 Task: Select and add a floral print sling bag, a striped straight kurta, and embroidered toe-ring flat sandals to your shopping bag on AJIO.
Action: Mouse moved to (383, 141)
Screenshot: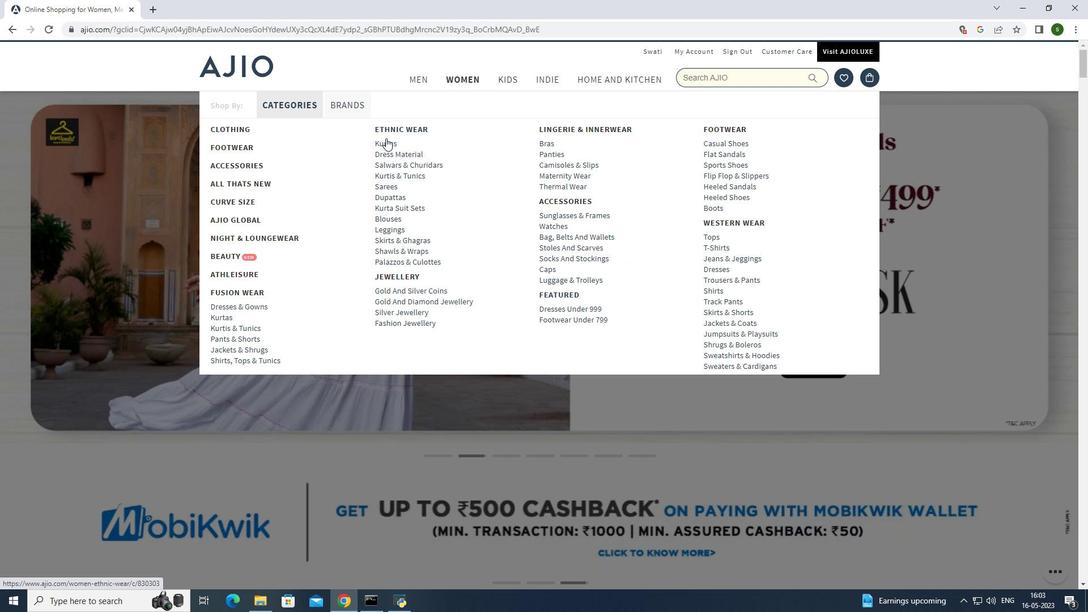 
Action: Mouse pressed left at (383, 141)
Screenshot: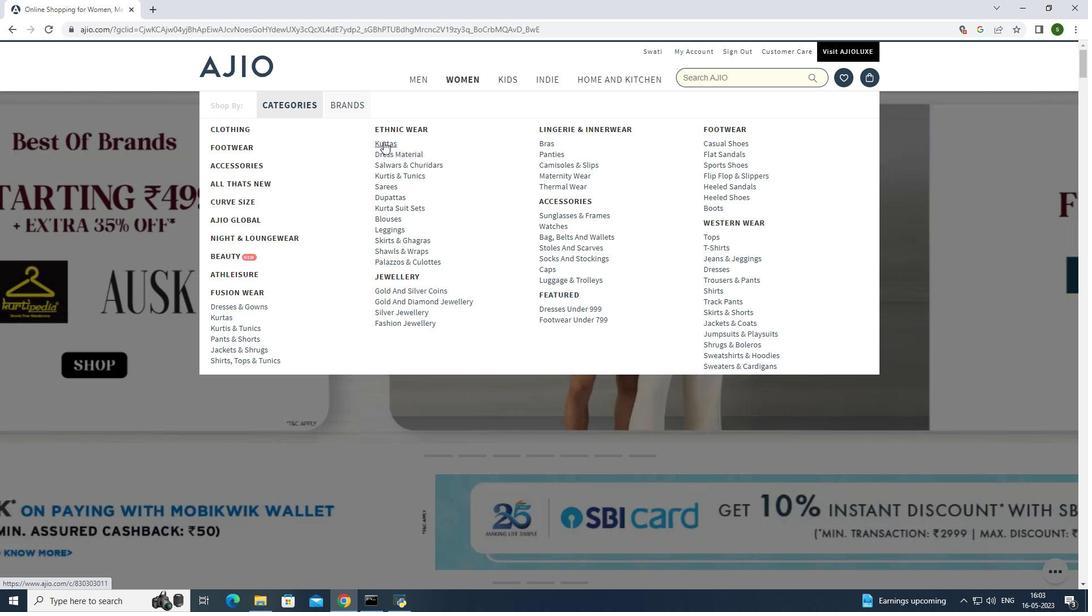 
Action: Mouse moved to (544, 358)
Screenshot: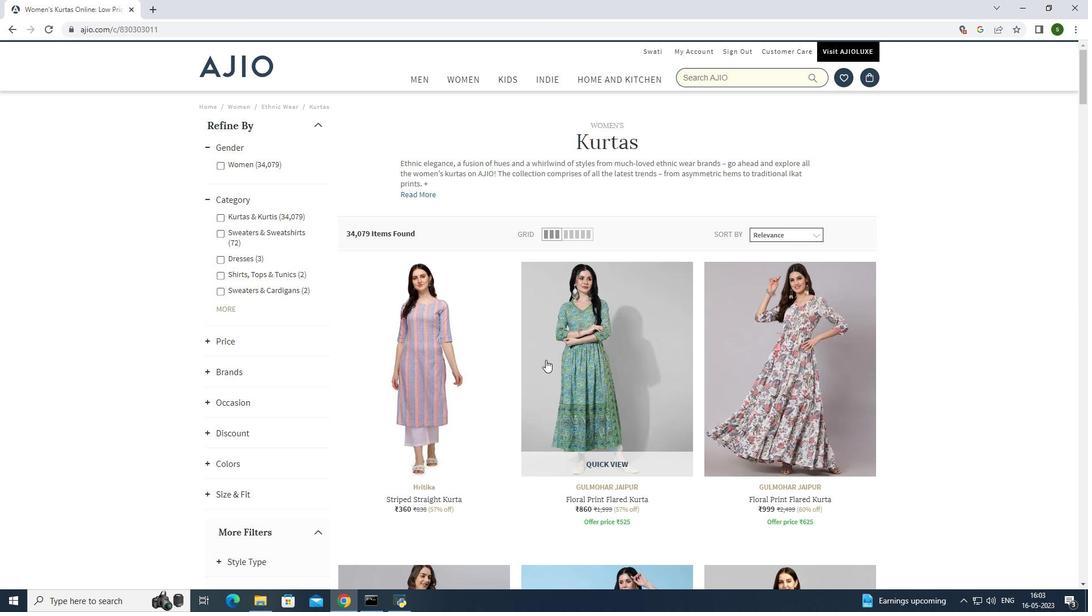
Action: Mouse scrolled (544, 357) with delta (0, 0)
Screenshot: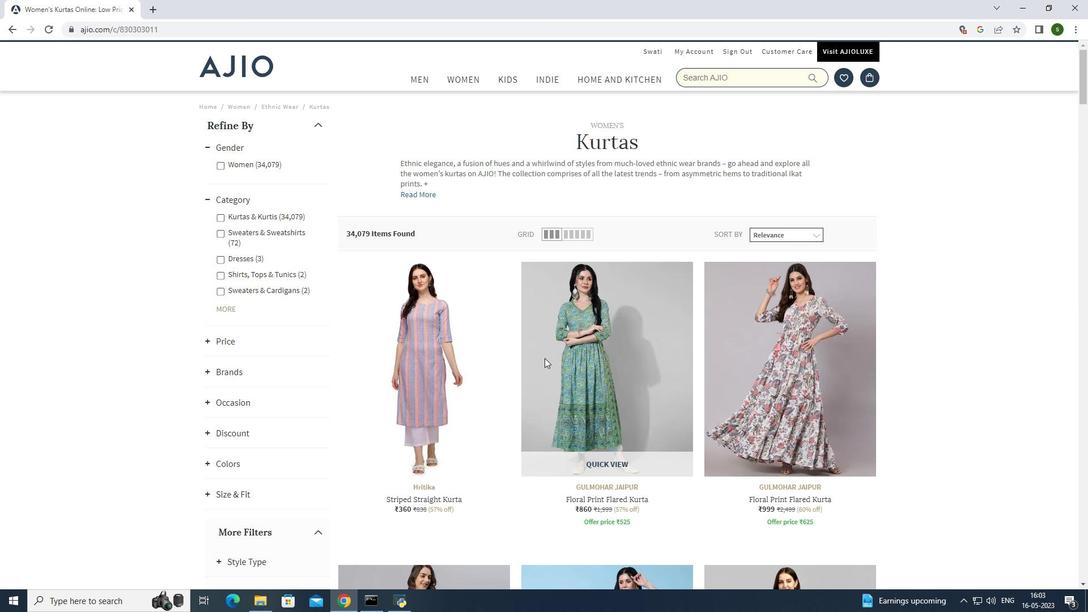 
Action: Mouse scrolled (544, 357) with delta (0, 0)
Screenshot: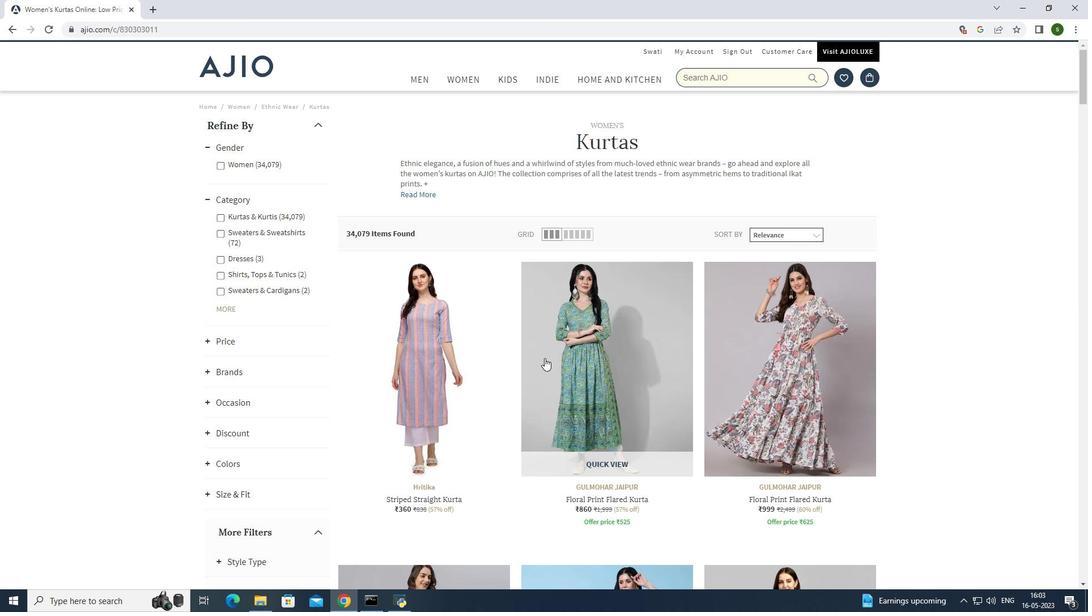 
Action: Mouse scrolled (544, 357) with delta (0, 0)
Screenshot: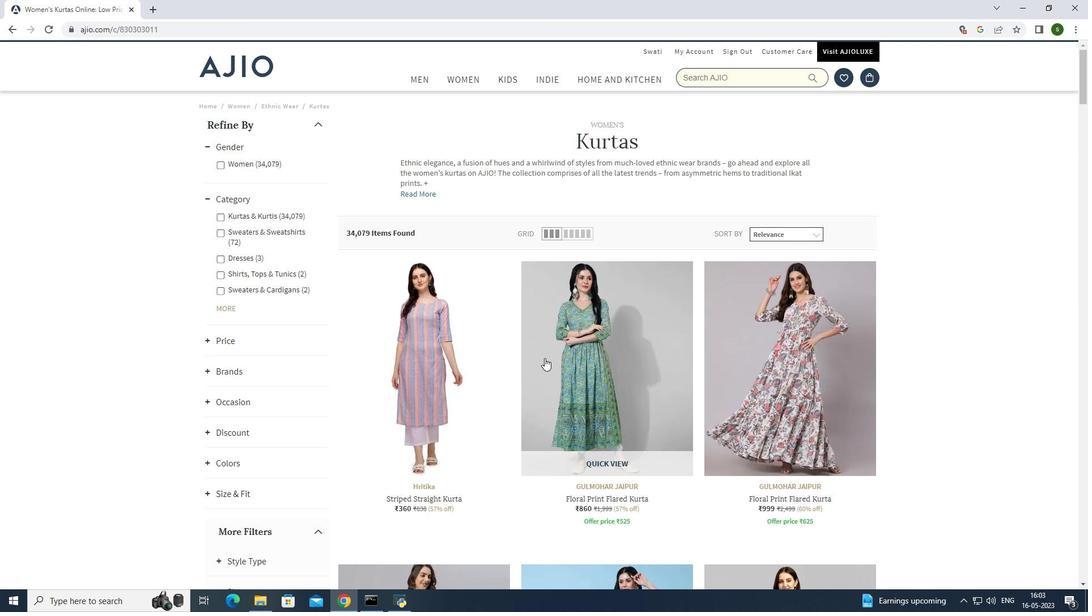 
Action: Mouse scrolled (544, 357) with delta (0, 0)
Screenshot: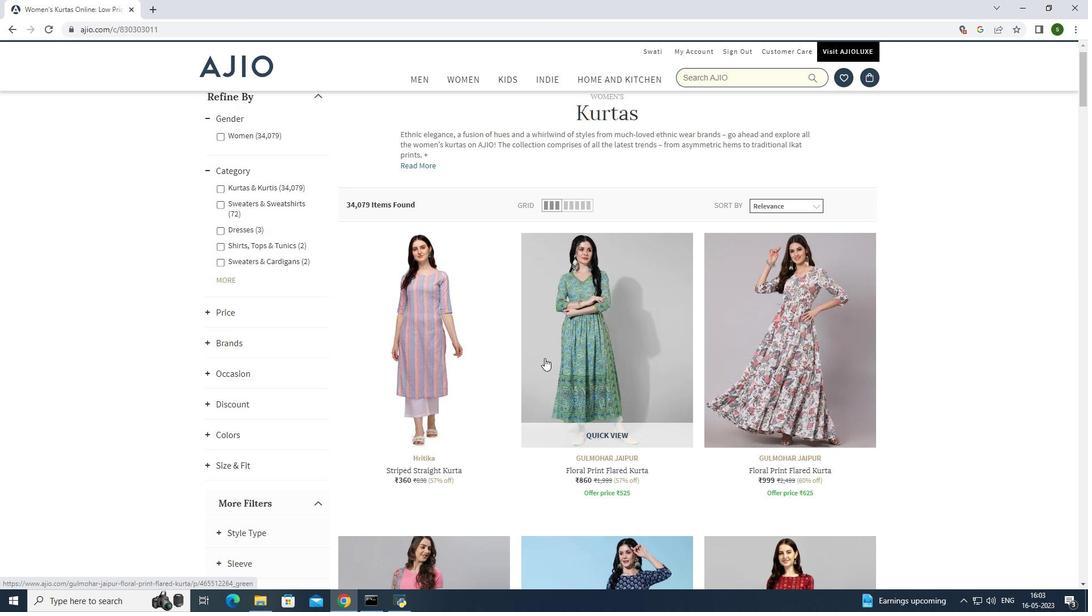 
Action: Mouse scrolled (544, 357) with delta (0, 0)
Screenshot: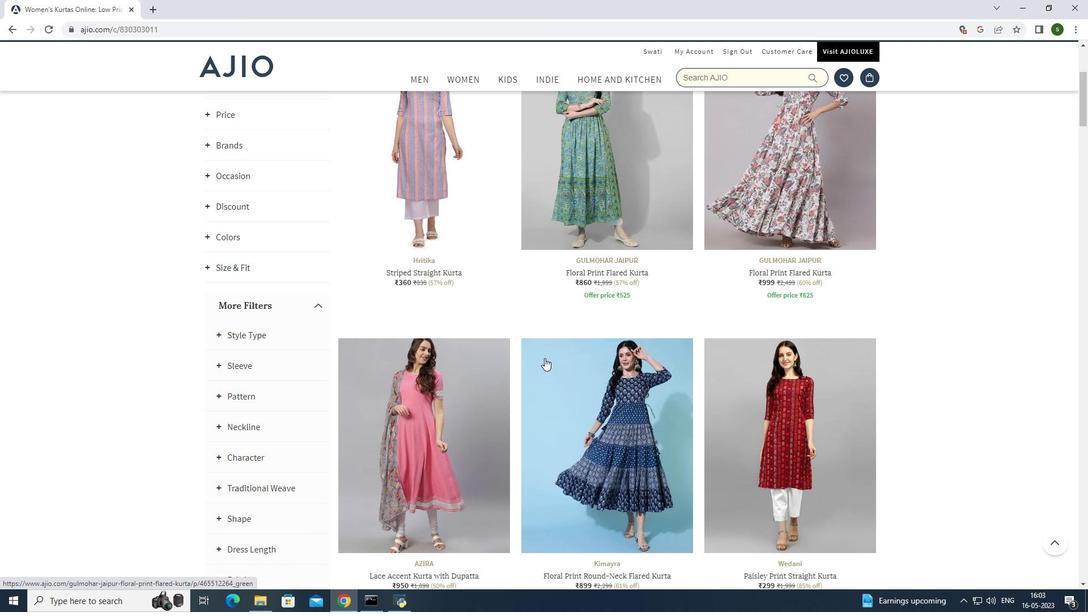 
Action: Mouse moved to (544, 358)
Screenshot: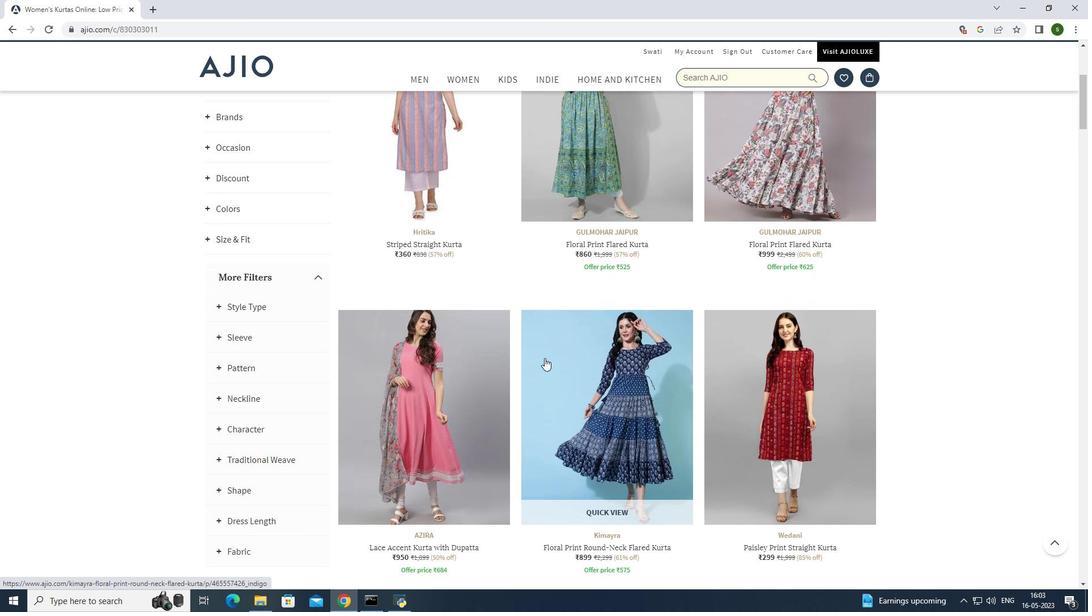 
Action: Mouse scrolled (544, 357) with delta (0, 0)
Screenshot: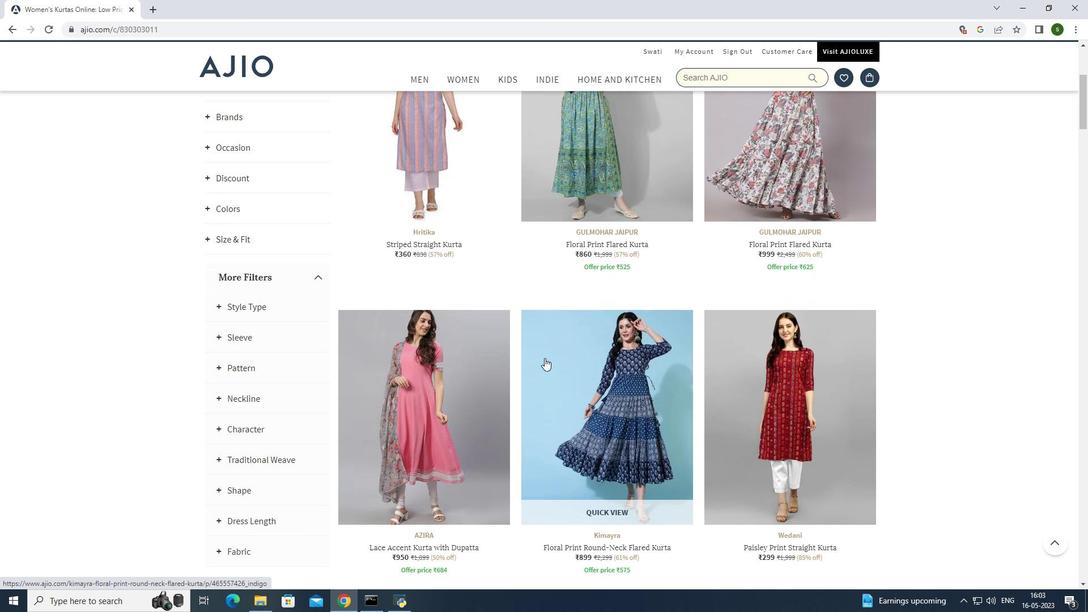 
Action: Mouse scrolled (544, 357) with delta (0, 0)
Screenshot: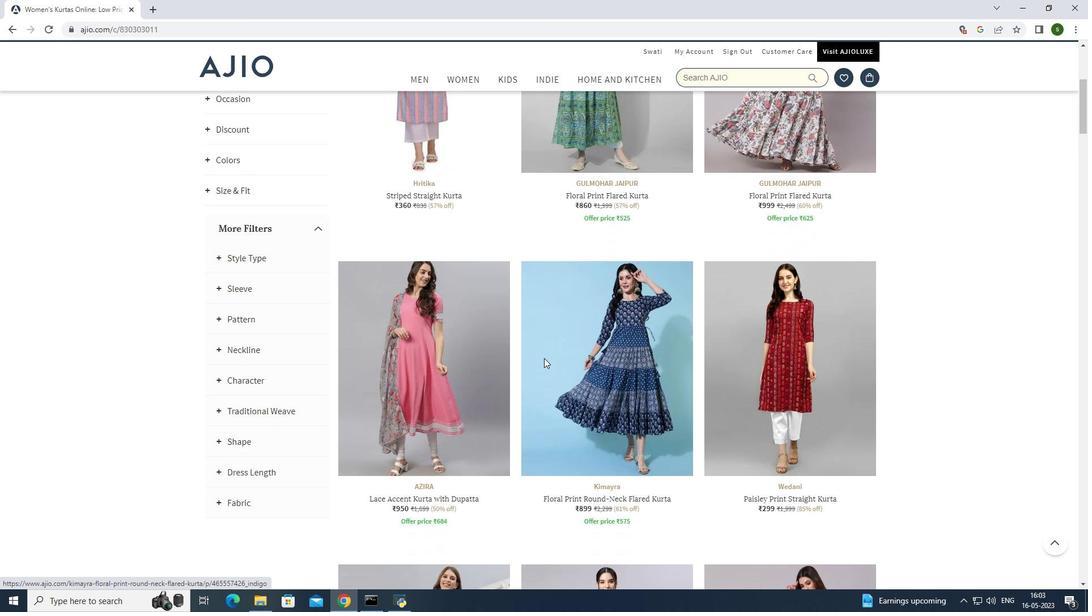 
Action: Mouse moved to (543, 358)
Screenshot: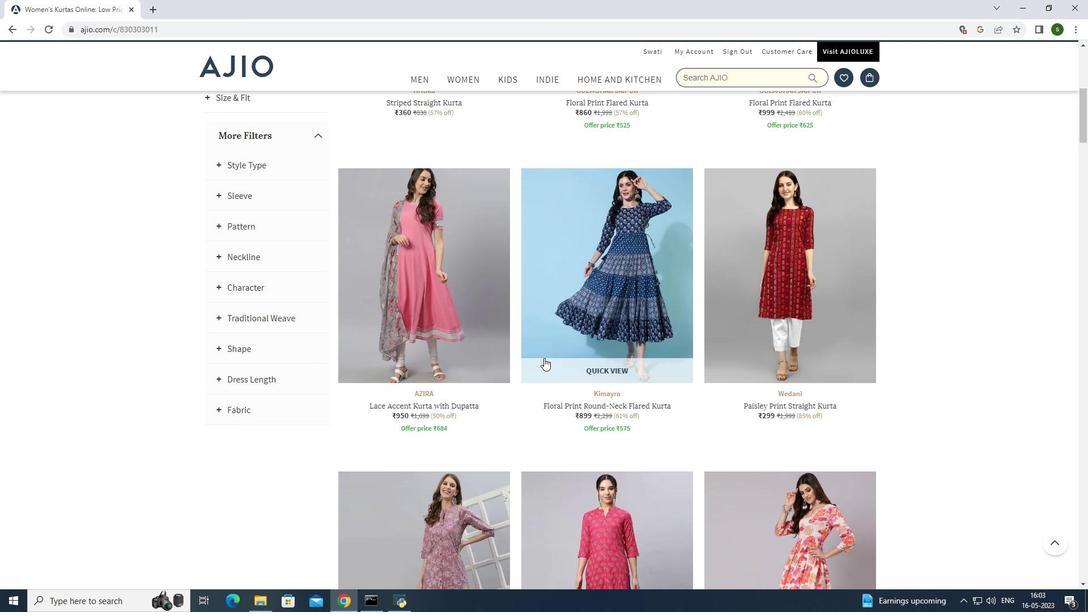 
Action: Mouse scrolled (543, 357) with delta (0, 0)
Screenshot: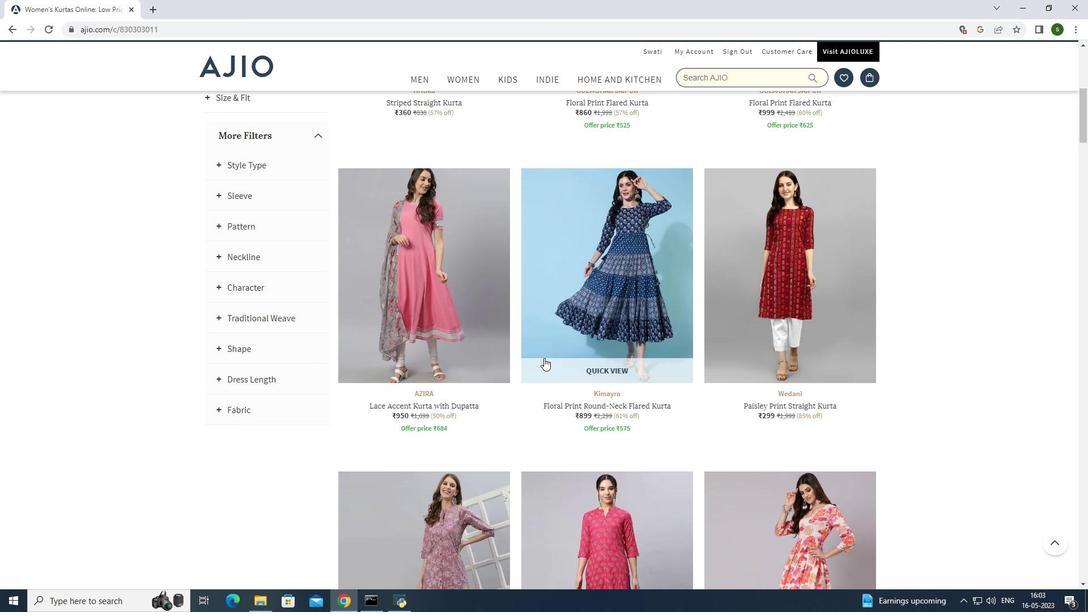 
Action: Mouse scrolled (543, 357) with delta (0, 0)
Screenshot: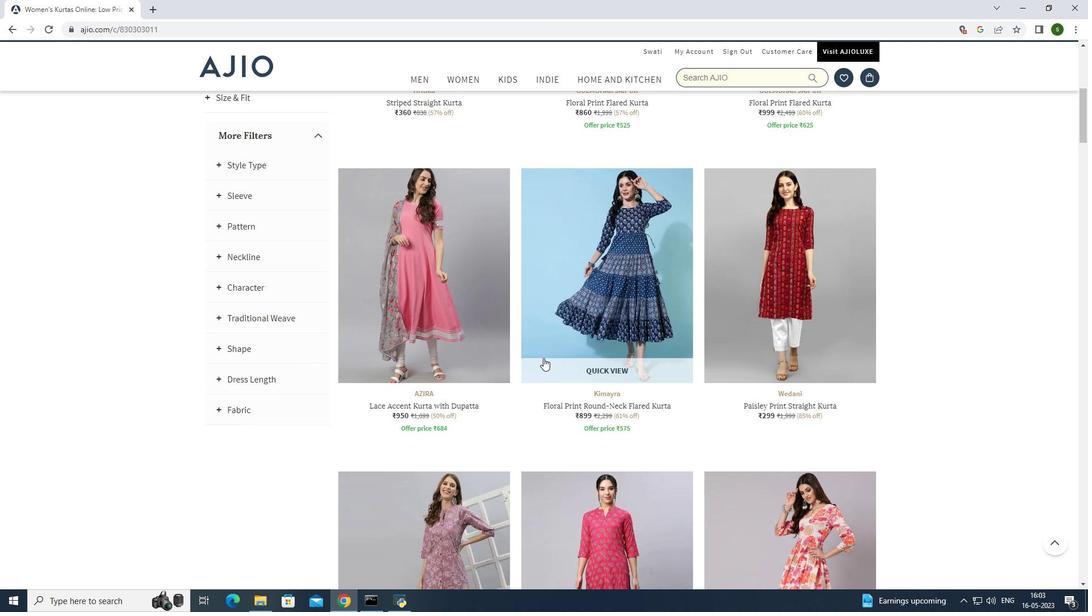 
Action: Mouse scrolled (543, 357) with delta (0, 0)
Screenshot: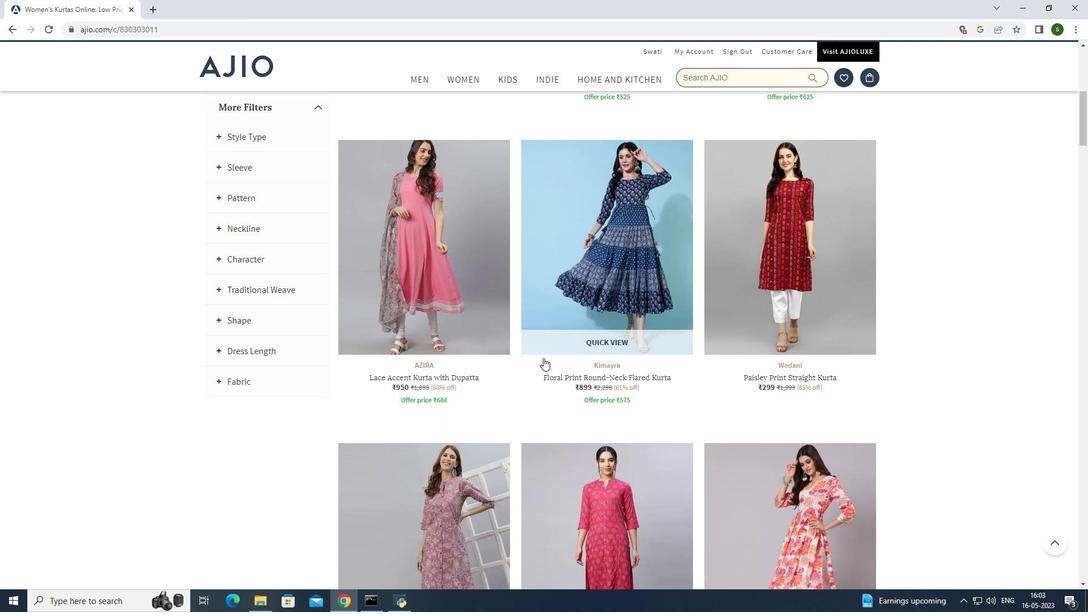 
Action: Mouse scrolled (543, 357) with delta (0, 0)
Screenshot: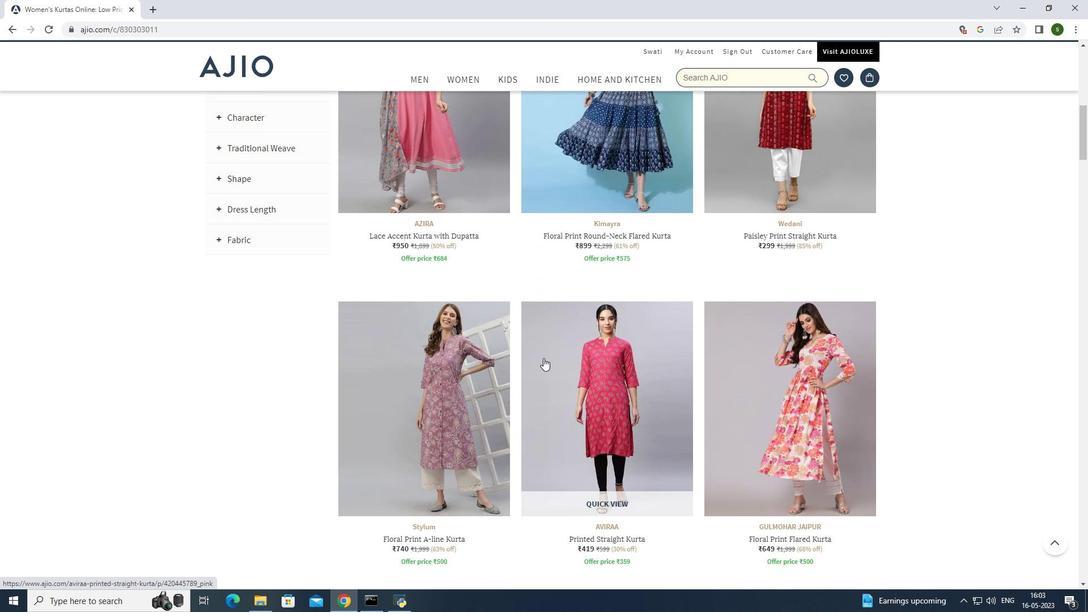
Action: Mouse scrolled (543, 357) with delta (0, 0)
Screenshot: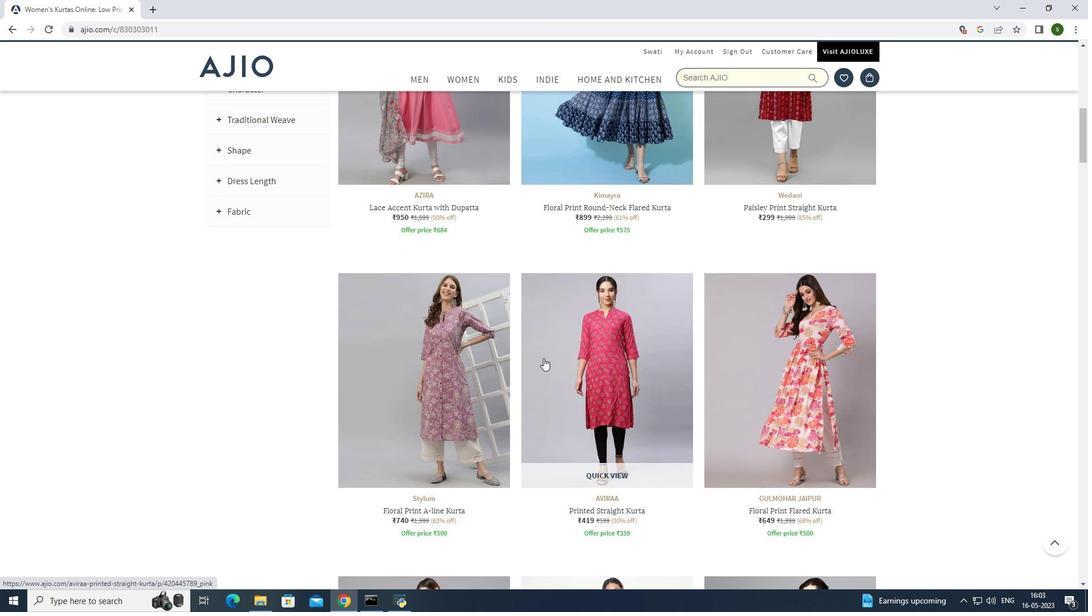 
Action: Mouse scrolled (543, 357) with delta (0, 0)
Screenshot: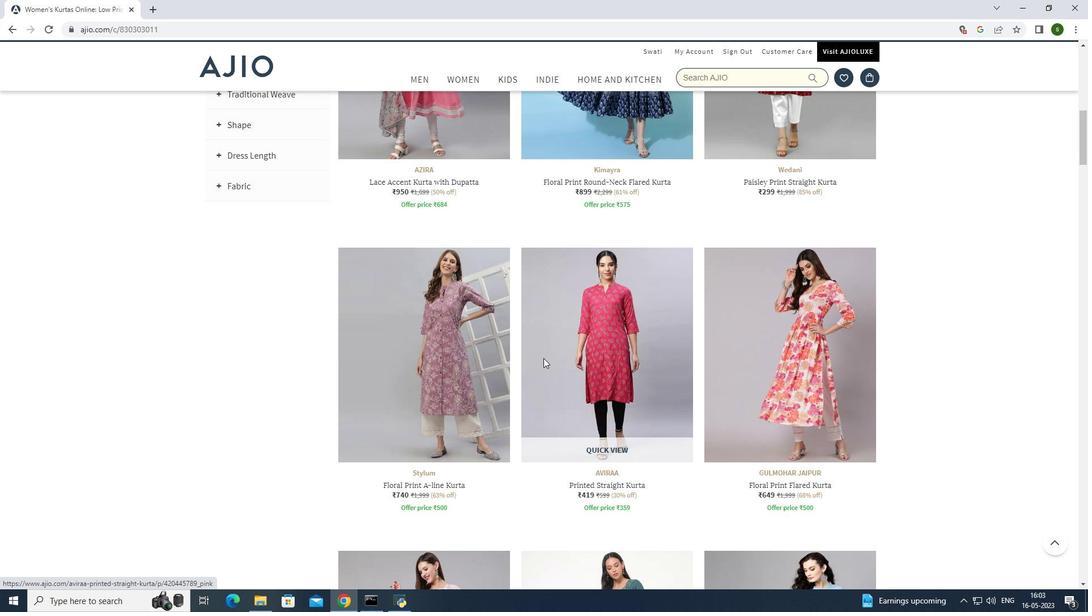 
Action: Mouse scrolled (543, 357) with delta (0, 0)
Screenshot: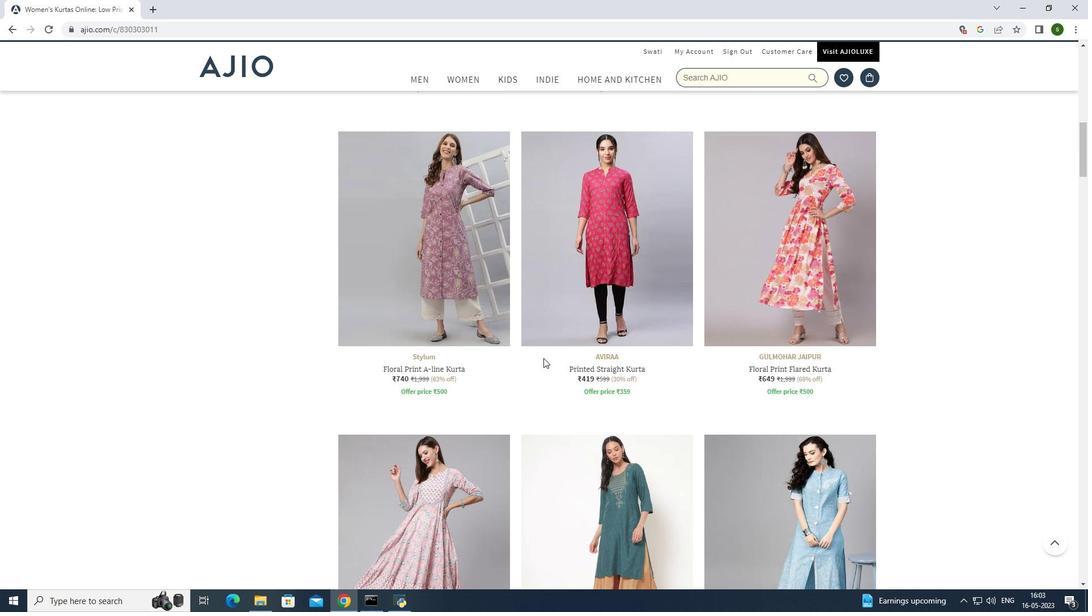 
Action: Mouse scrolled (543, 357) with delta (0, 0)
Screenshot: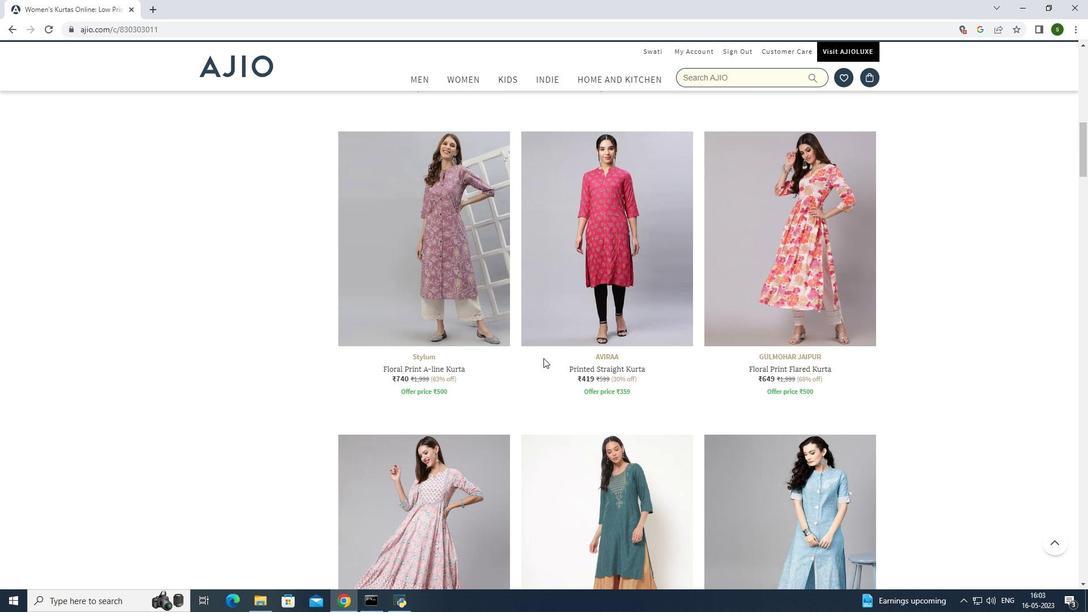 
Action: Mouse scrolled (543, 357) with delta (0, 0)
Screenshot: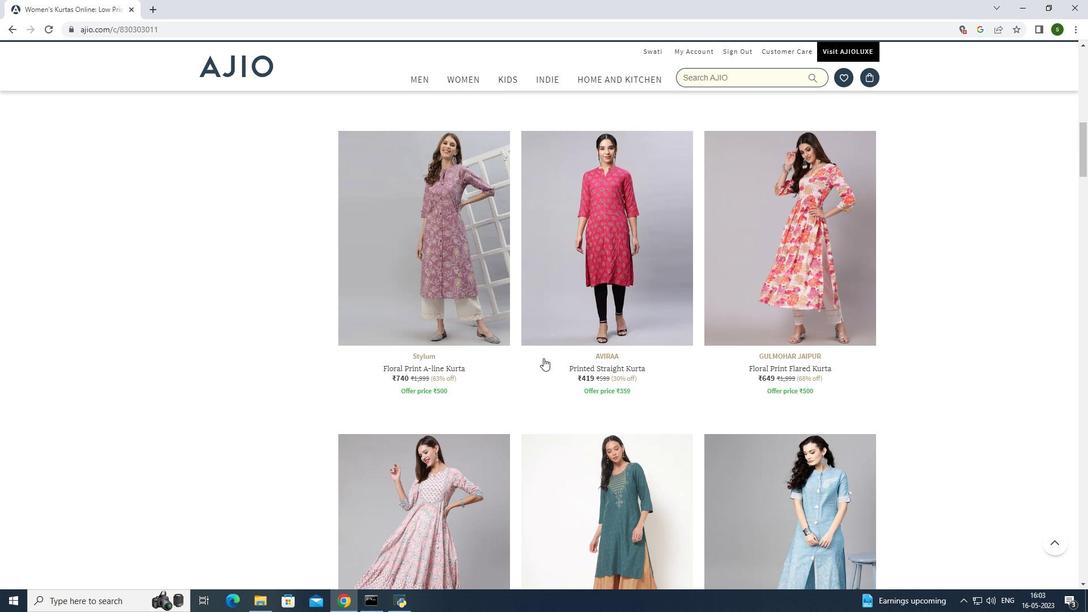 
Action: Mouse scrolled (543, 357) with delta (0, 0)
Screenshot: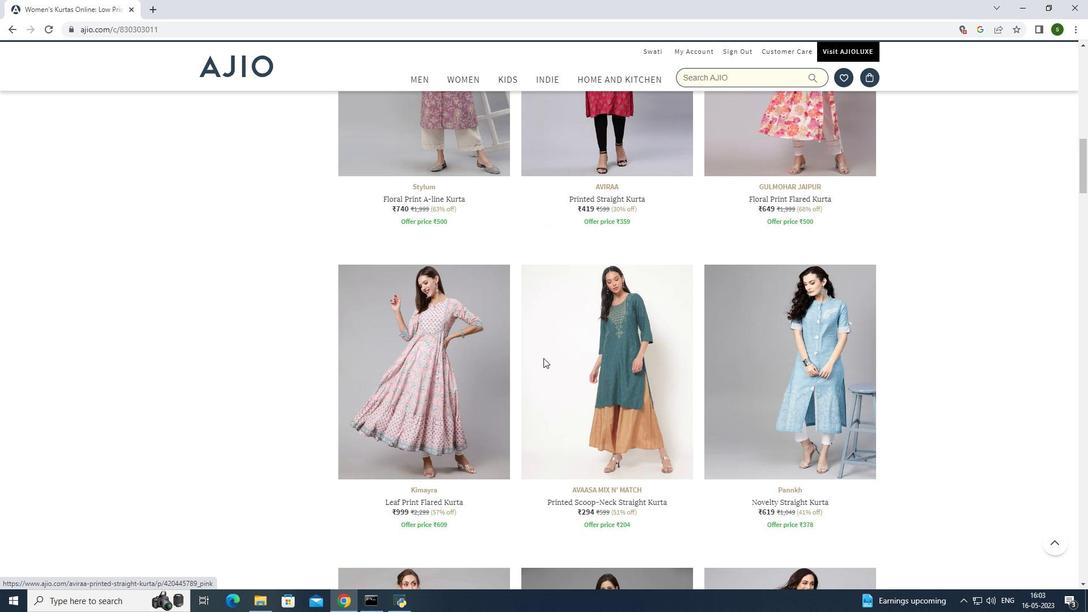 
Action: Mouse scrolled (543, 357) with delta (0, 0)
Screenshot: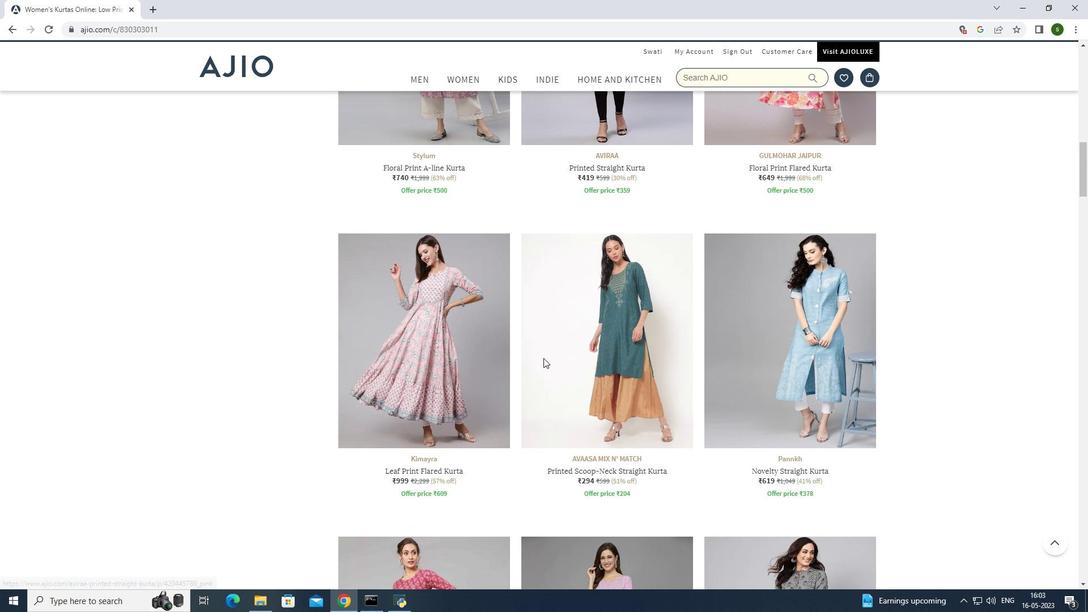 
Action: Mouse scrolled (543, 357) with delta (0, 0)
Screenshot: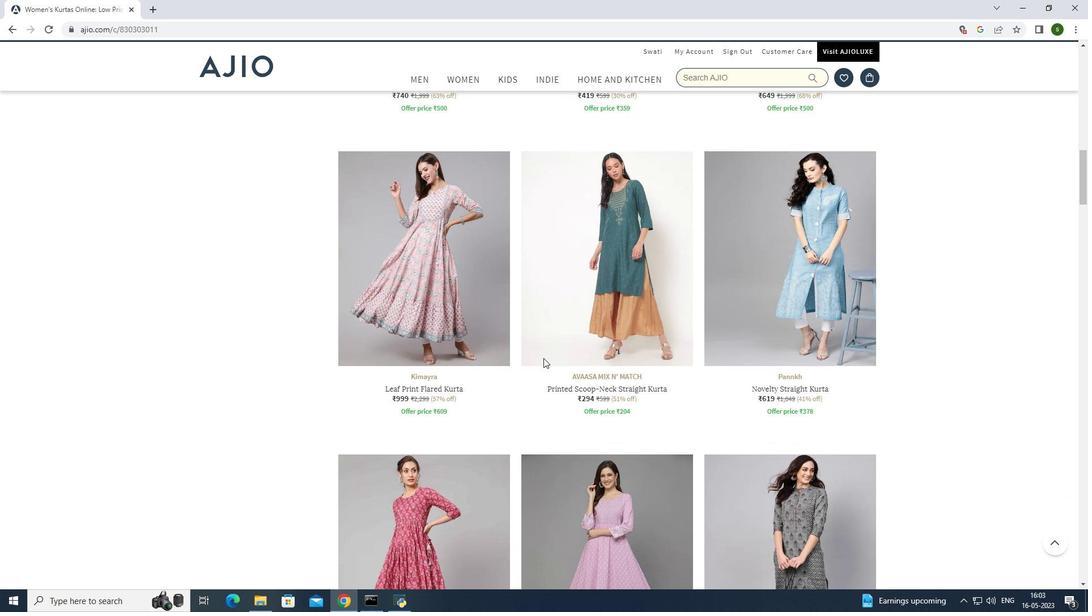 
Action: Mouse scrolled (543, 357) with delta (0, 0)
Screenshot: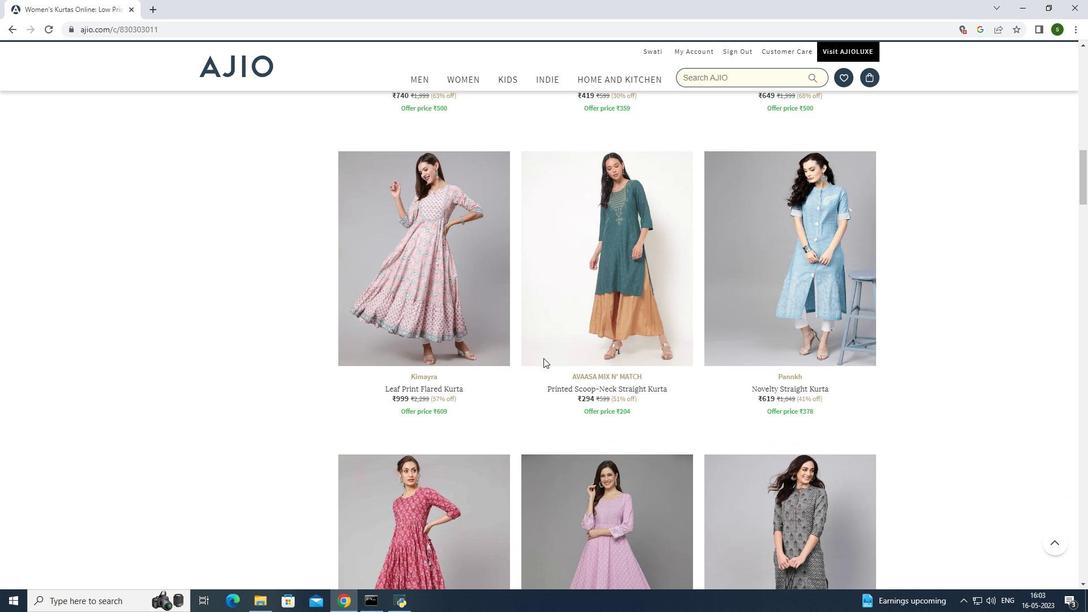 
Action: Mouse scrolled (543, 357) with delta (0, 0)
Screenshot: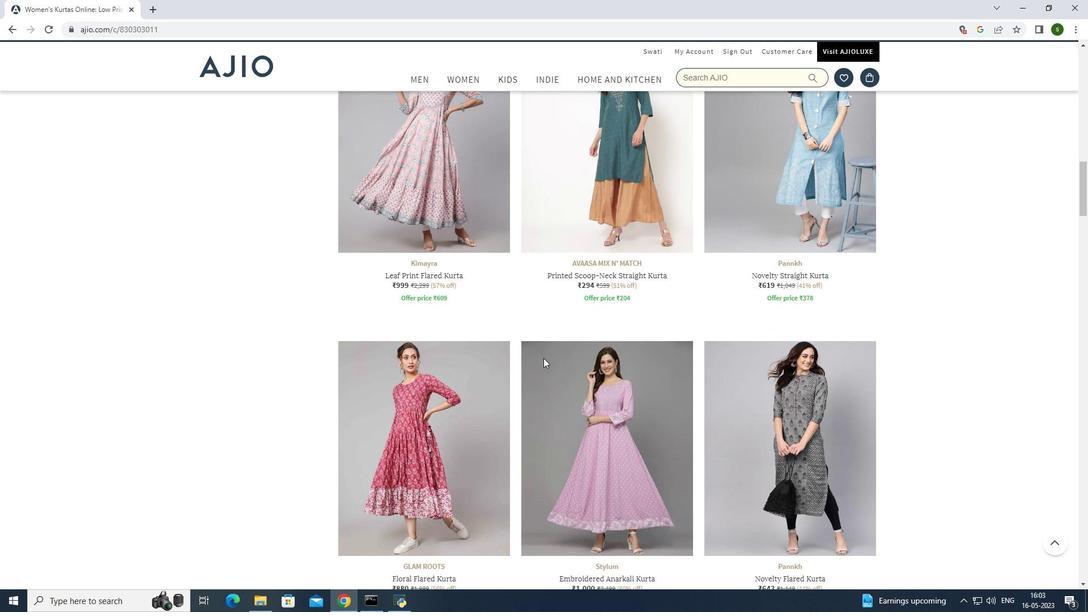 
Action: Mouse scrolled (543, 357) with delta (0, 0)
Screenshot: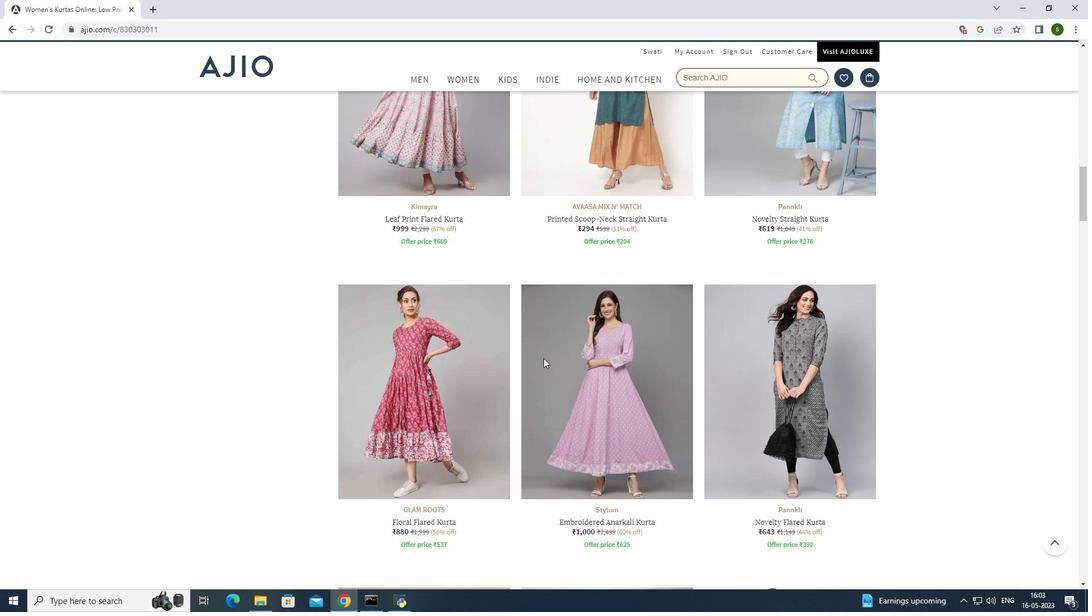 
Action: Mouse moved to (542, 358)
Screenshot: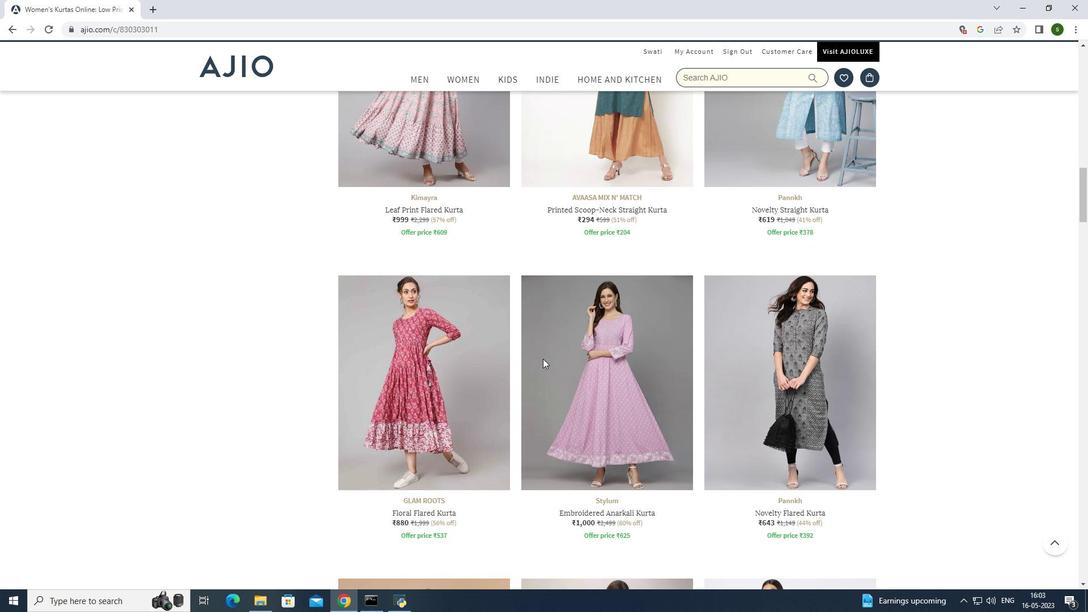 
Action: Mouse scrolled (542, 358) with delta (0, 0)
Screenshot: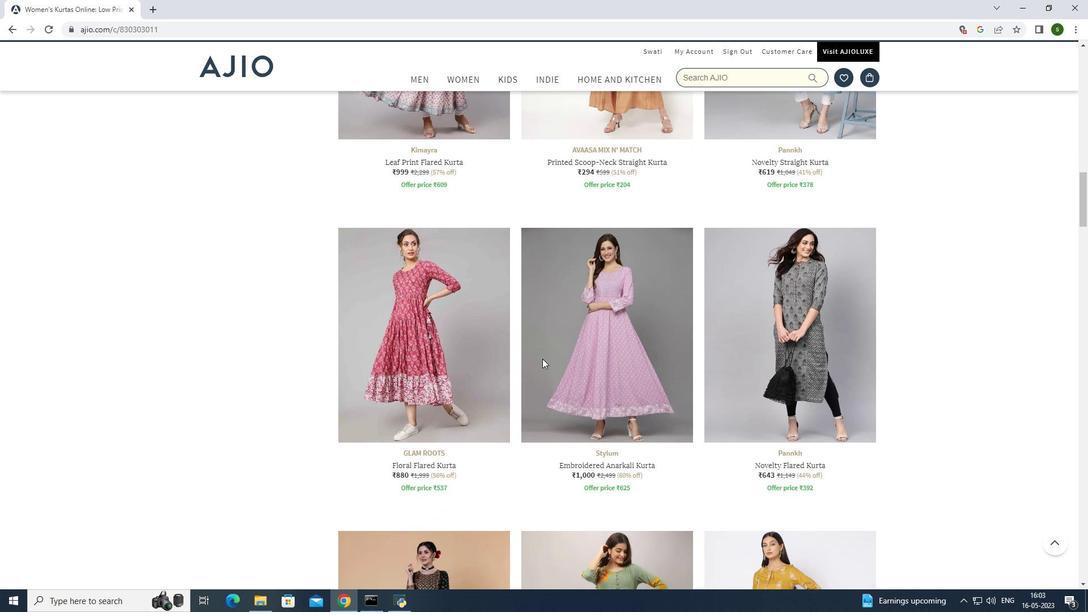 
Action: Mouse scrolled (542, 358) with delta (0, 0)
Screenshot: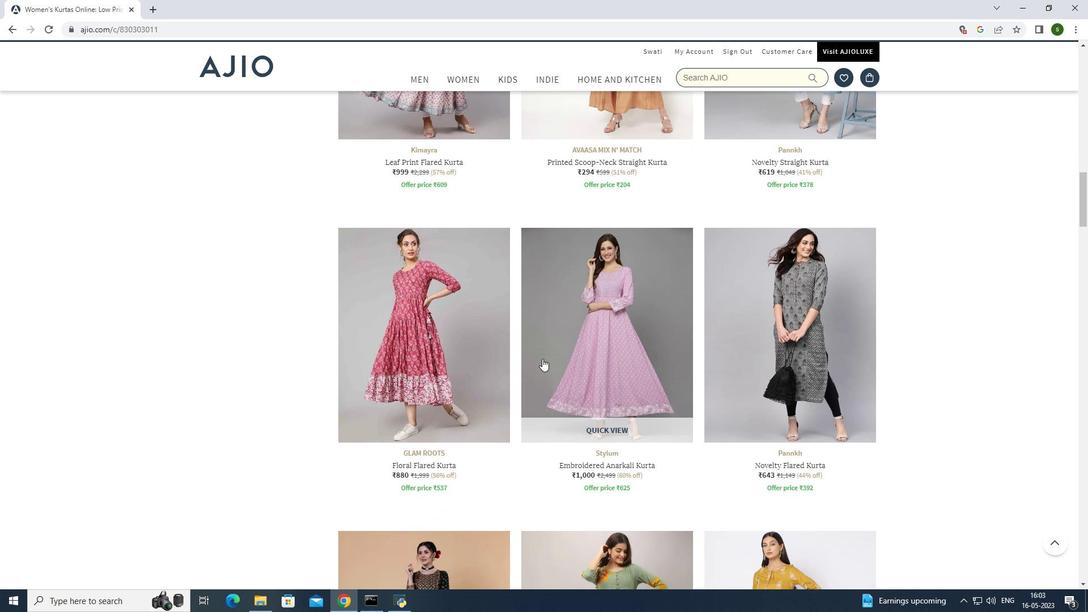 
Action: Mouse scrolled (542, 358) with delta (0, 0)
Screenshot: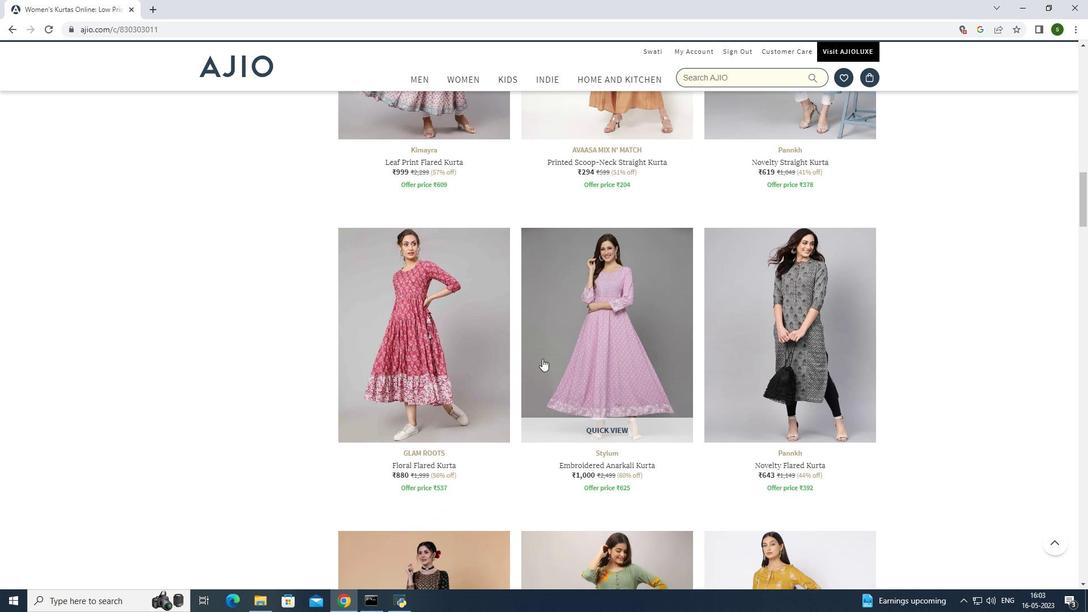 
Action: Mouse moved to (479, 215)
Screenshot: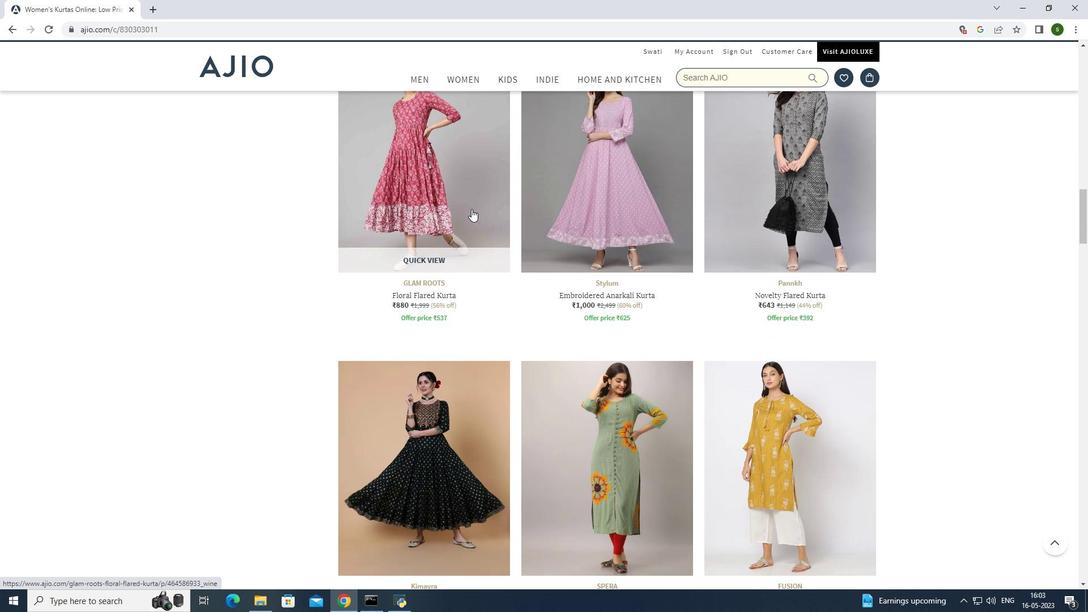 
Action: Mouse scrolled (479, 215) with delta (0, 0)
Screenshot: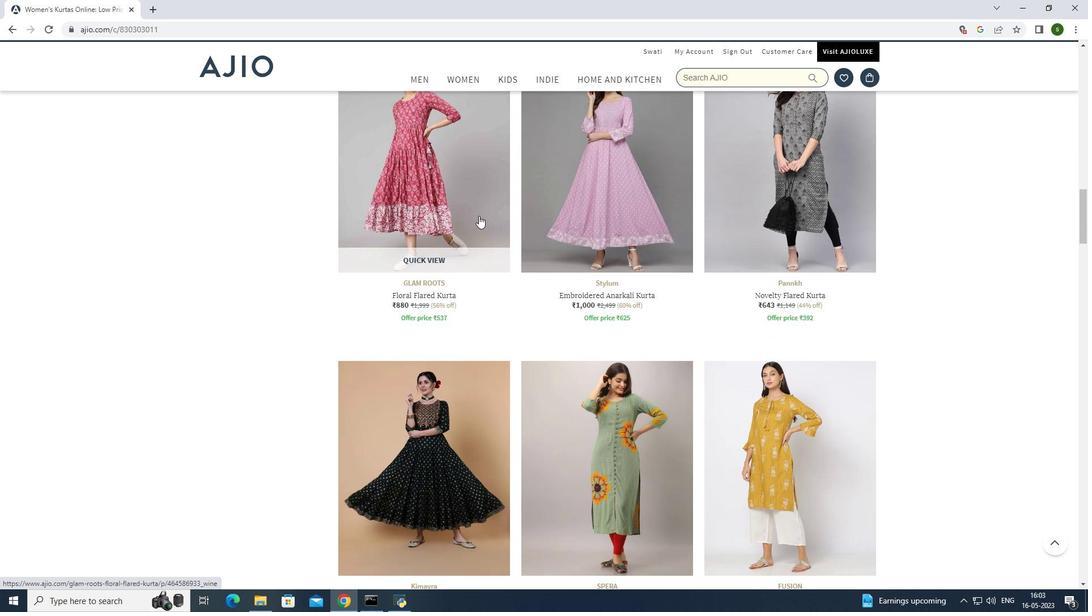 
Action: Mouse scrolled (479, 215) with delta (0, 0)
Screenshot: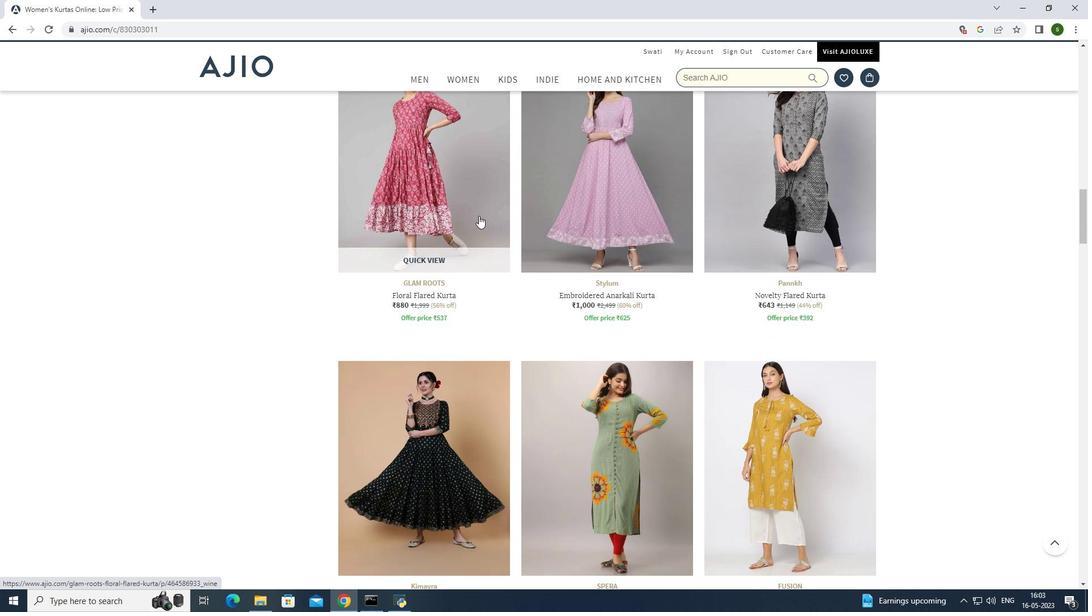 
Action: Mouse scrolled (479, 215) with delta (0, 0)
Screenshot: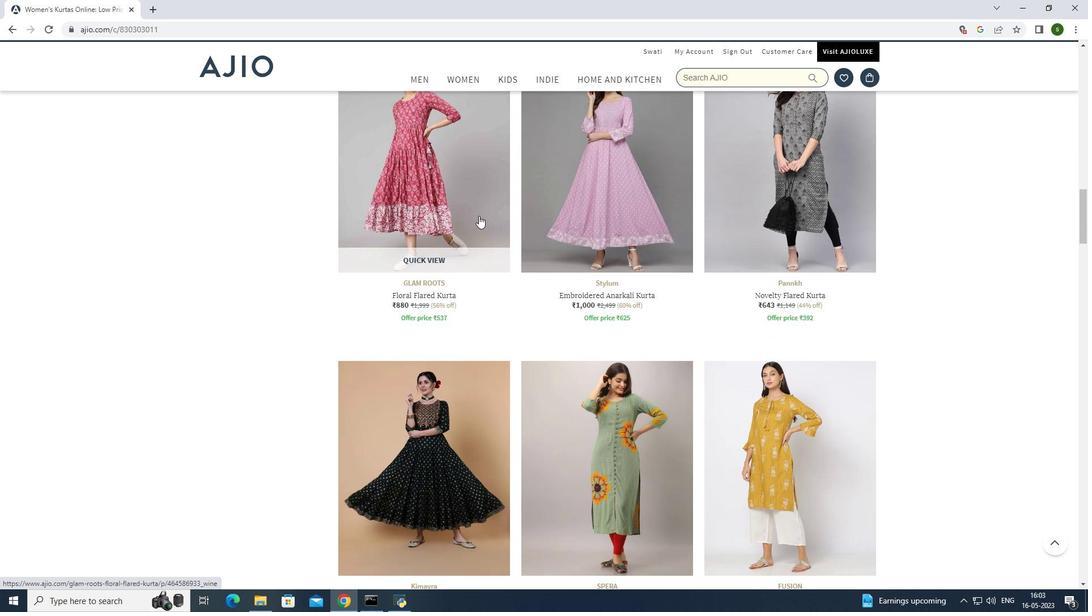 
Action: Mouse scrolled (479, 215) with delta (0, 0)
Screenshot: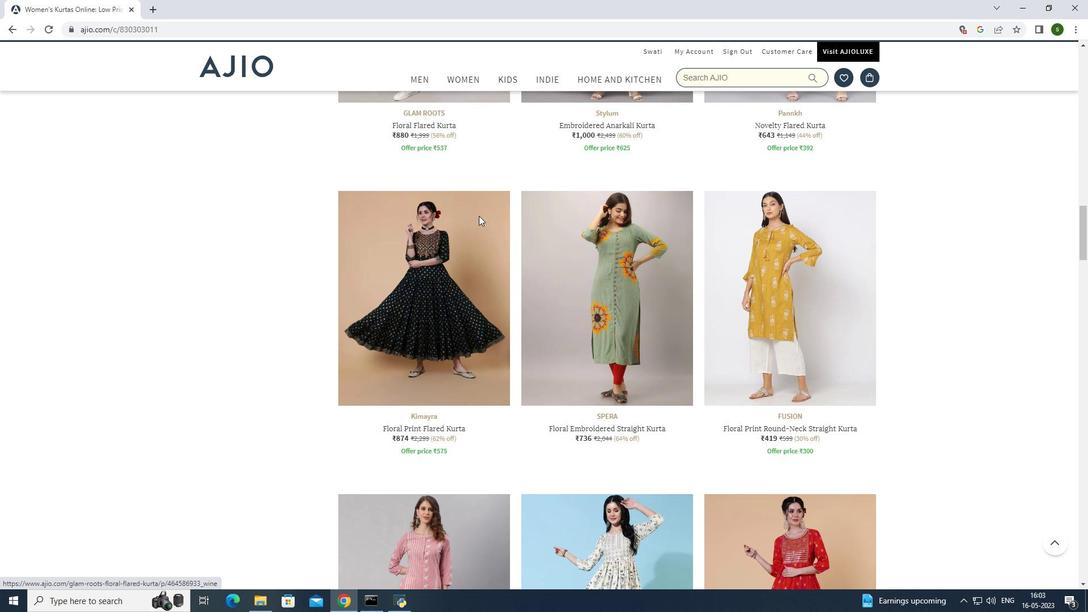 
Action: Mouse scrolled (479, 215) with delta (0, 0)
Screenshot: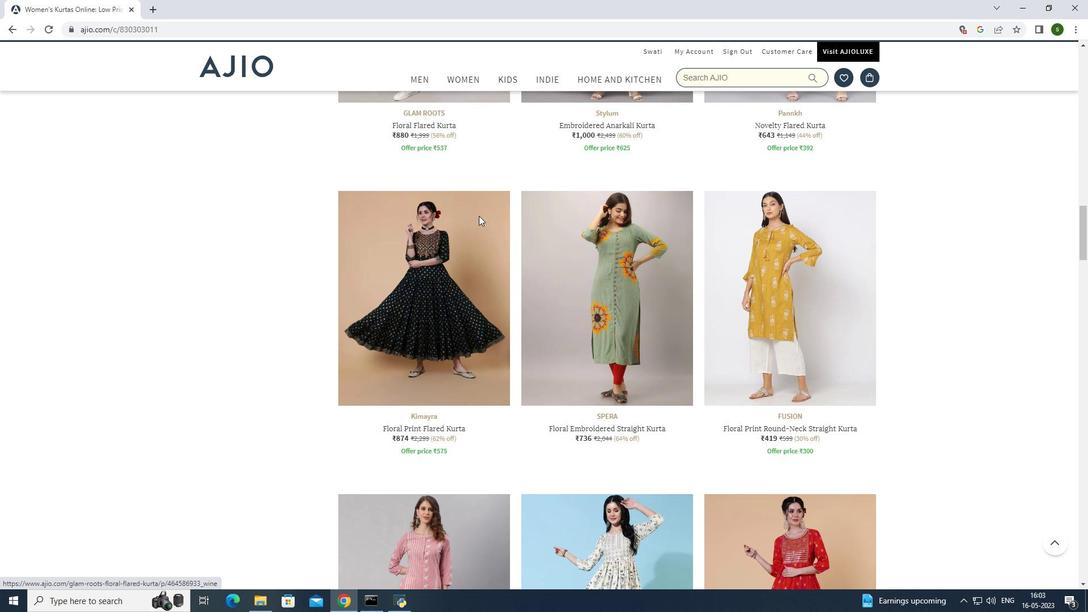 
Action: Mouse scrolled (479, 215) with delta (0, 0)
Screenshot: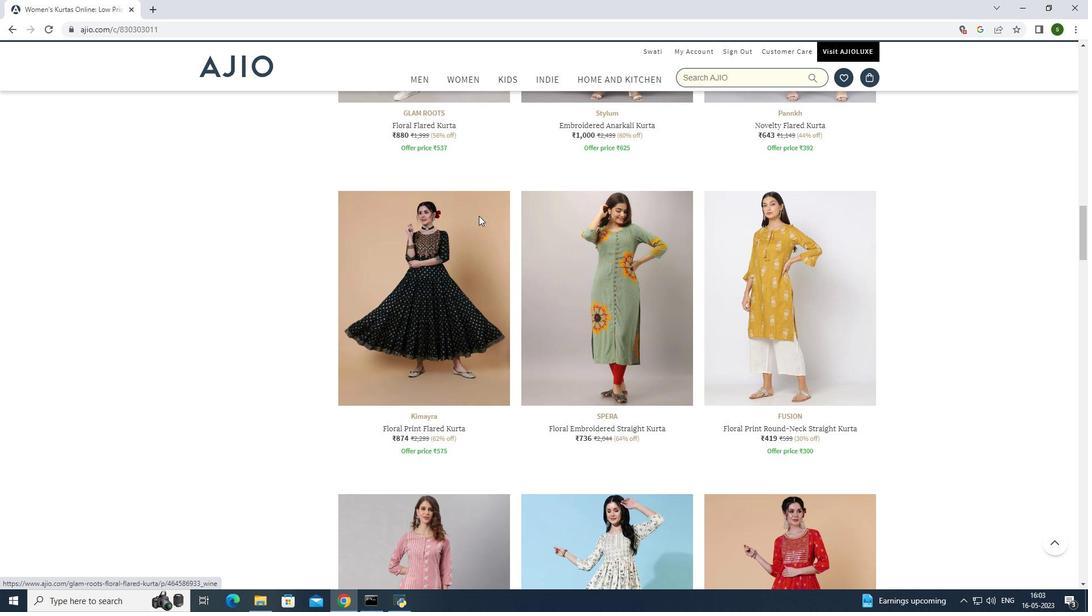 
Action: Mouse scrolled (479, 215) with delta (0, 0)
Screenshot: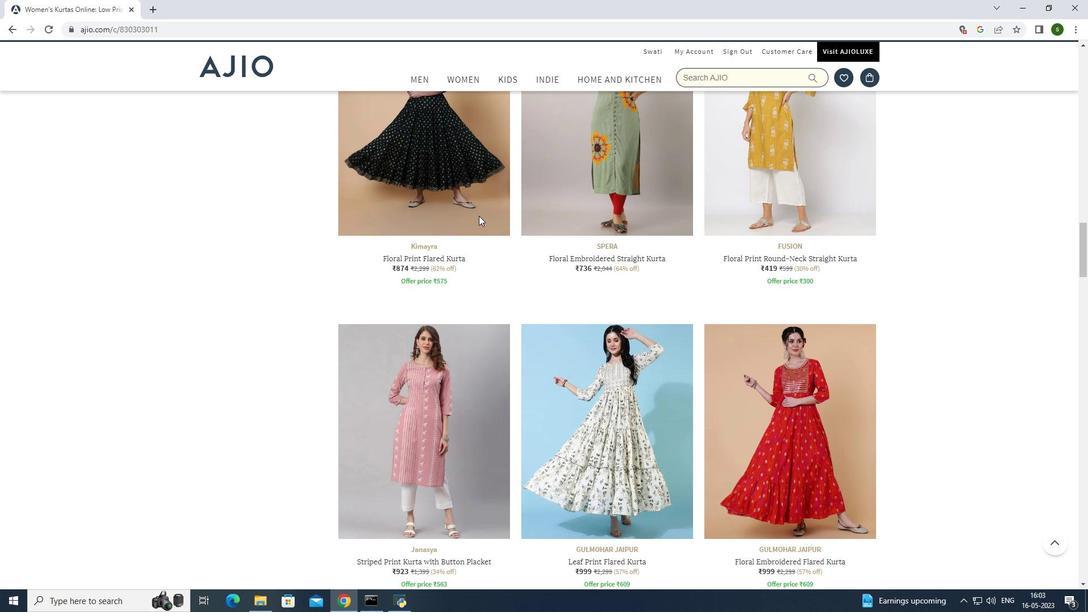 
Action: Mouse scrolled (479, 215) with delta (0, 0)
Screenshot: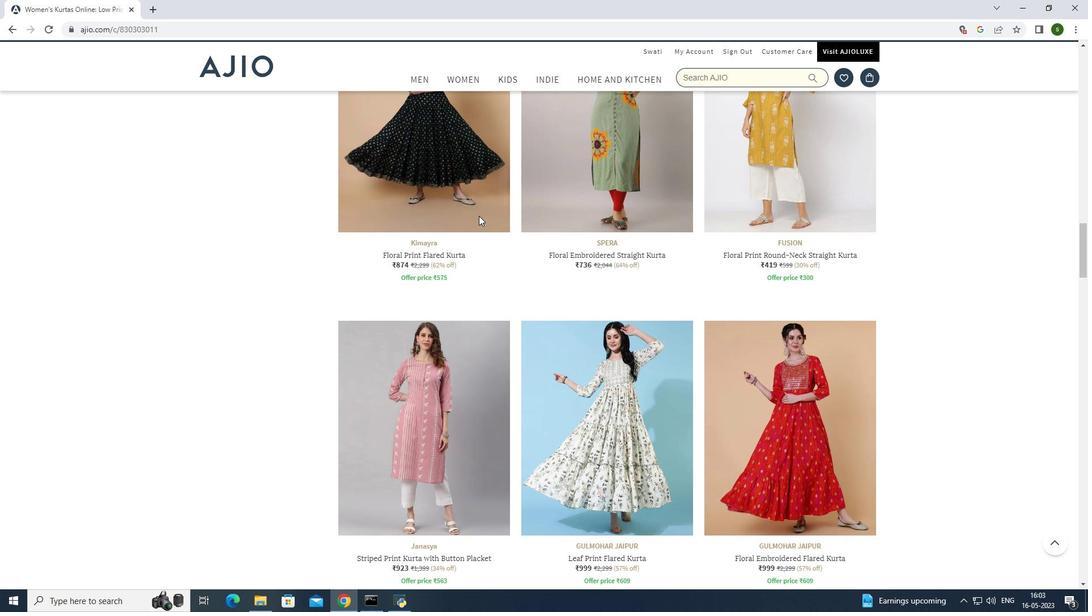 
Action: Mouse scrolled (479, 215) with delta (0, 0)
Screenshot: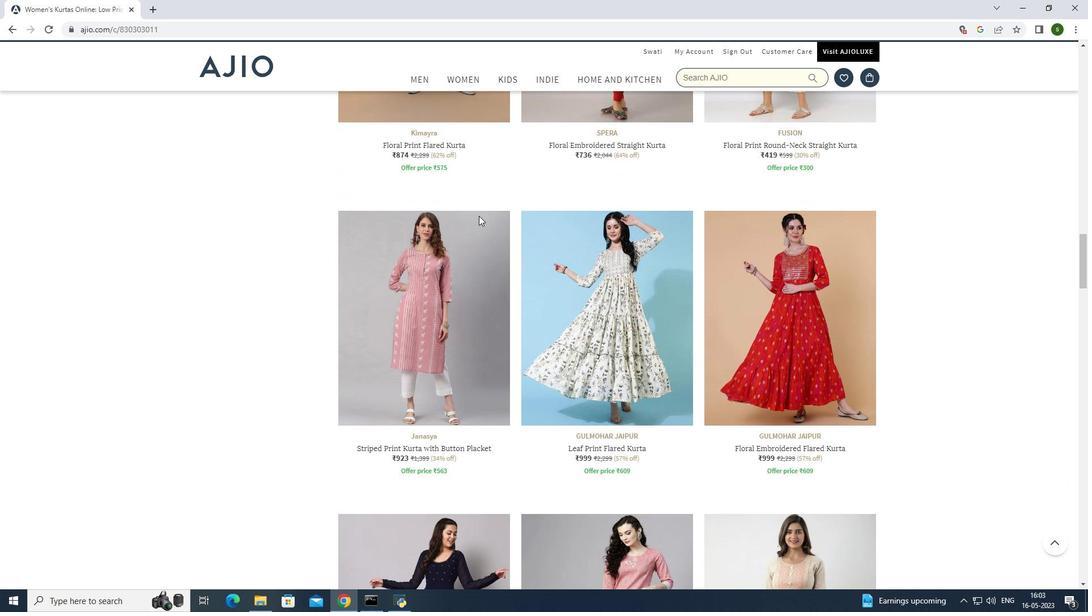 
Action: Mouse scrolled (479, 215) with delta (0, 0)
Screenshot: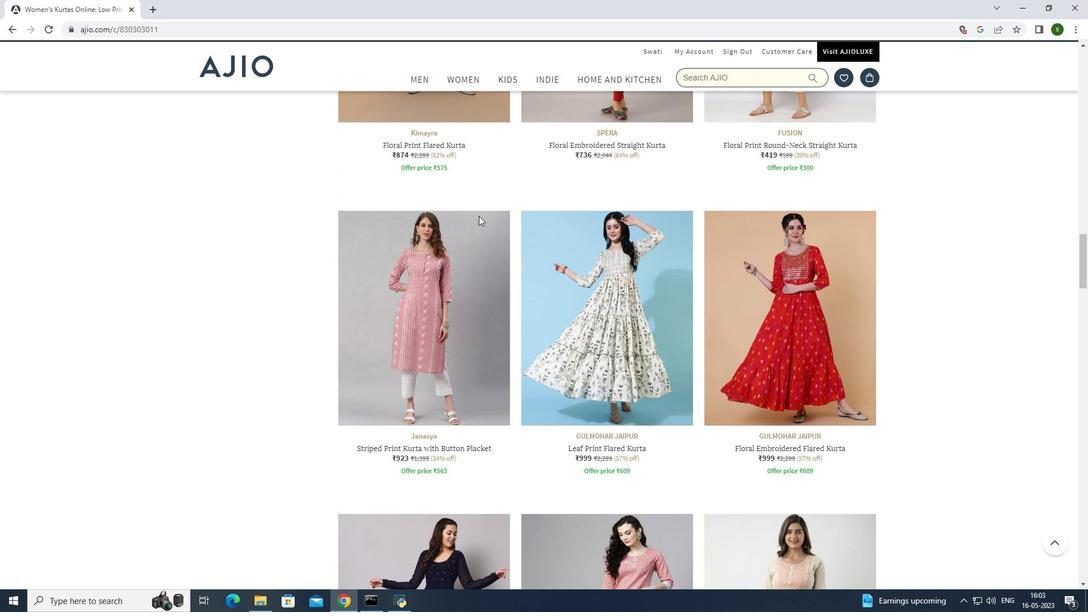 
Action: Mouse scrolled (479, 215) with delta (0, 0)
Screenshot: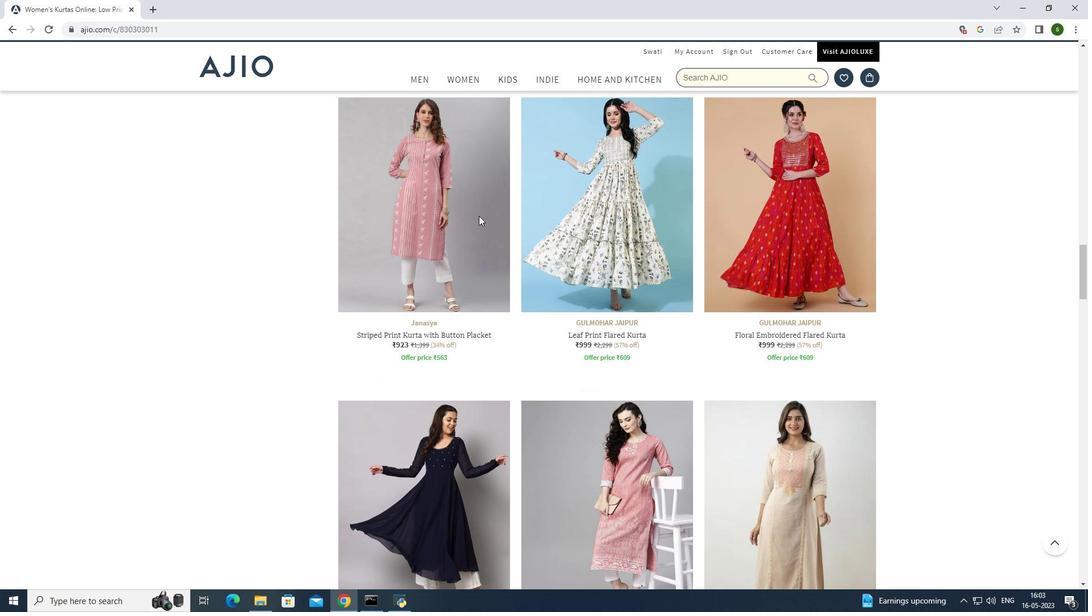 
Action: Mouse scrolled (479, 215) with delta (0, 0)
Screenshot: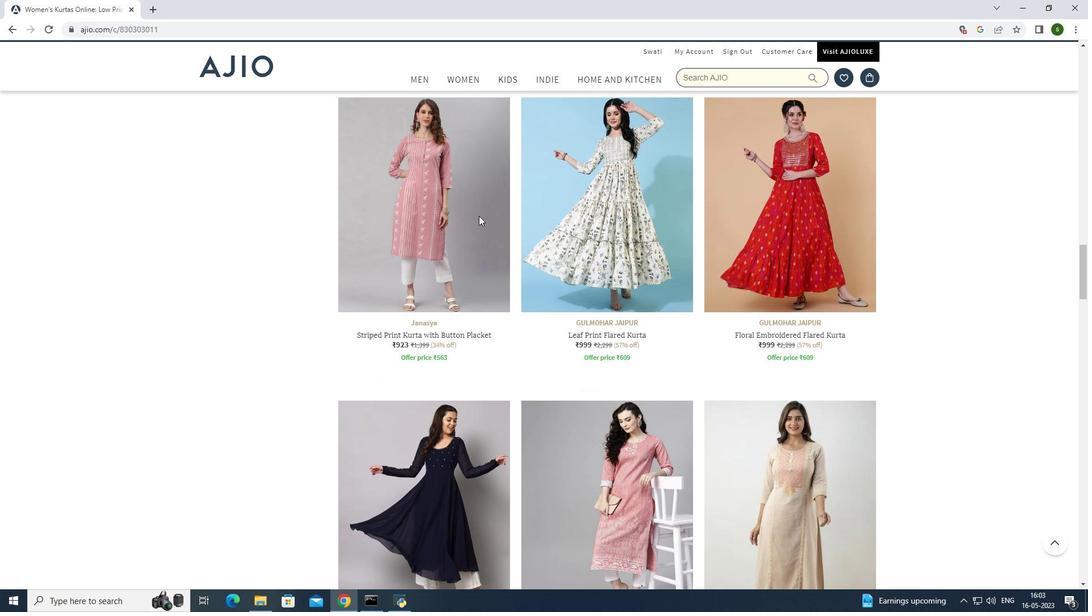 
Action: Mouse scrolled (479, 215) with delta (0, 0)
Screenshot: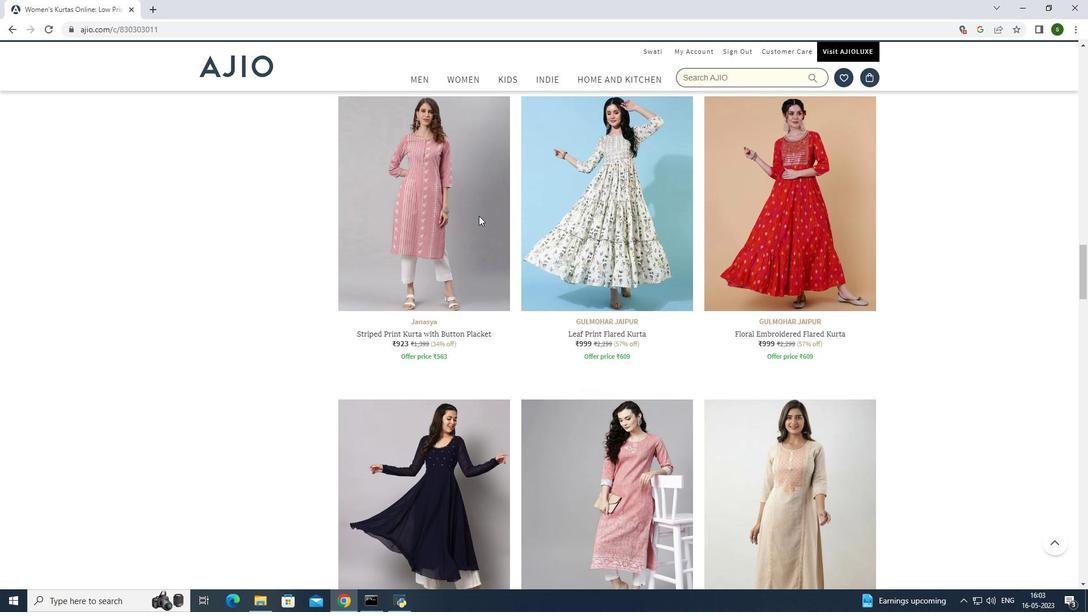 
Action: Mouse scrolled (479, 215) with delta (0, 0)
Screenshot: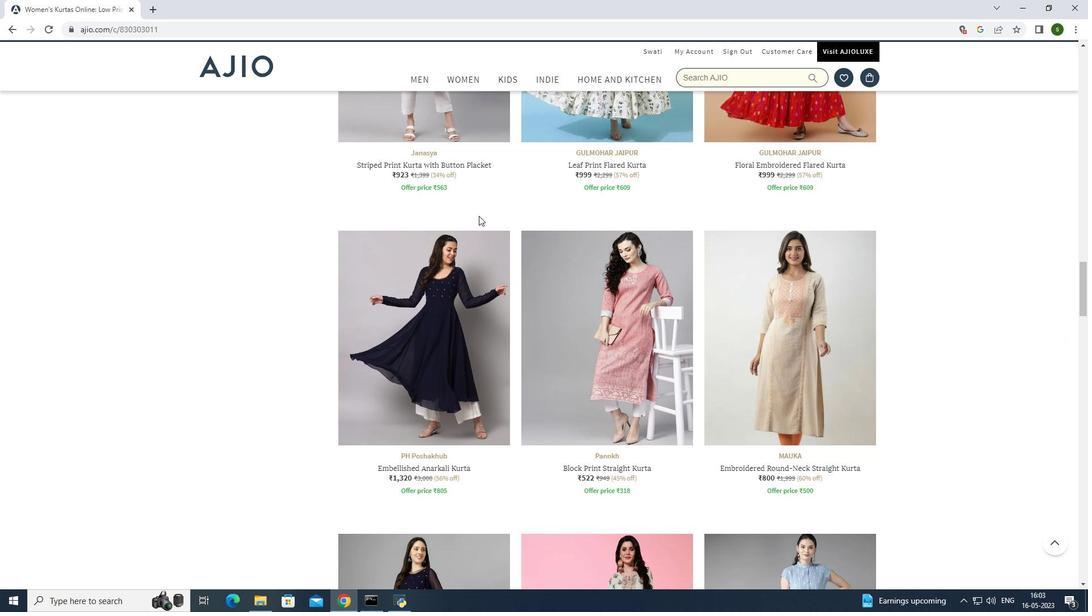 
Action: Mouse scrolled (479, 215) with delta (0, 0)
Screenshot: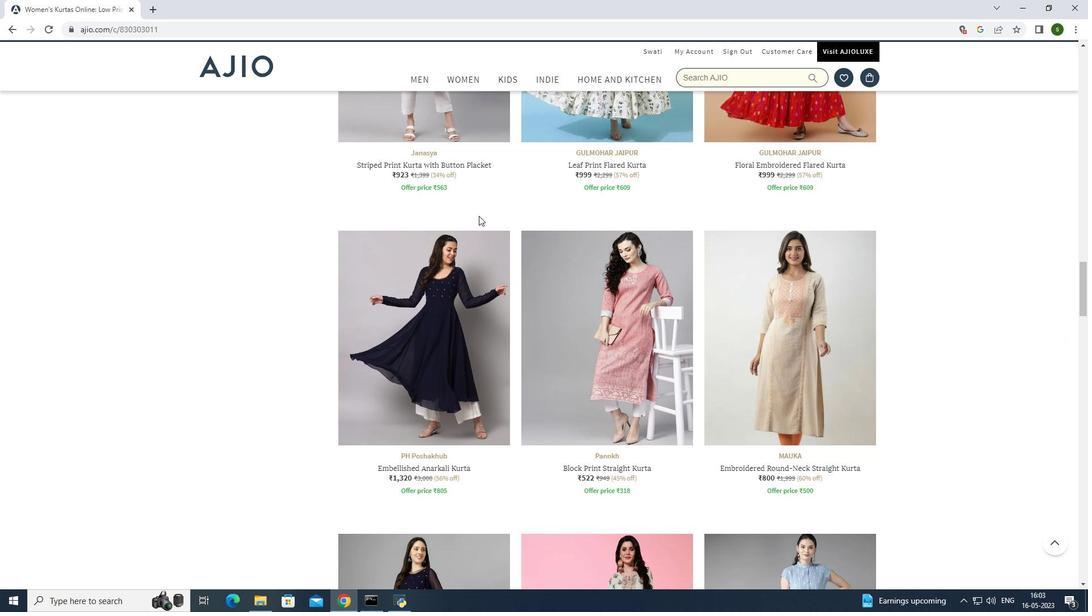 
Action: Mouse scrolled (479, 215) with delta (0, 0)
Screenshot: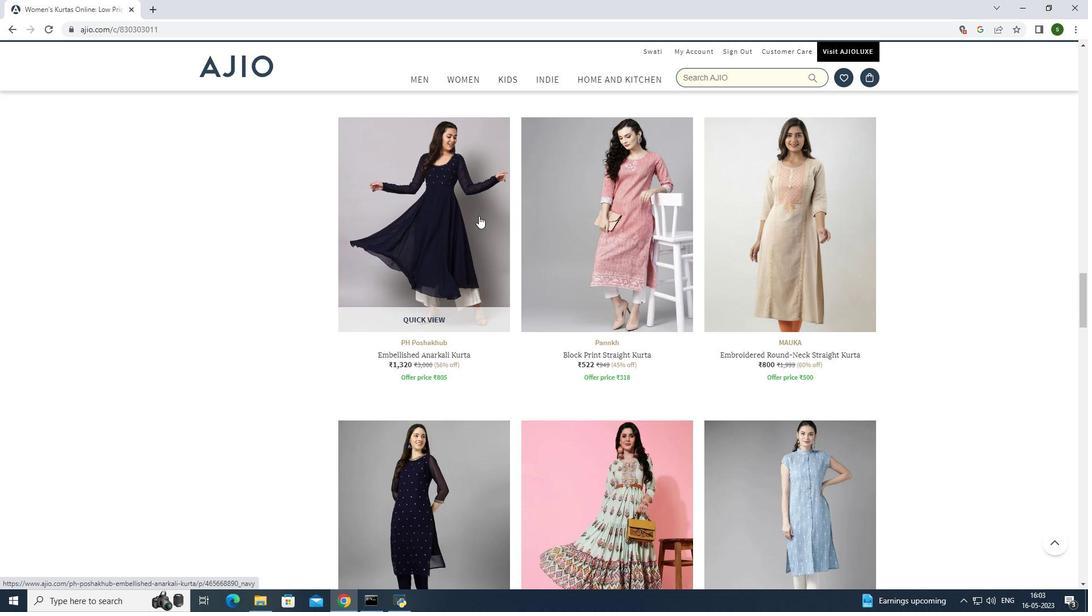 
Action: Mouse scrolled (479, 215) with delta (0, 0)
Screenshot: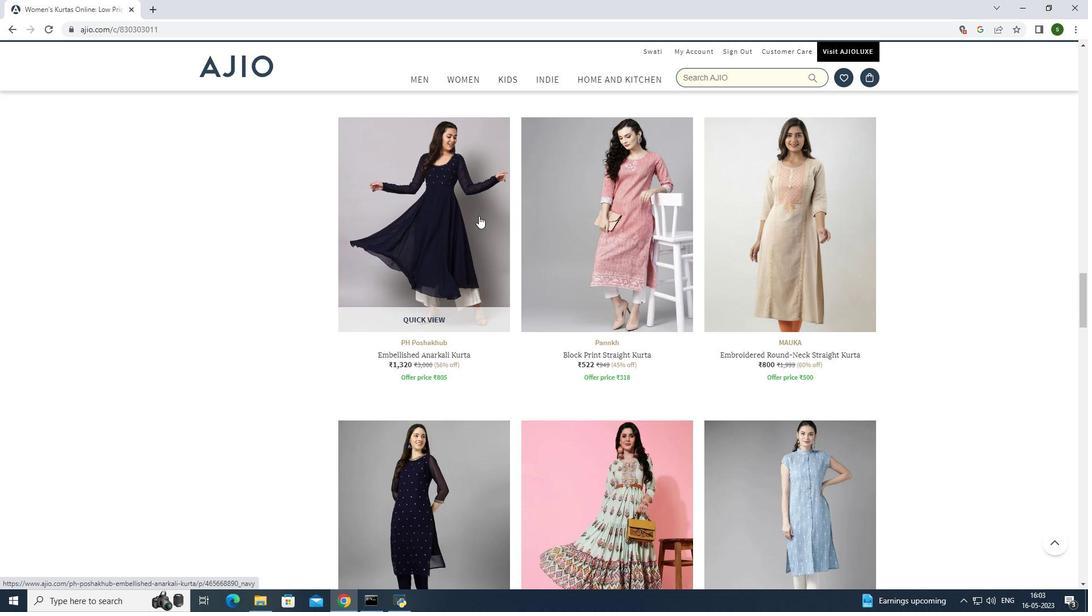 
Action: Mouse scrolled (479, 215) with delta (0, 0)
Screenshot: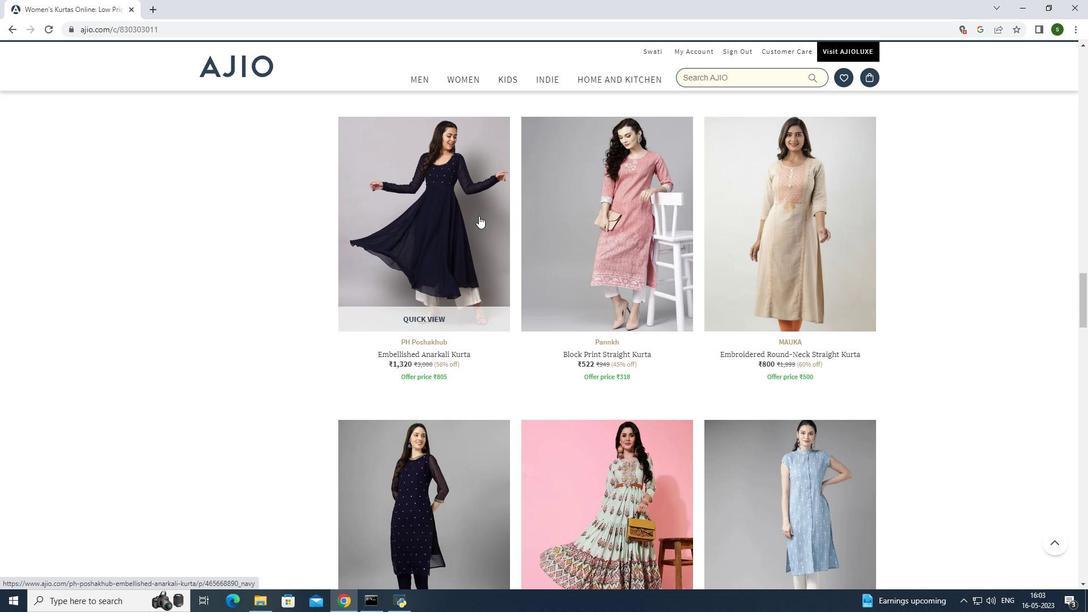 
Action: Mouse scrolled (479, 215) with delta (0, 0)
Screenshot: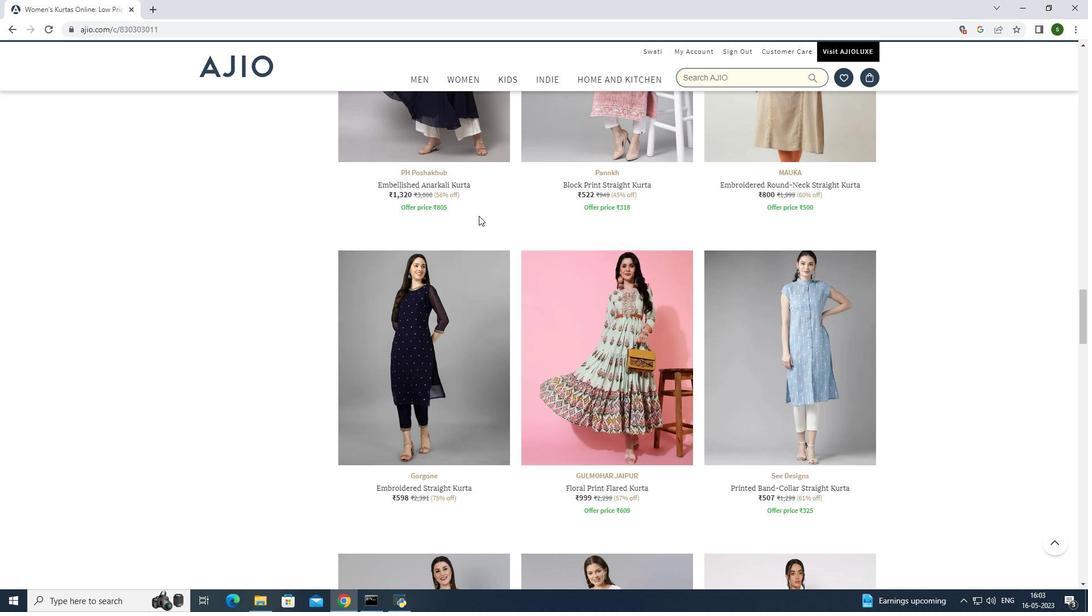 
Action: Mouse scrolled (479, 215) with delta (0, 0)
Screenshot: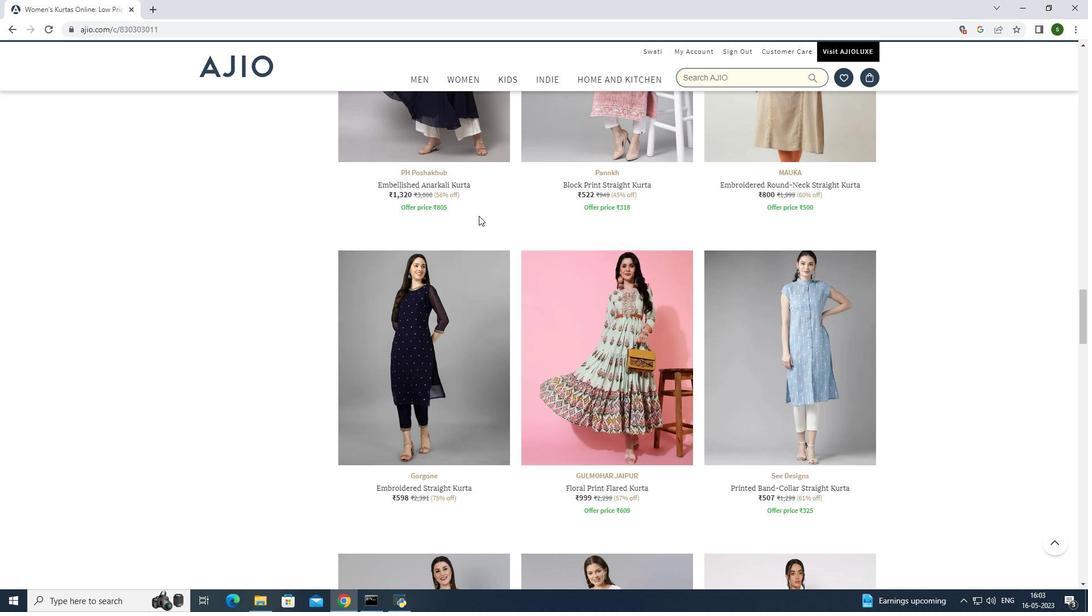 
Action: Mouse scrolled (479, 215) with delta (0, 0)
Screenshot: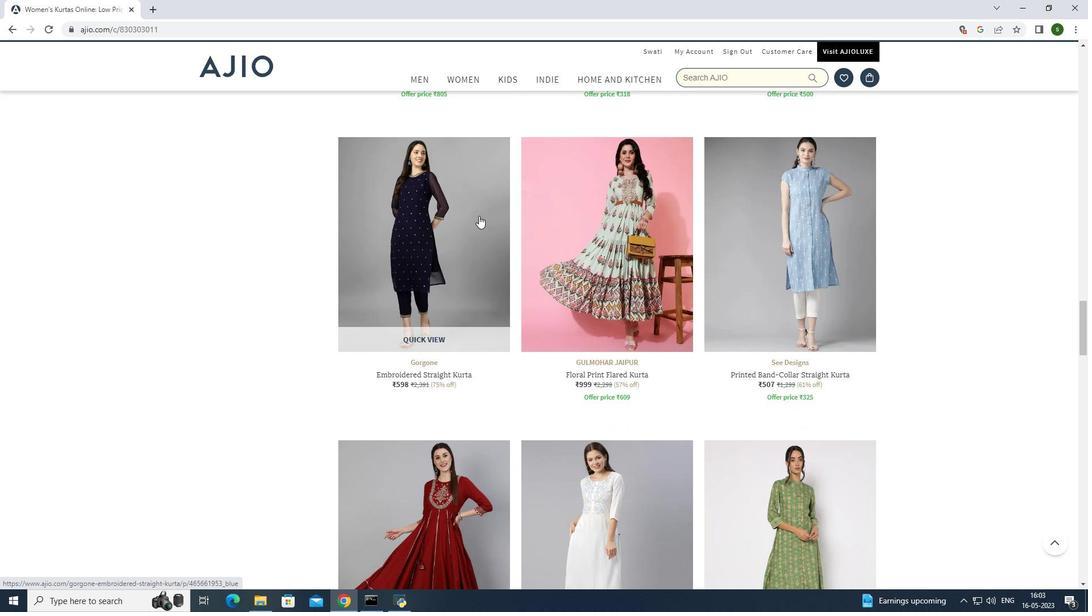 
Action: Mouse scrolled (479, 215) with delta (0, 0)
Screenshot: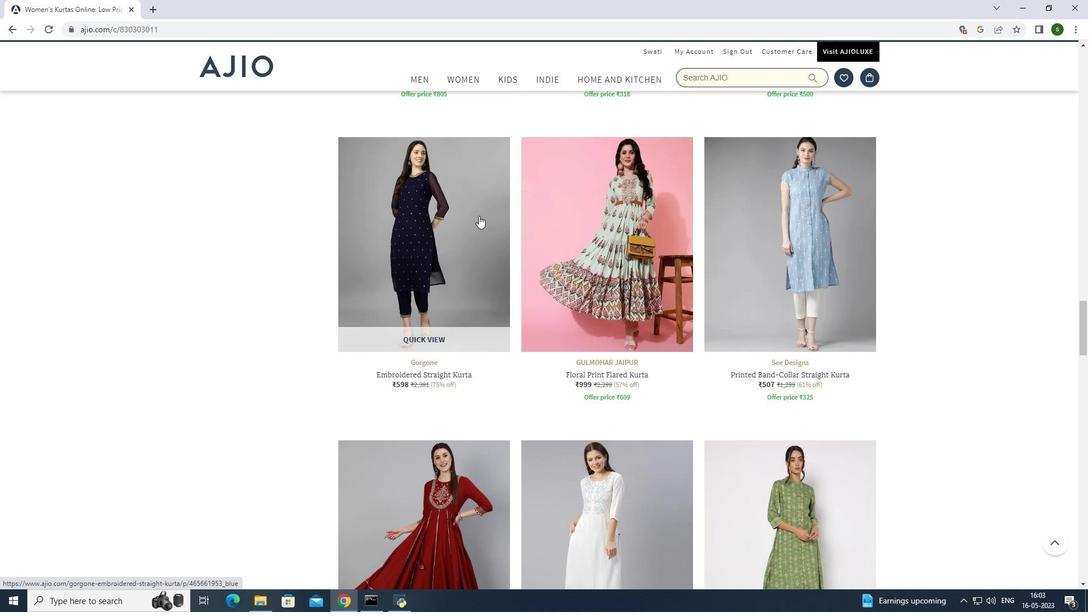 
Action: Mouse scrolled (479, 215) with delta (0, 0)
Screenshot: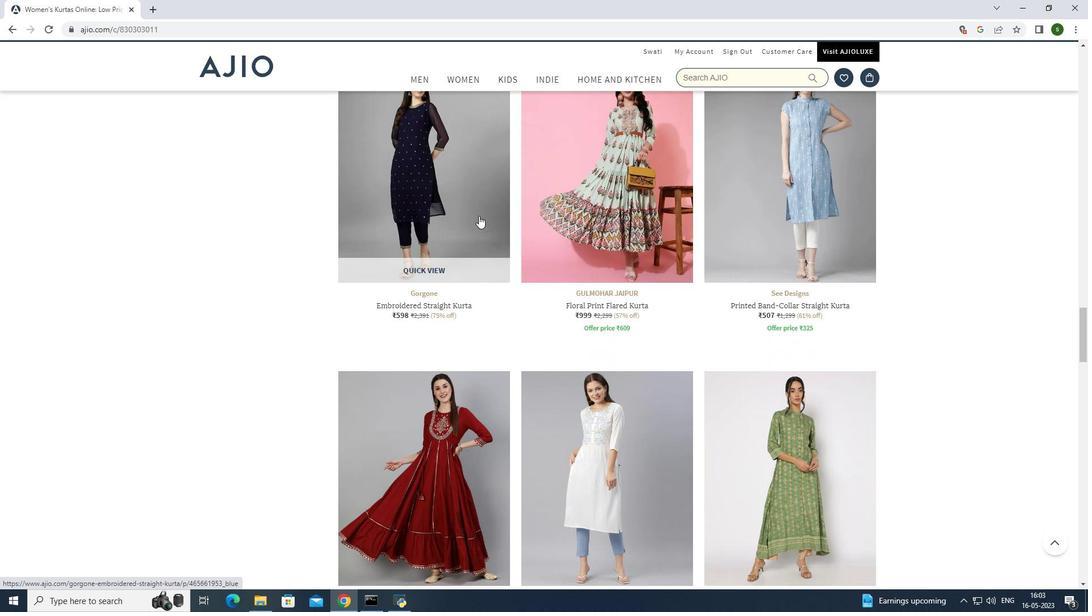 
Action: Mouse moved to (598, 318)
Screenshot: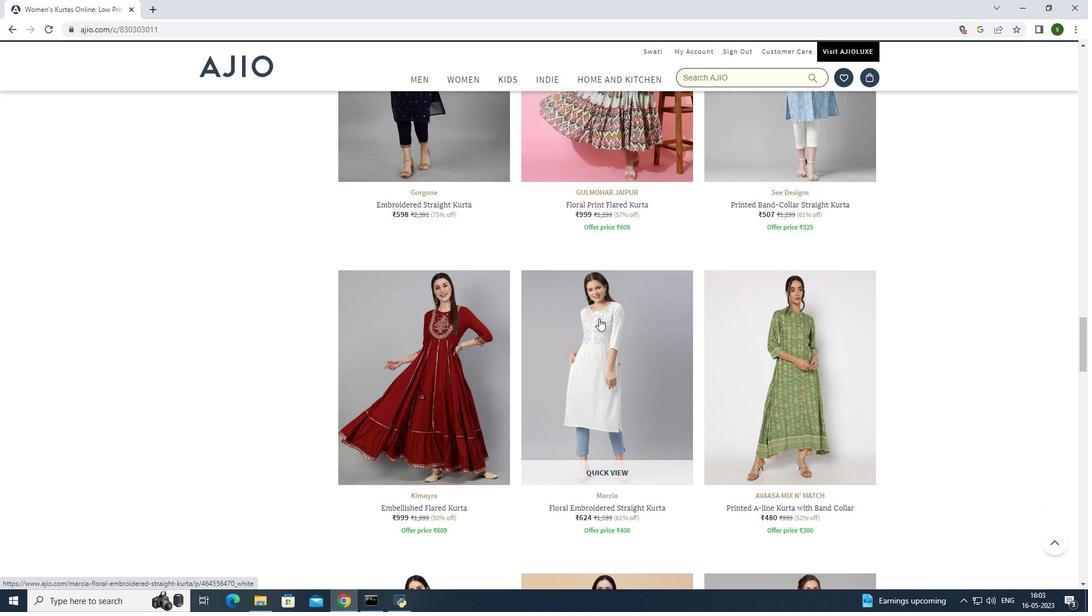 
Action: Mouse scrolled (598, 317) with delta (0, 0)
Screenshot: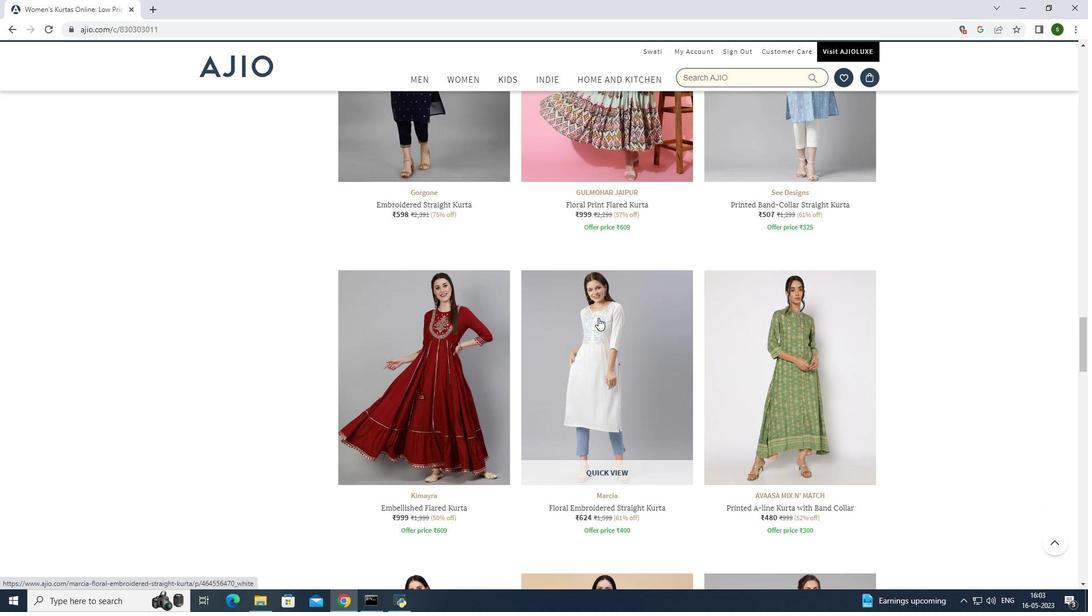 
Action: Mouse scrolled (598, 317) with delta (0, 0)
Screenshot: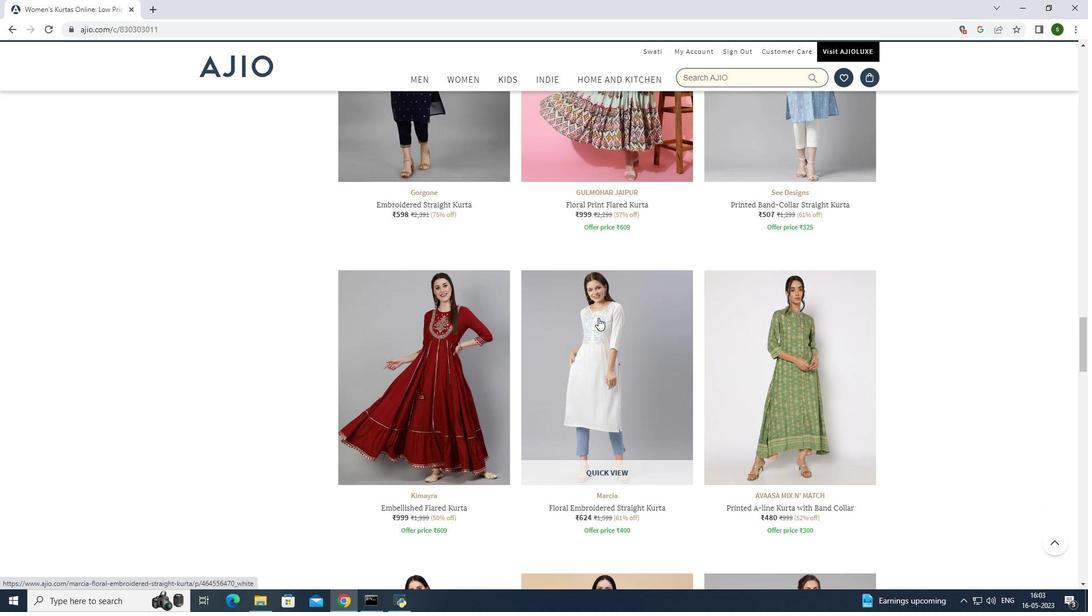 
Action: Mouse scrolled (598, 317) with delta (0, 0)
Screenshot: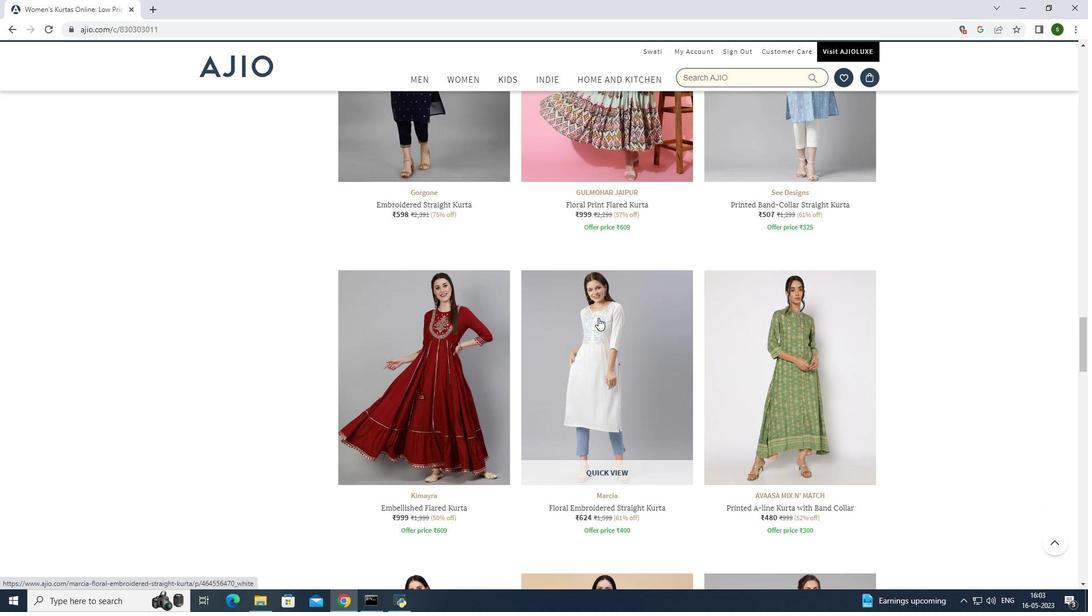 
Action: Mouse scrolled (598, 317) with delta (0, 0)
Screenshot: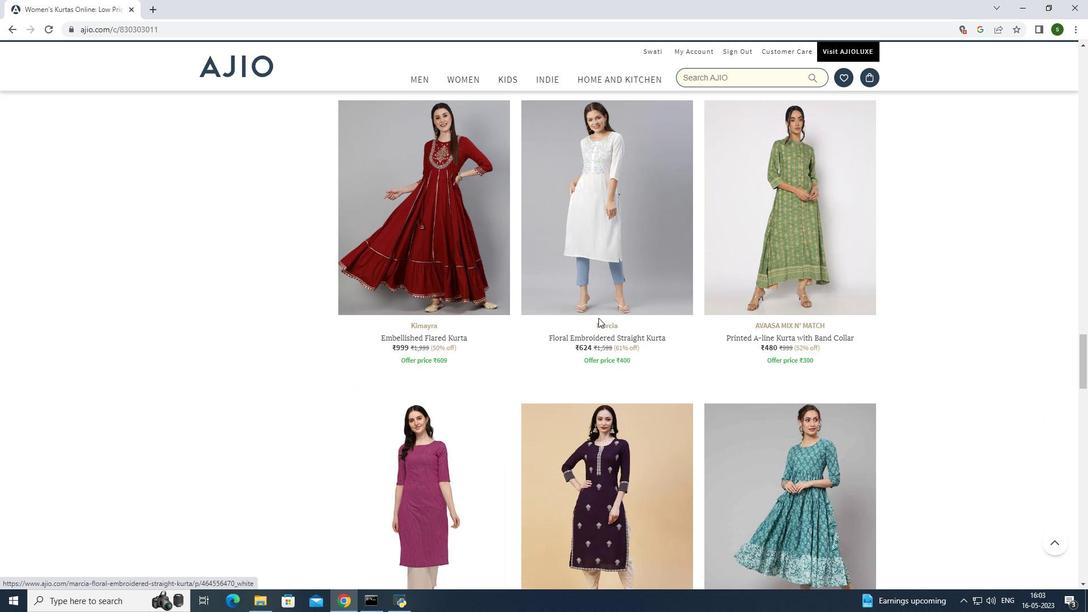 
Action: Mouse scrolled (598, 317) with delta (0, 0)
Screenshot: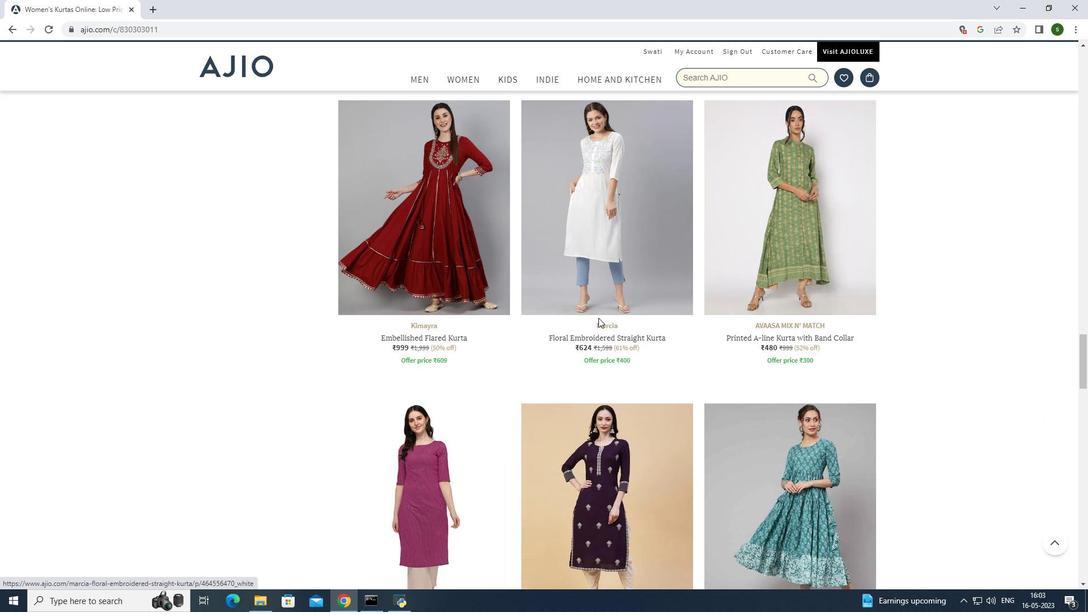
Action: Mouse scrolled (598, 317) with delta (0, 0)
Screenshot: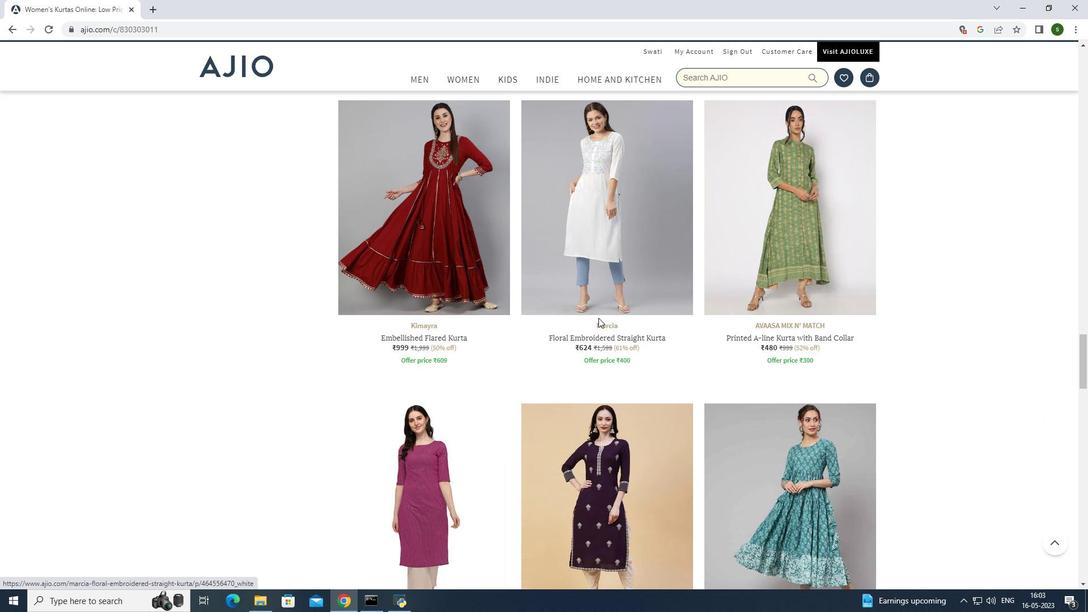 
Action: Mouse moved to (447, 307)
Screenshot: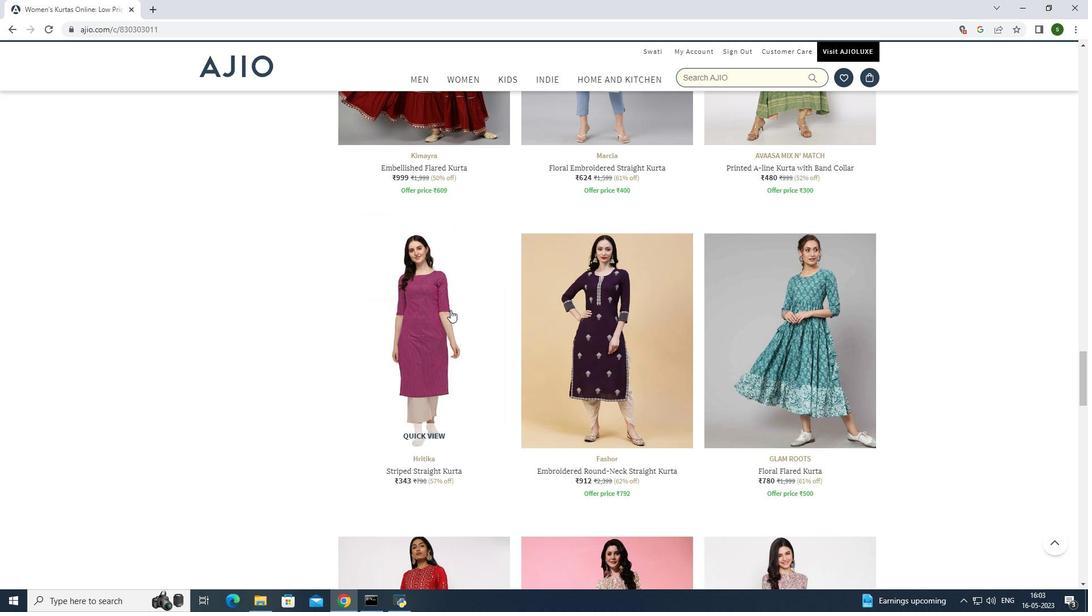 
Action: Mouse pressed left at (447, 307)
Screenshot: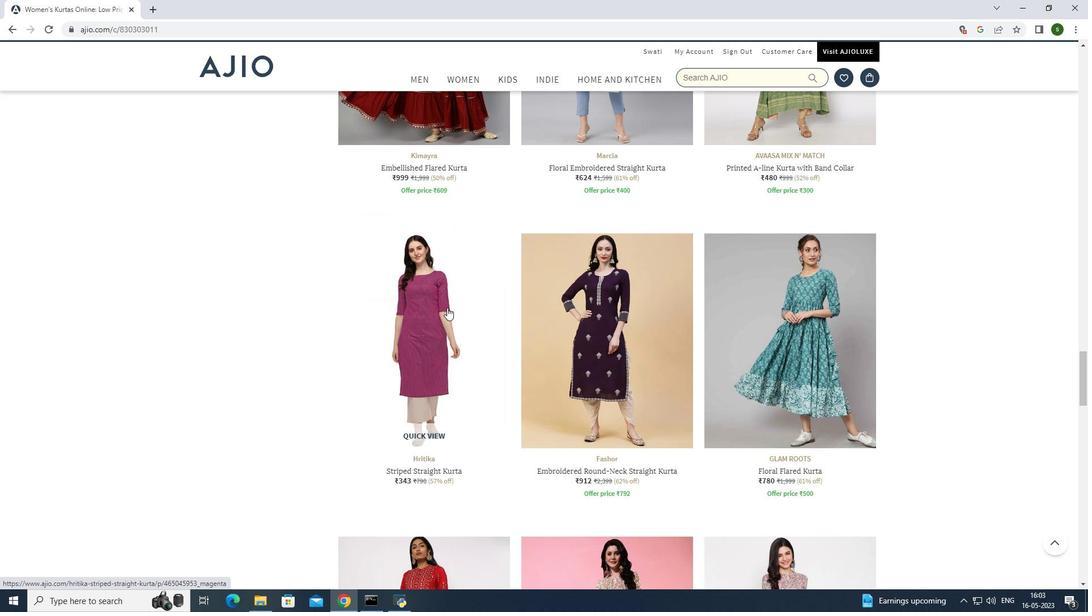 
Action: Mouse moved to (718, 353)
Screenshot: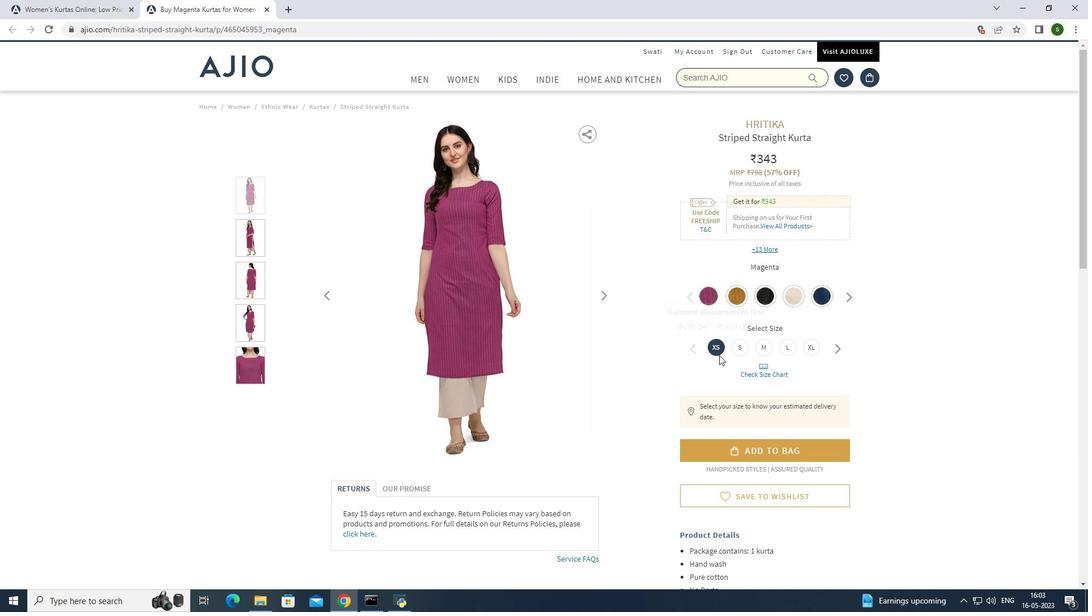 
Action: Mouse pressed left at (718, 353)
Screenshot: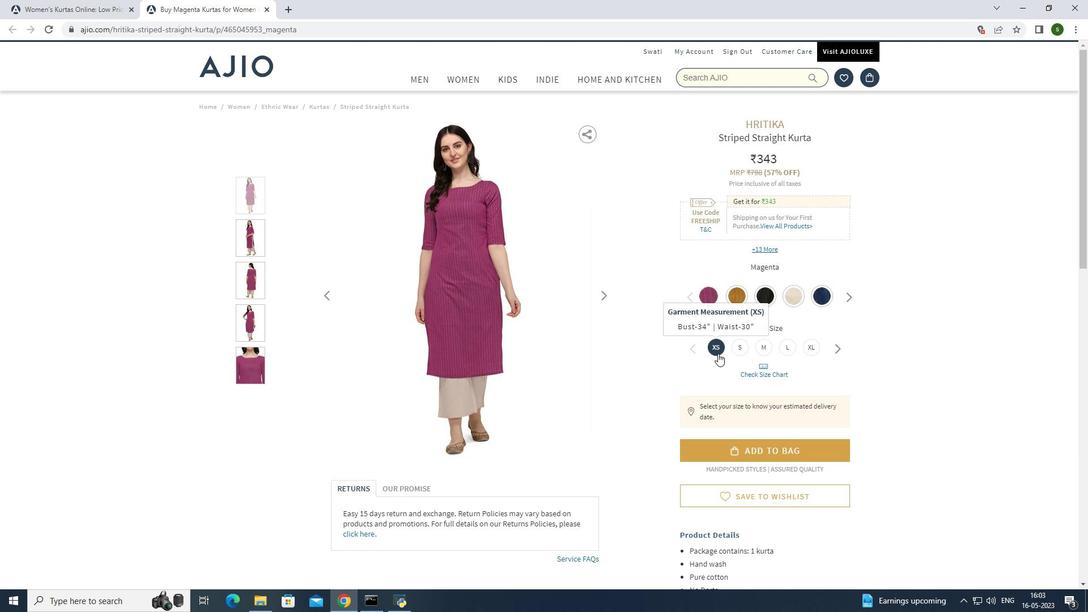
Action: Mouse moved to (740, 351)
Screenshot: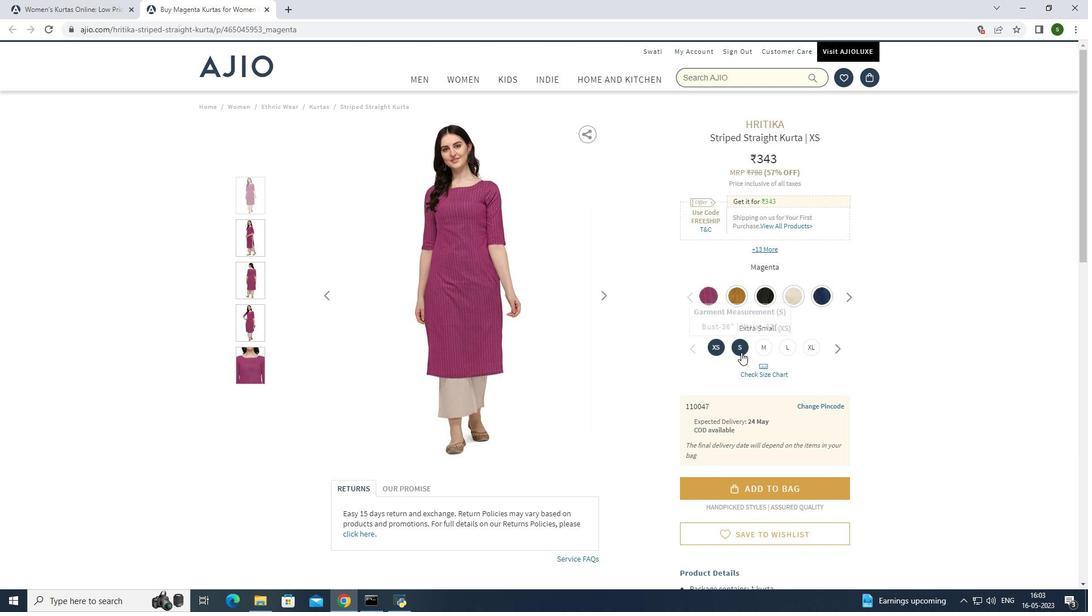 
Action: Mouse pressed left at (740, 351)
Screenshot: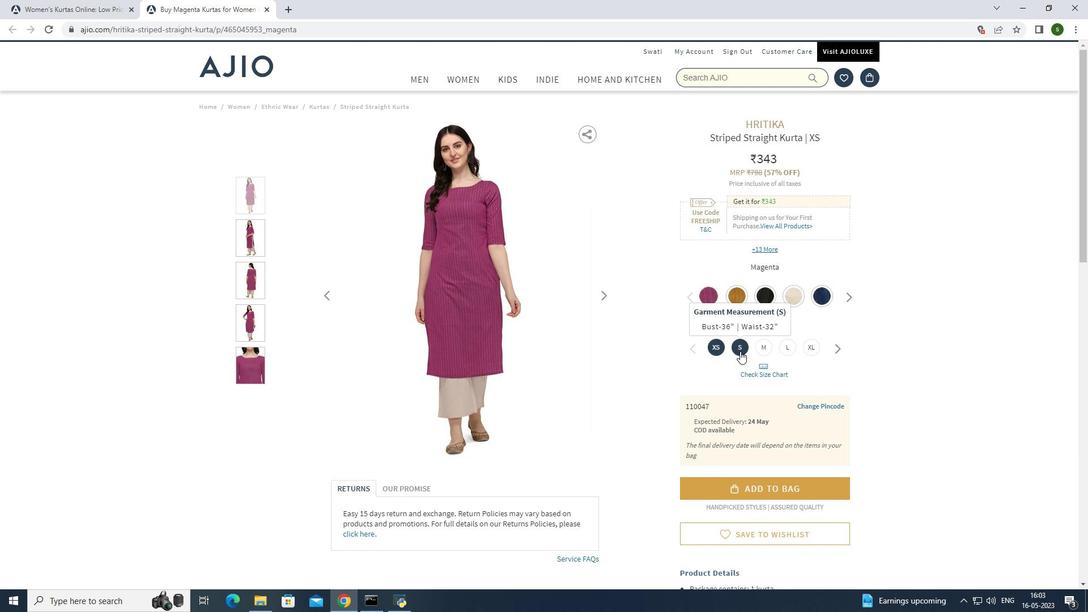 
Action: Mouse moved to (751, 487)
Screenshot: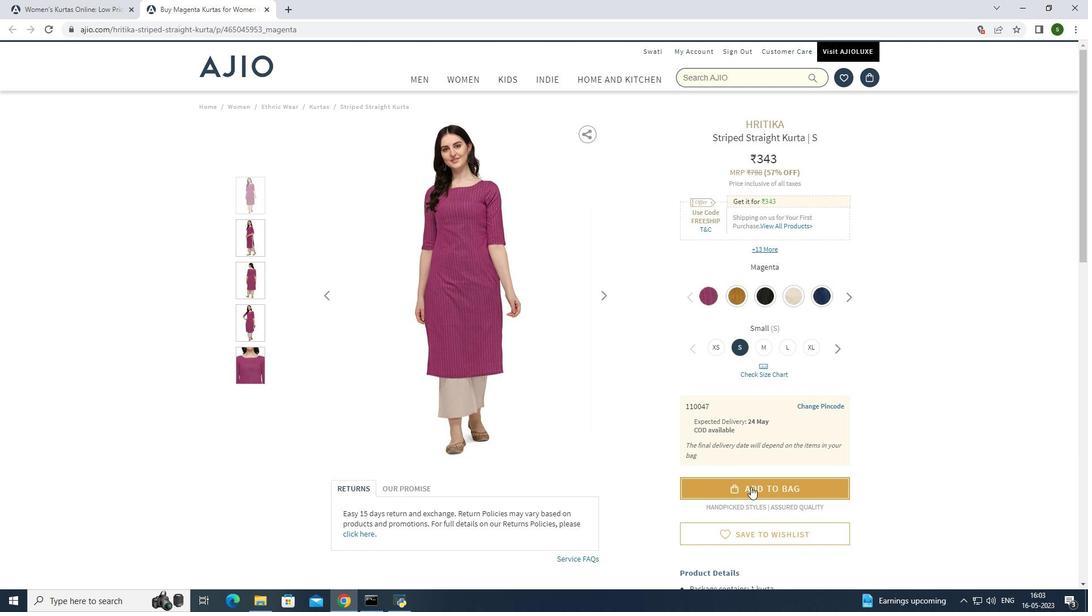
Action: Mouse pressed left at (751, 487)
Screenshot: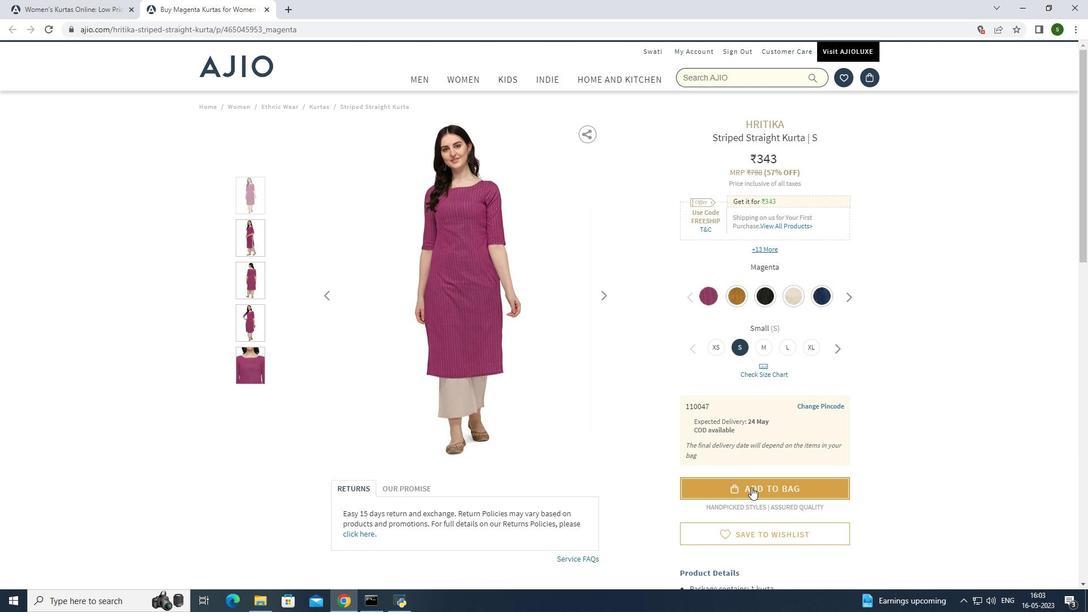 
Action: Mouse moved to (561, 237)
Screenshot: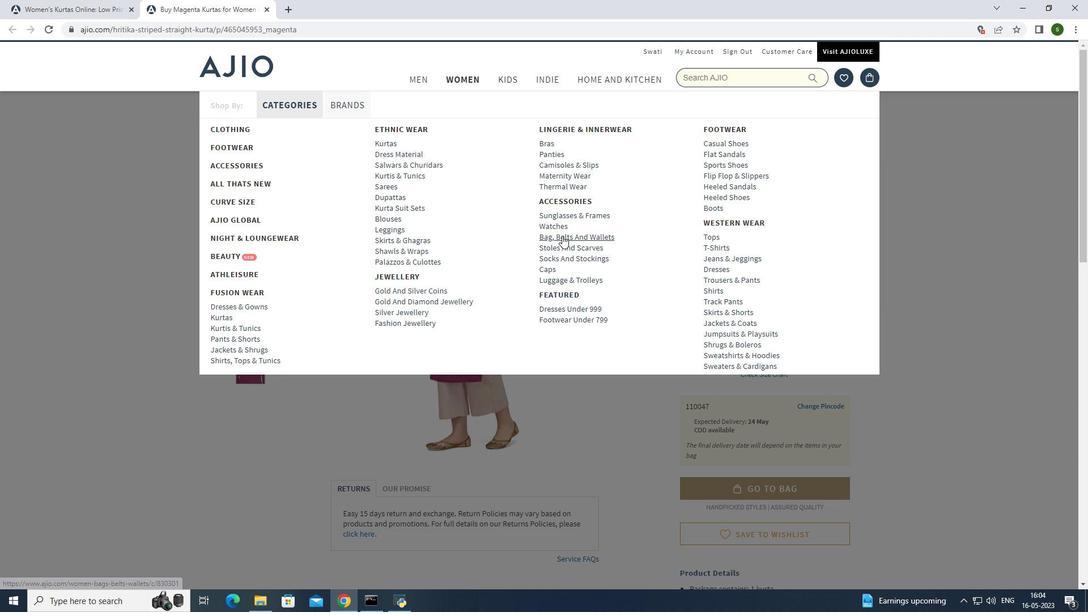 
Action: Mouse pressed left at (561, 237)
Screenshot: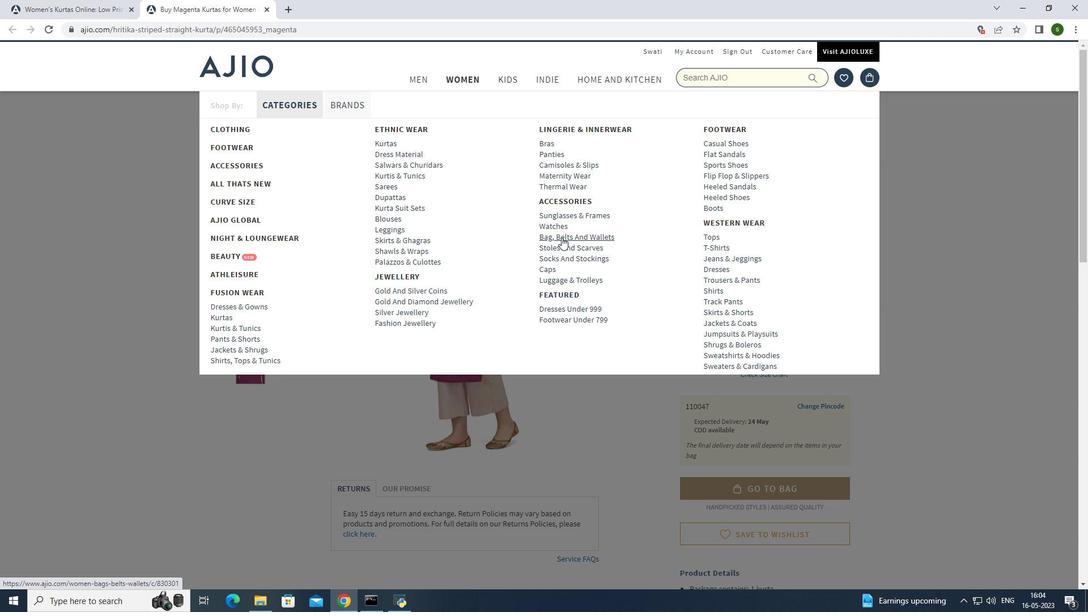 
Action: Mouse moved to (513, 223)
Screenshot: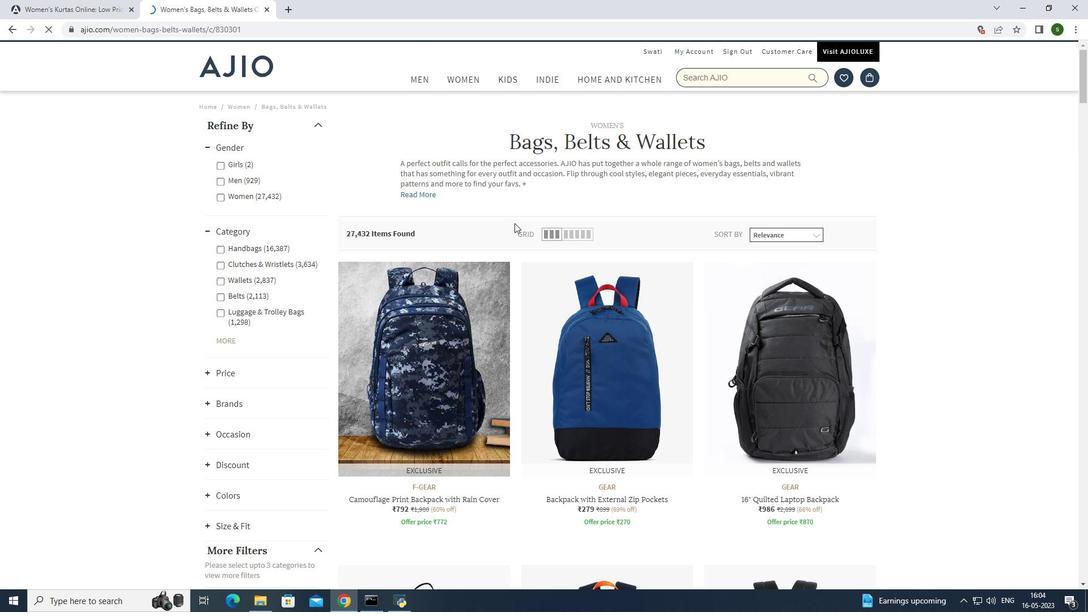 
Action: Mouse scrolled (513, 222) with delta (0, 0)
Screenshot: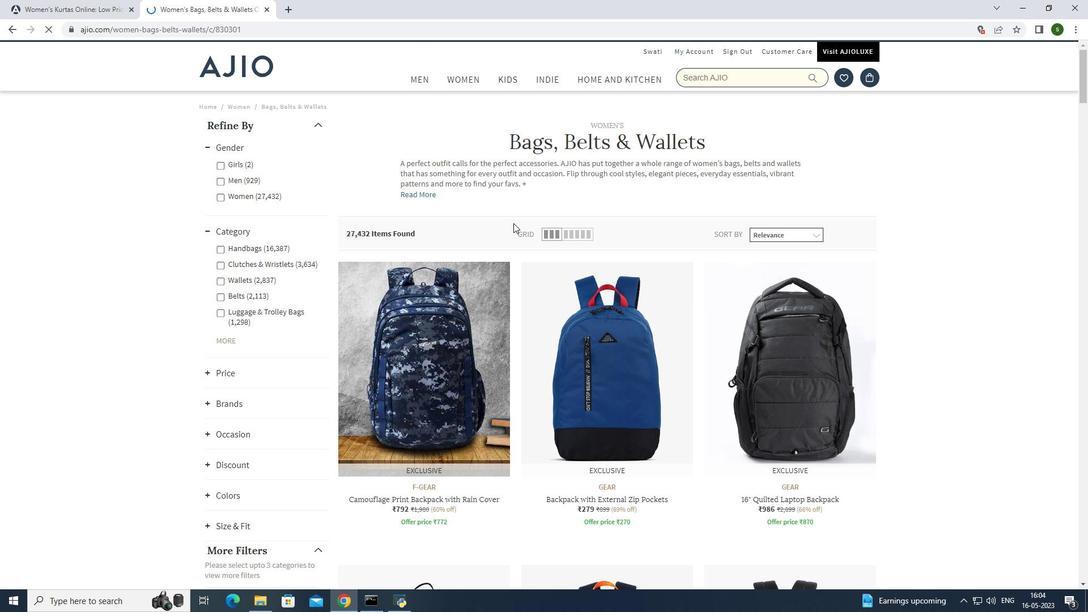 
Action: Mouse scrolled (513, 222) with delta (0, 0)
Screenshot: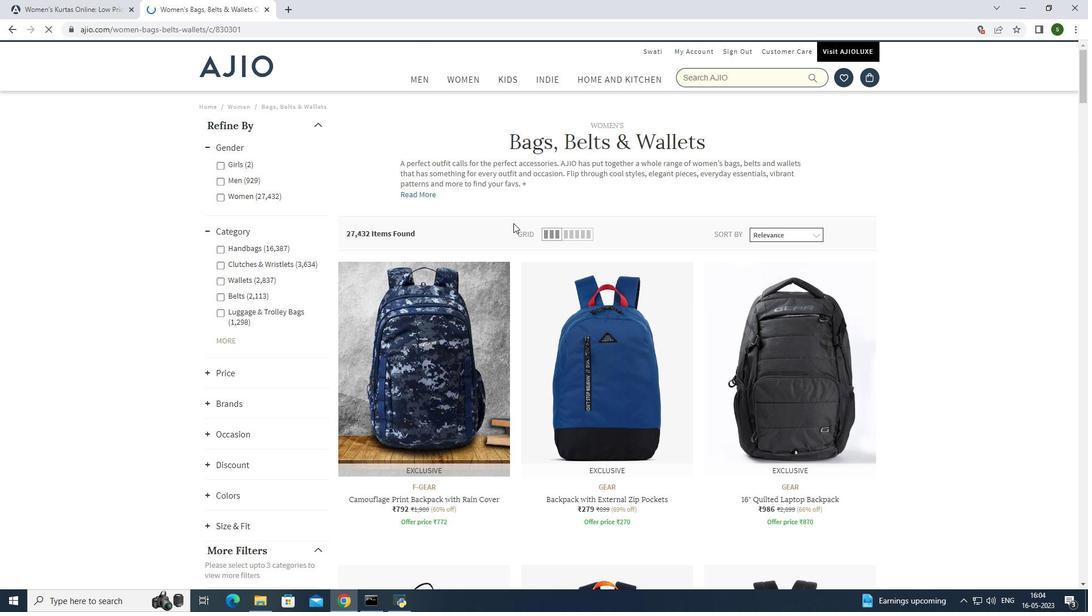 
Action: Mouse scrolled (513, 222) with delta (0, 0)
Screenshot: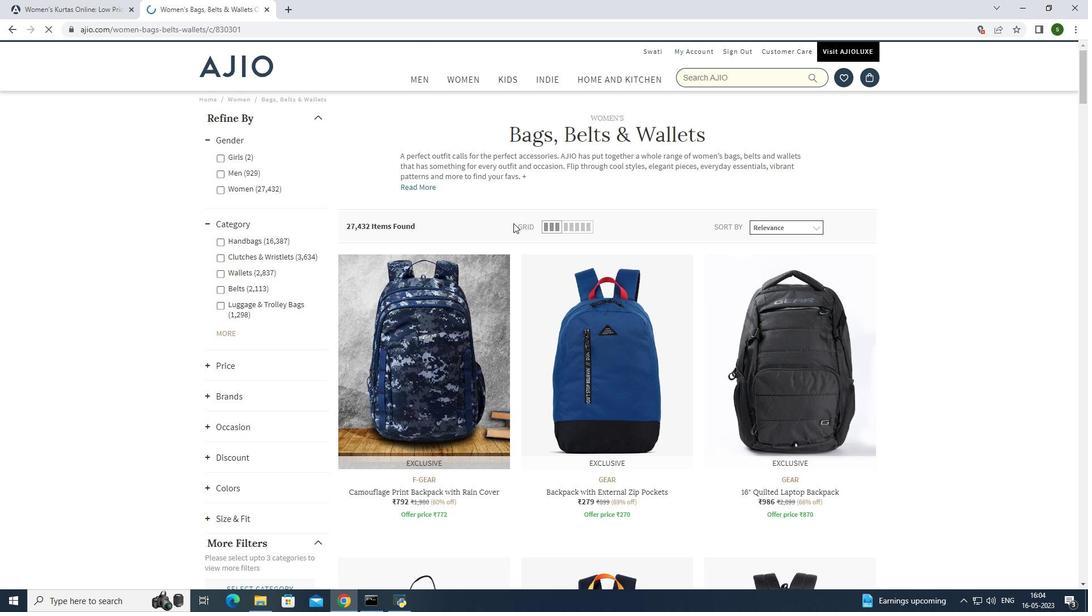 
Action: Mouse scrolled (513, 223) with delta (0, 0)
Screenshot: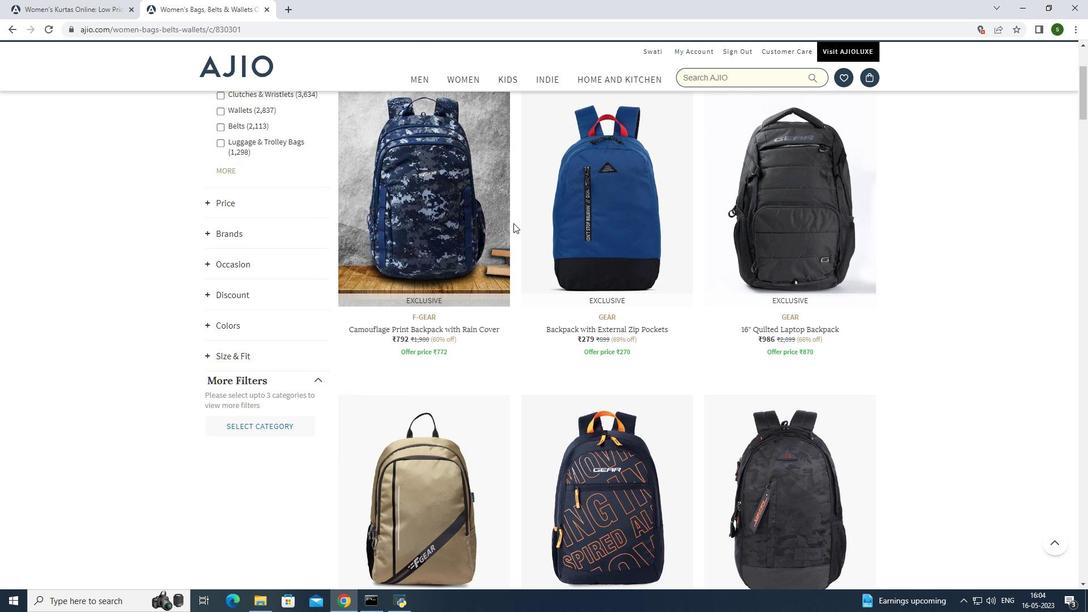 
Action: Mouse scrolled (513, 223) with delta (0, 0)
Screenshot: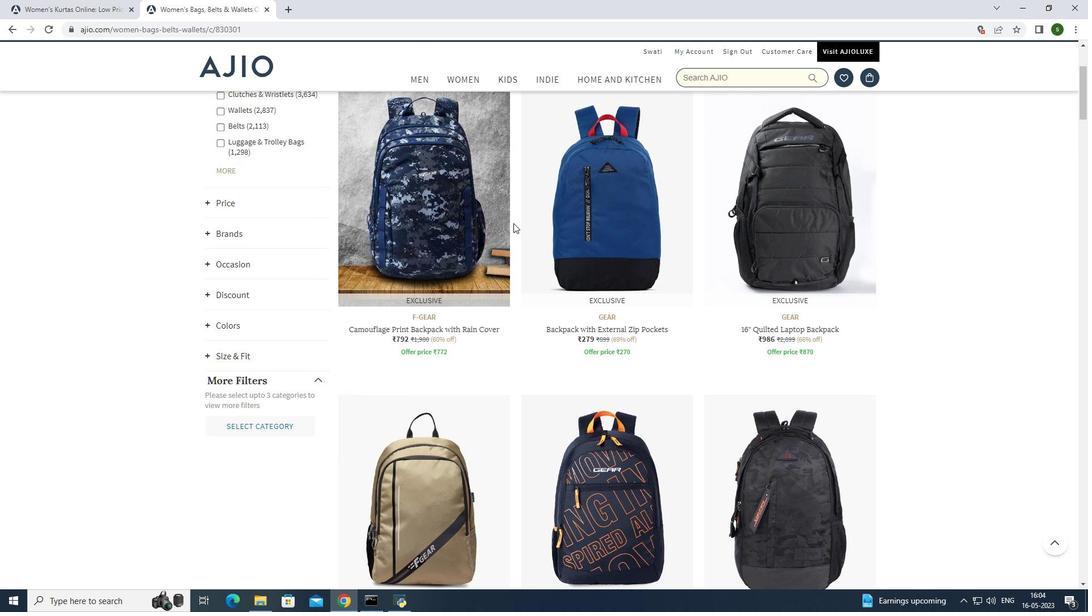 
Action: Mouse scrolled (513, 223) with delta (0, 0)
Screenshot: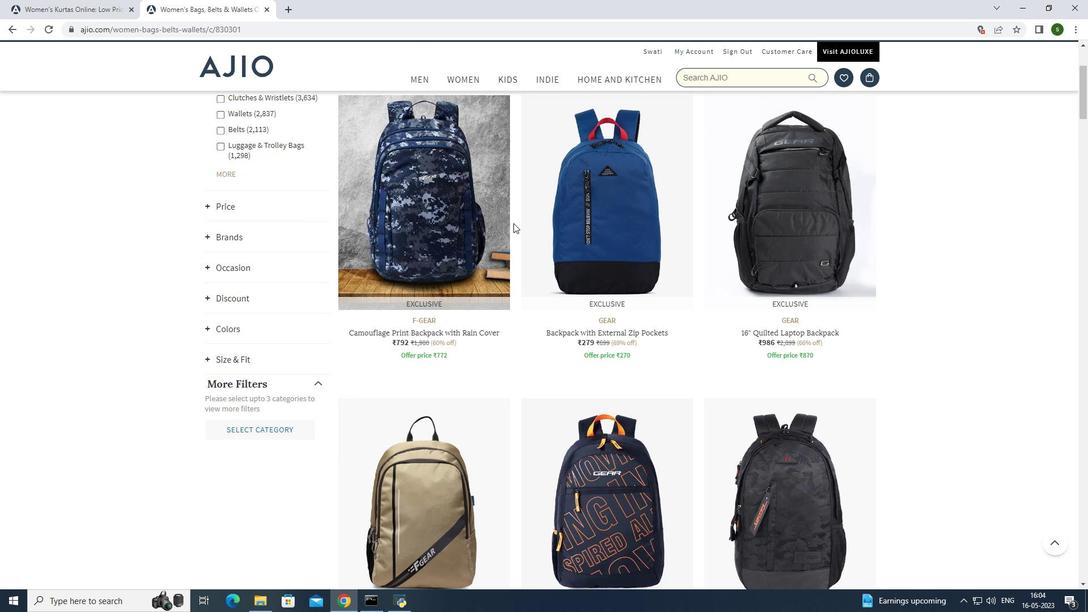 
Action: Mouse moved to (261, 251)
Screenshot: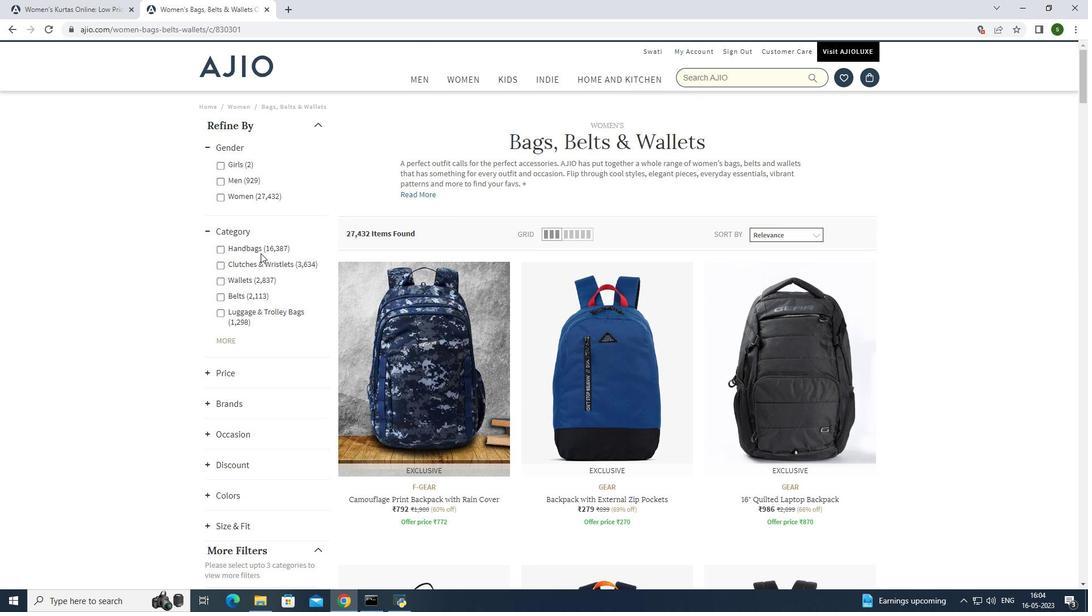 
Action: Mouse pressed left at (261, 251)
Screenshot: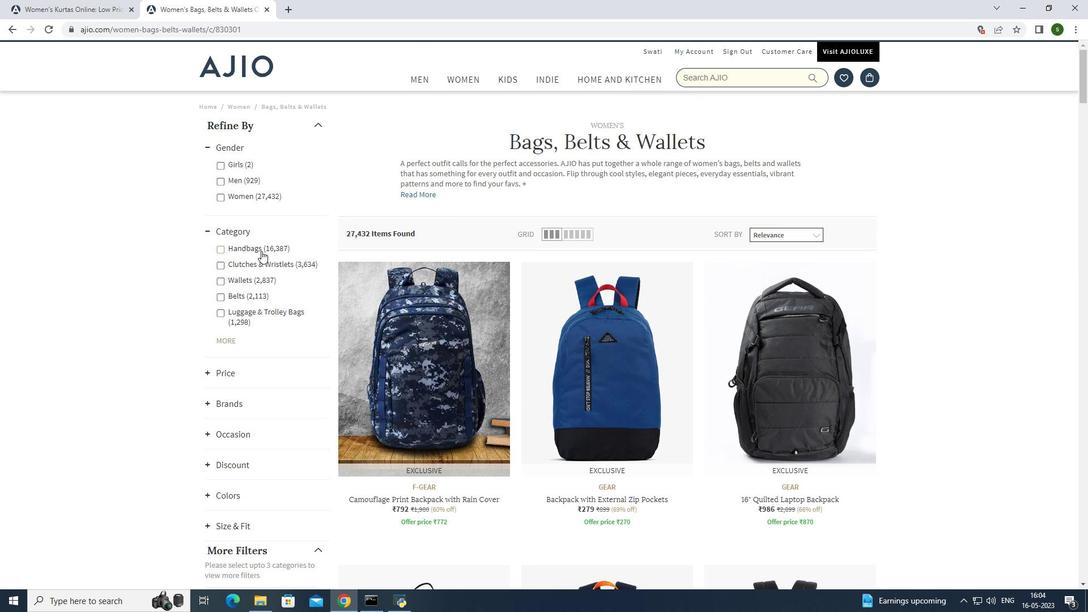 
Action: Mouse moved to (541, 321)
Screenshot: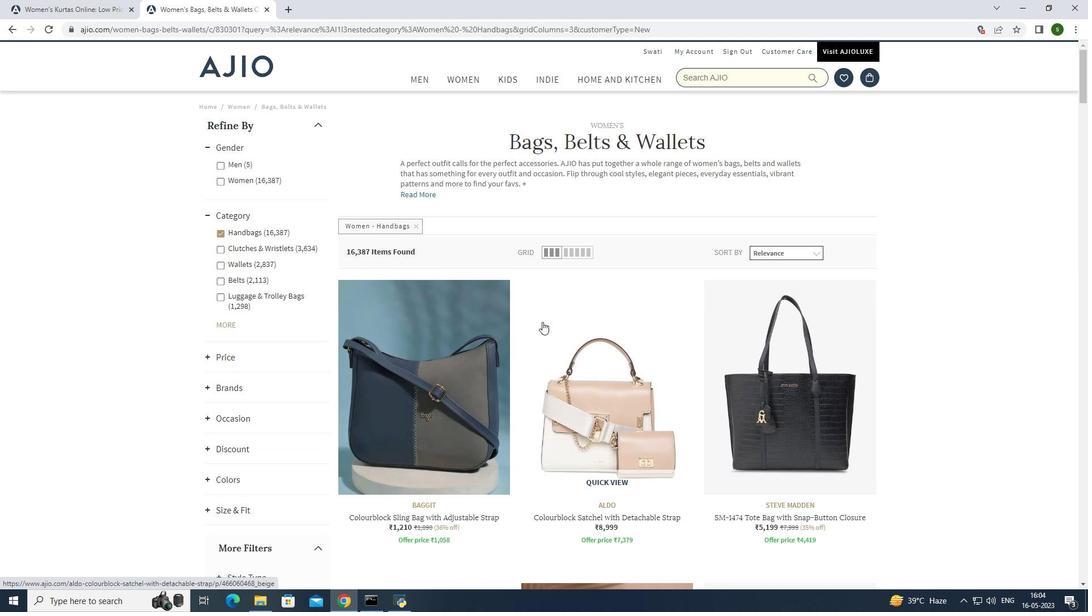 
Action: Mouse scrolled (541, 321) with delta (0, 0)
Screenshot: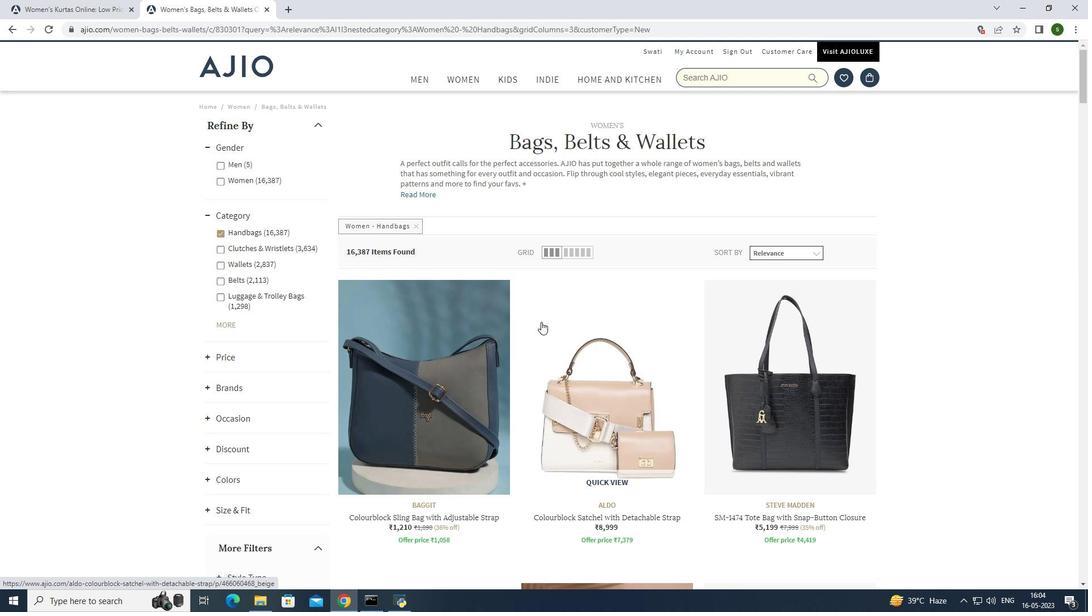 
Action: Mouse scrolled (541, 321) with delta (0, 0)
Screenshot: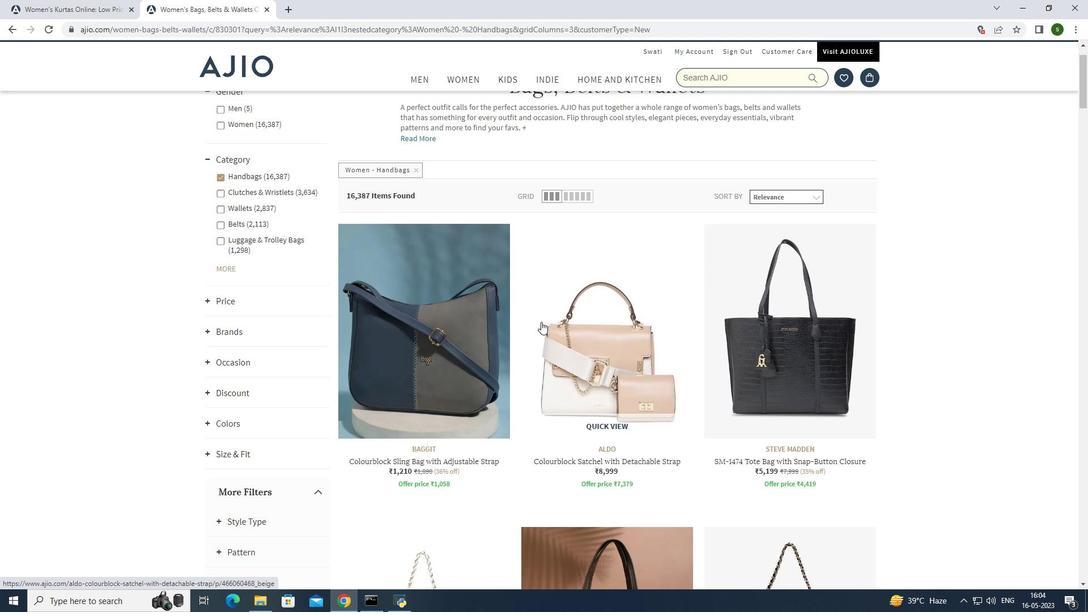 
Action: Mouse scrolled (541, 321) with delta (0, 0)
Screenshot: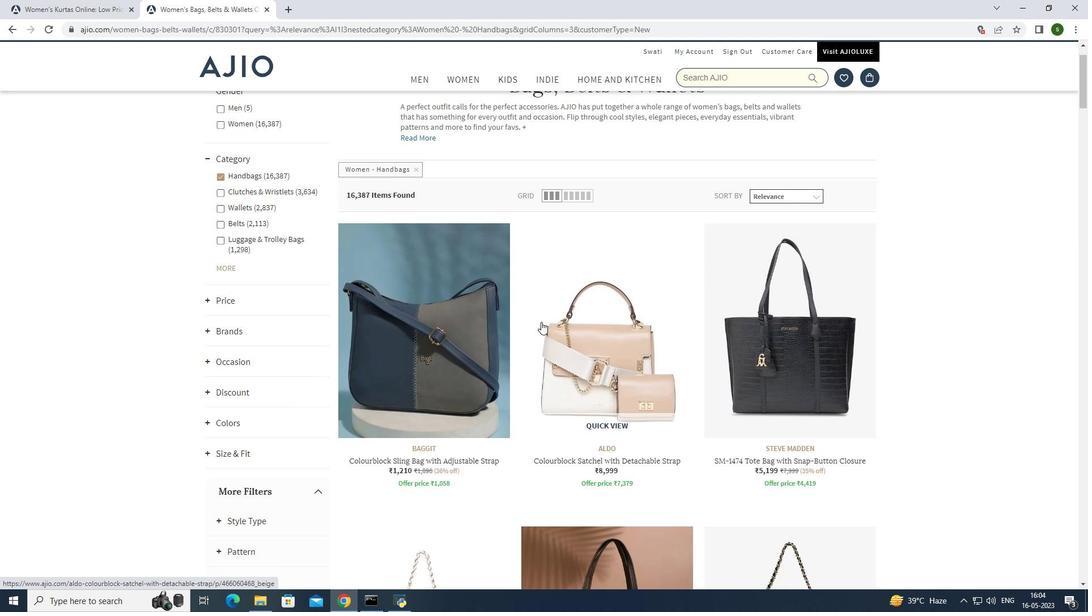 
Action: Mouse scrolled (541, 321) with delta (0, 0)
Screenshot: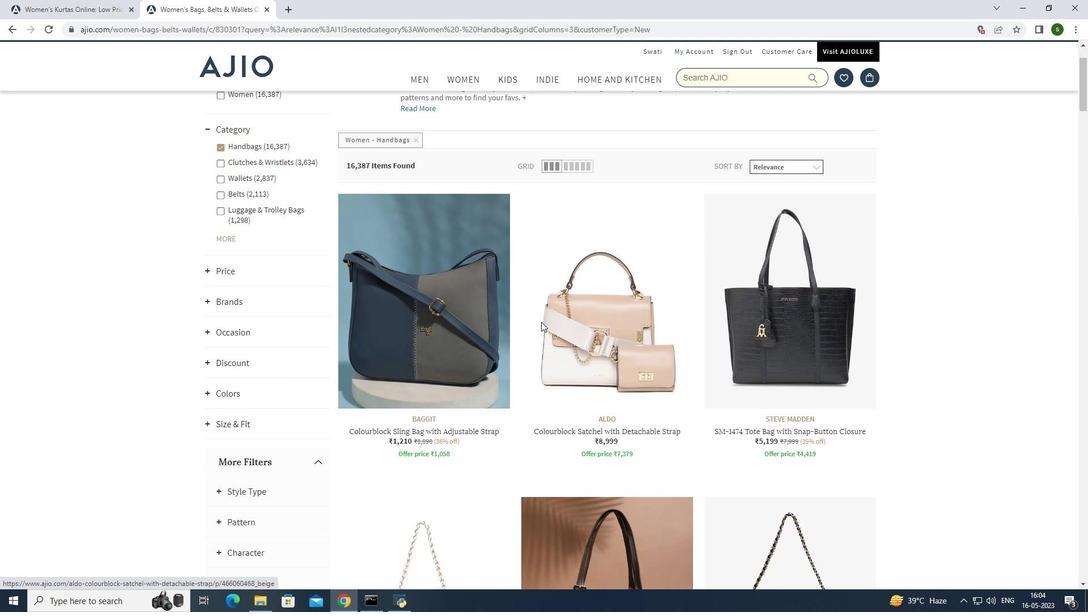 
Action: Mouse scrolled (541, 321) with delta (0, 0)
Screenshot: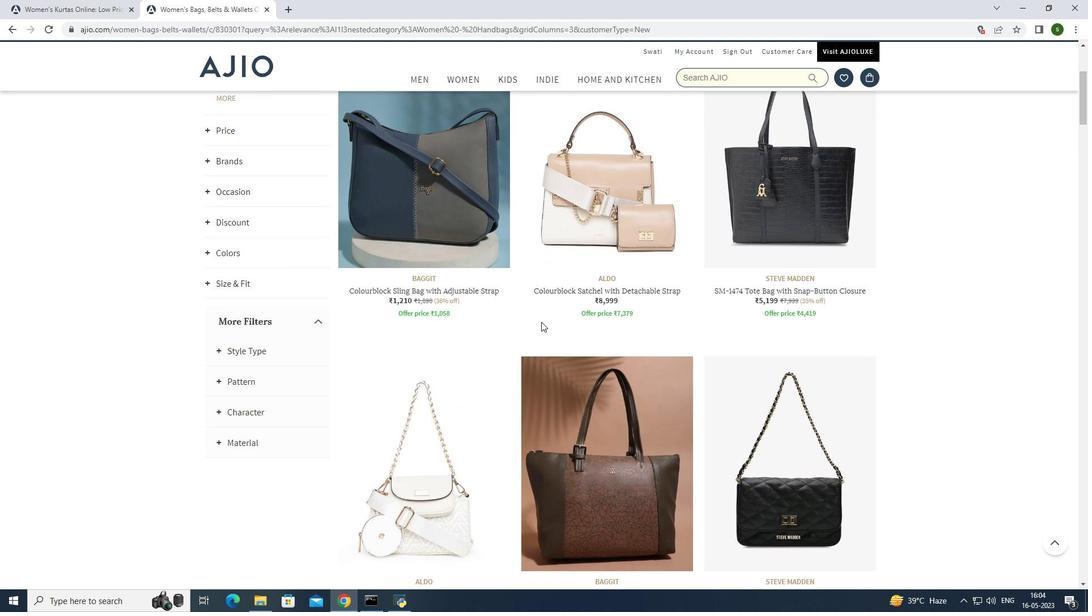 
Action: Mouse scrolled (541, 321) with delta (0, 0)
Screenshot: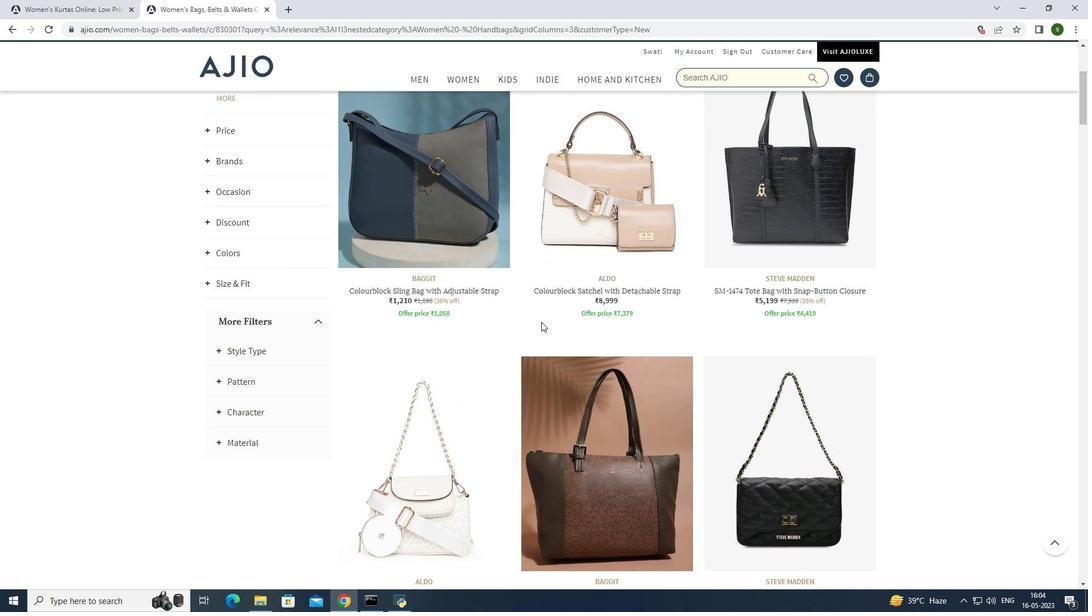 
Action: Mouse scrolled (541, 321) with delta (0, 0)
Screenshot: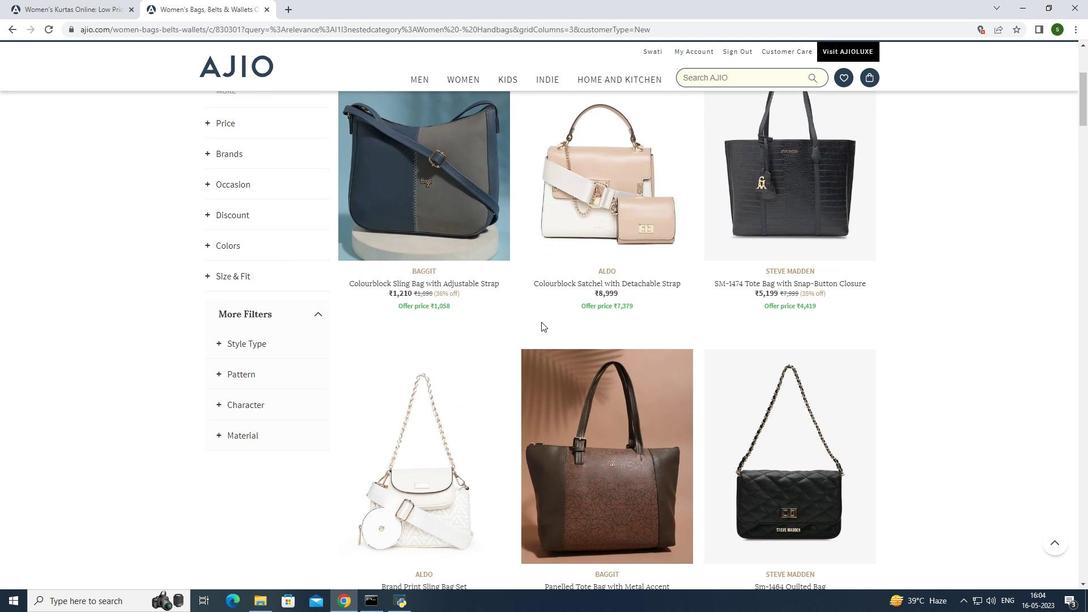 
Action: Mouse scrolled (541, 321) with delta (0, 0)
Screenshot: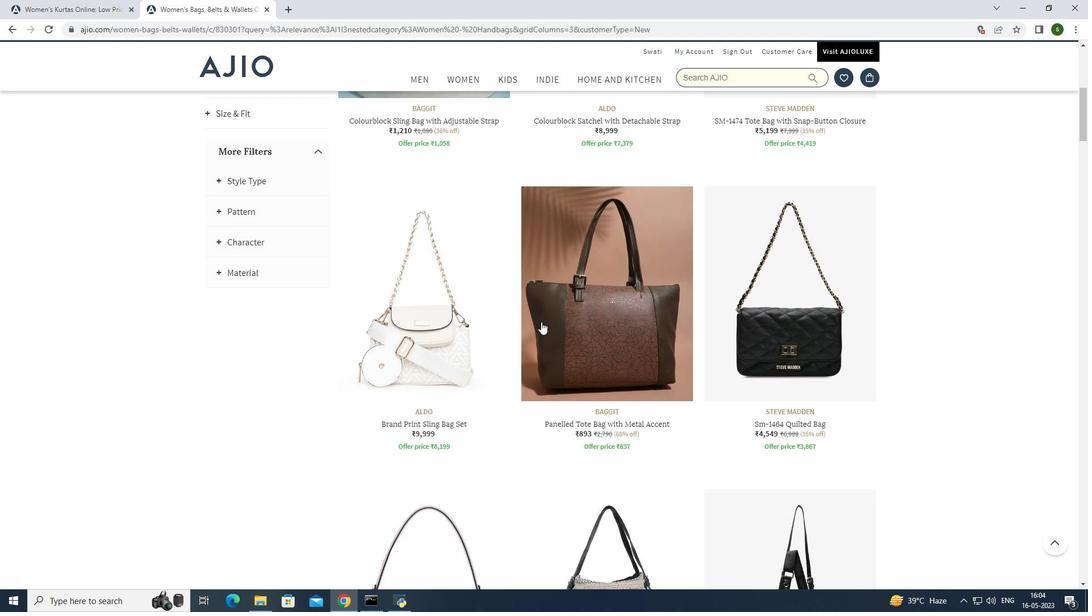 
Action: Mouse scrolled (541, 321) with delta (0, 0)
Screenshot: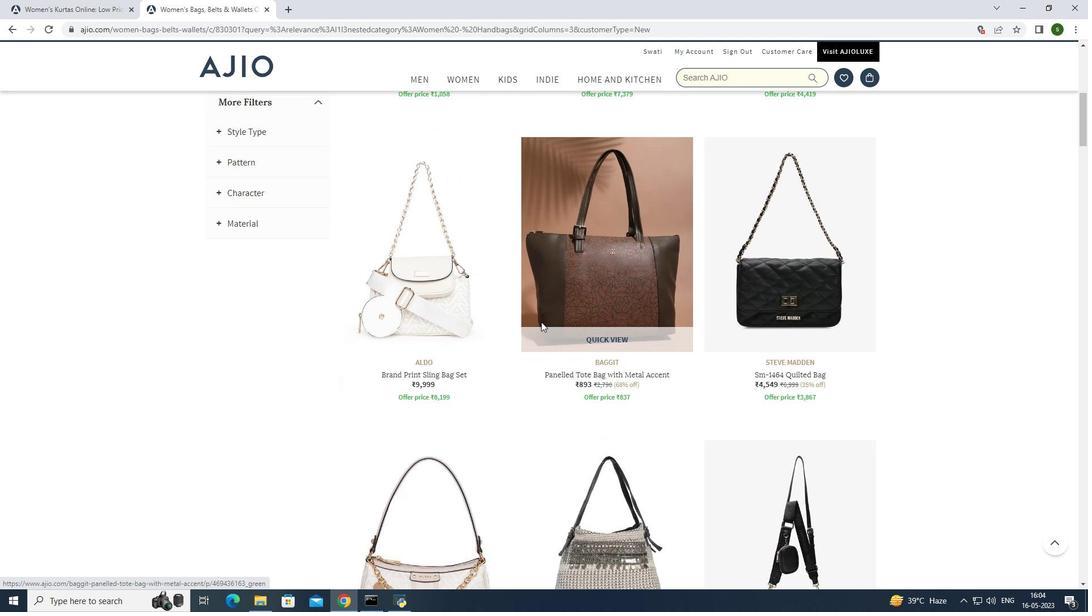 
Action: Mouse scrolled (541, 321) with delta (0, 0)
Screenshot: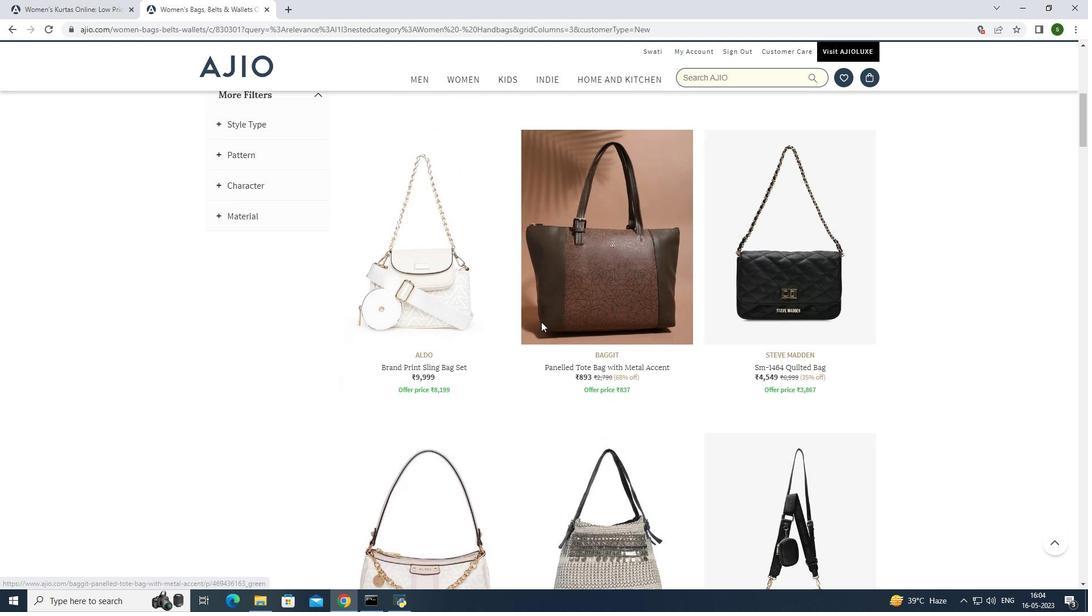 
Action: Mouse scrolled (541, 321) with delta (0, 0)
Screenshot: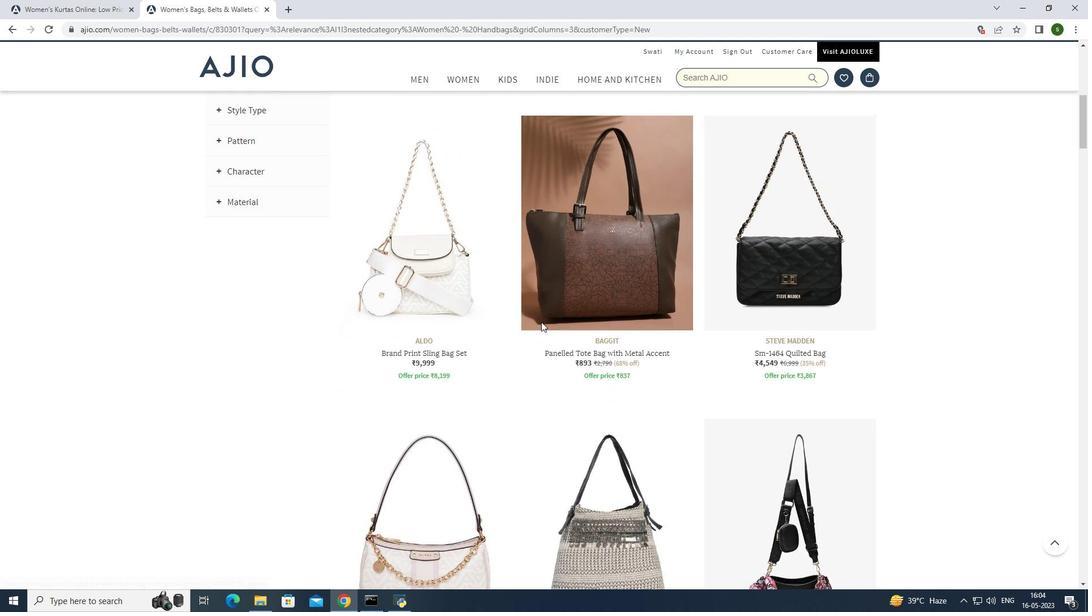 
Action: Mouse scrolled (541, 321) with delta (0, 0)
Screenshot: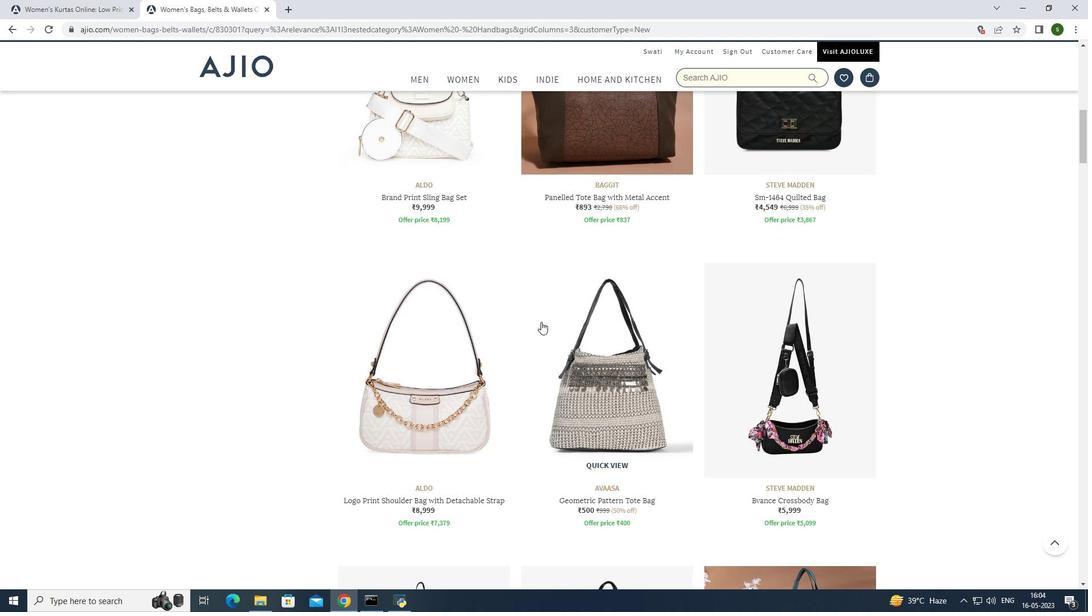 
Action: Mouse scrolled (541, 321) with delta (0, 0)
Screenshot: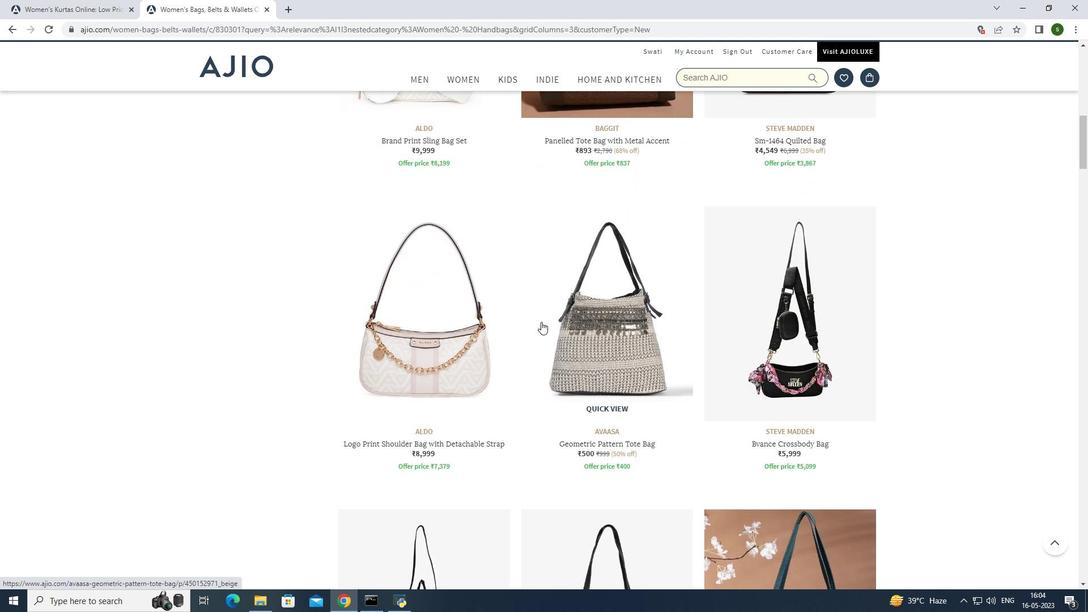 
Action: Mouse scrolled (541, 321) with delta (0, 0)
Screenshot: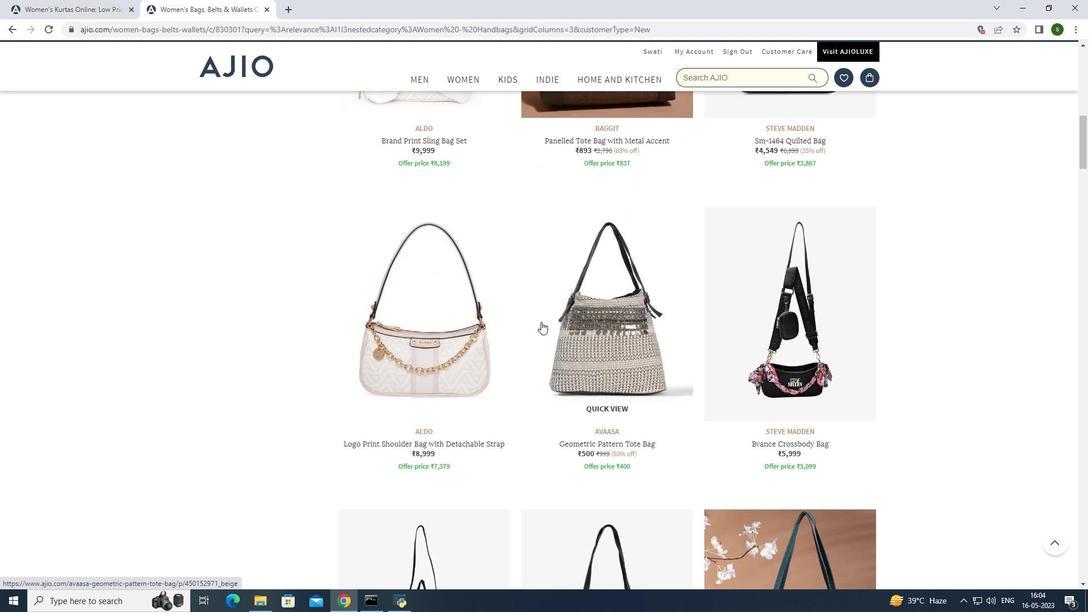 
Action: Mouse scrolled (541, 321) with delta (0, 0)
Screenshot: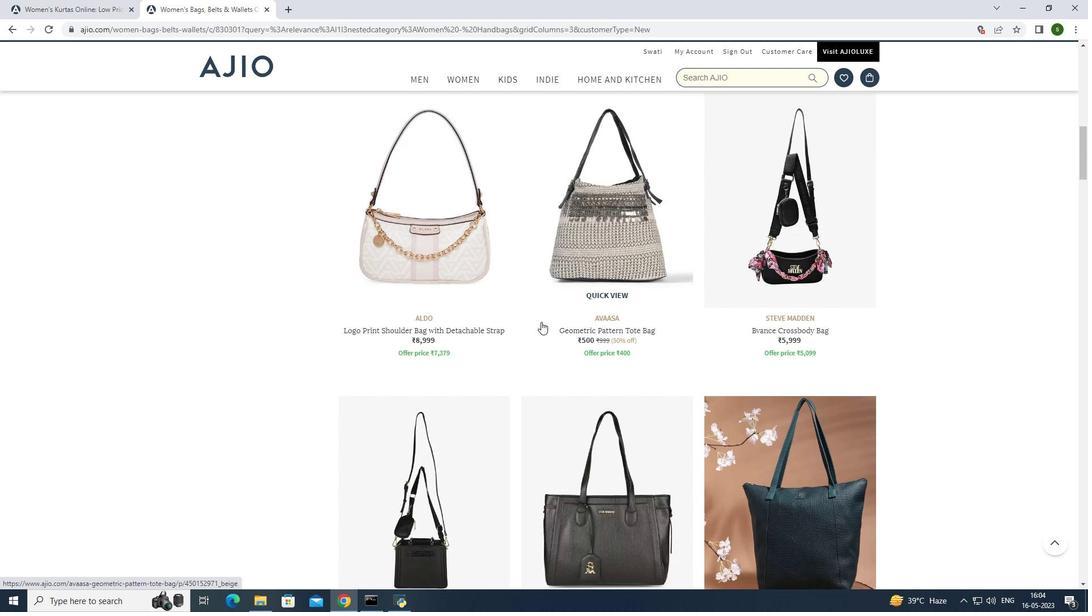 
Action: Mouse scrolled (541, 321) with delta (0, 0)
Screenshot: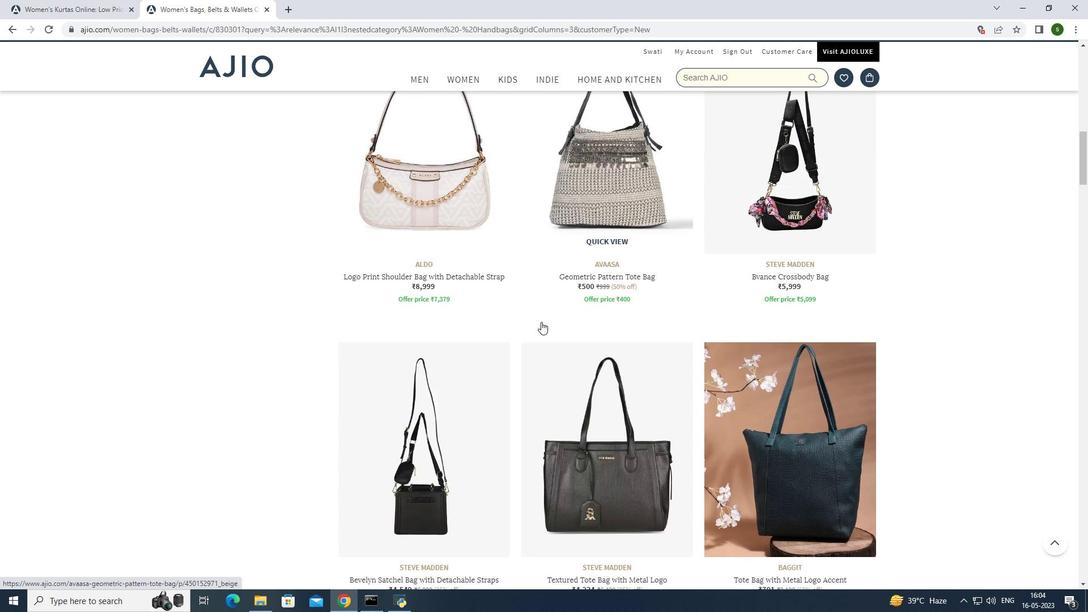 
Action: Mouse scrolled (541, 321) with delta (0, 0)
Screenshot: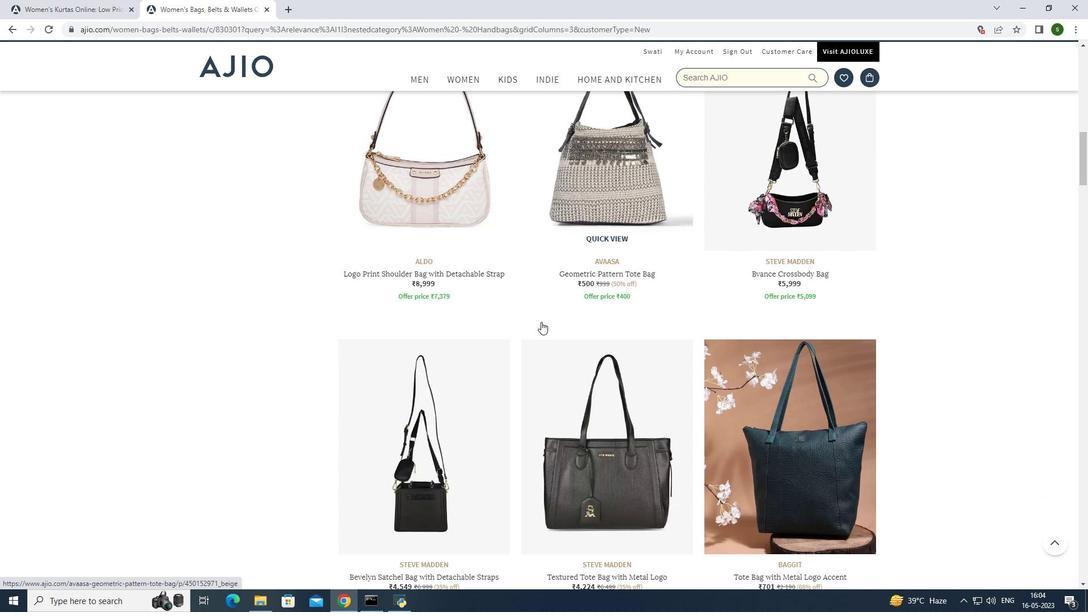
Action: Mouse scrolled (541, 321) with delta (0, 0)
Screenshot: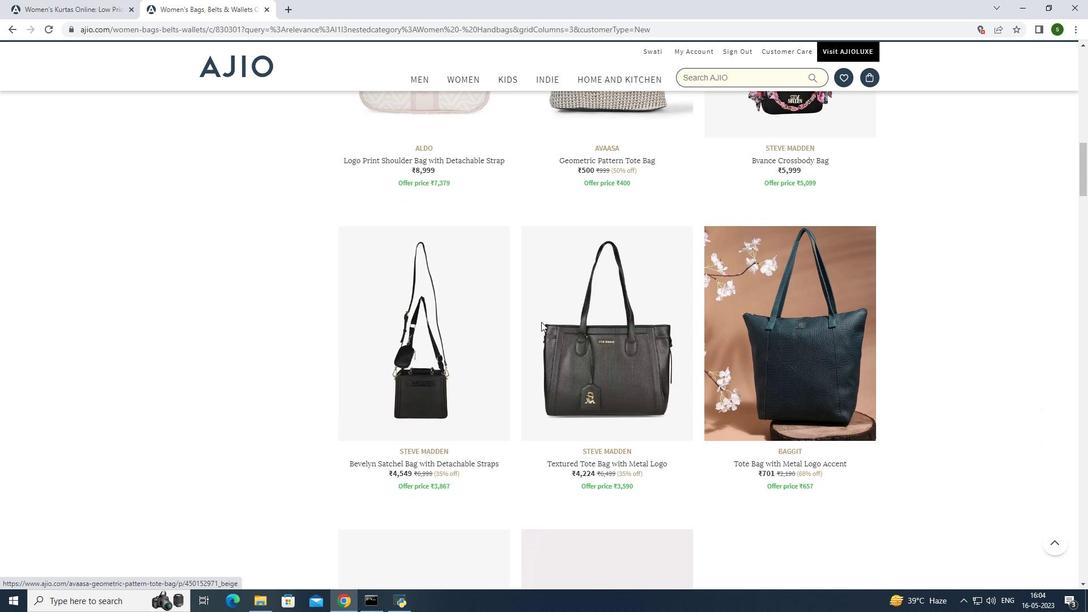 
Action: Mouse scrolled (541, 321) with delta (0, 0)
Screenshot: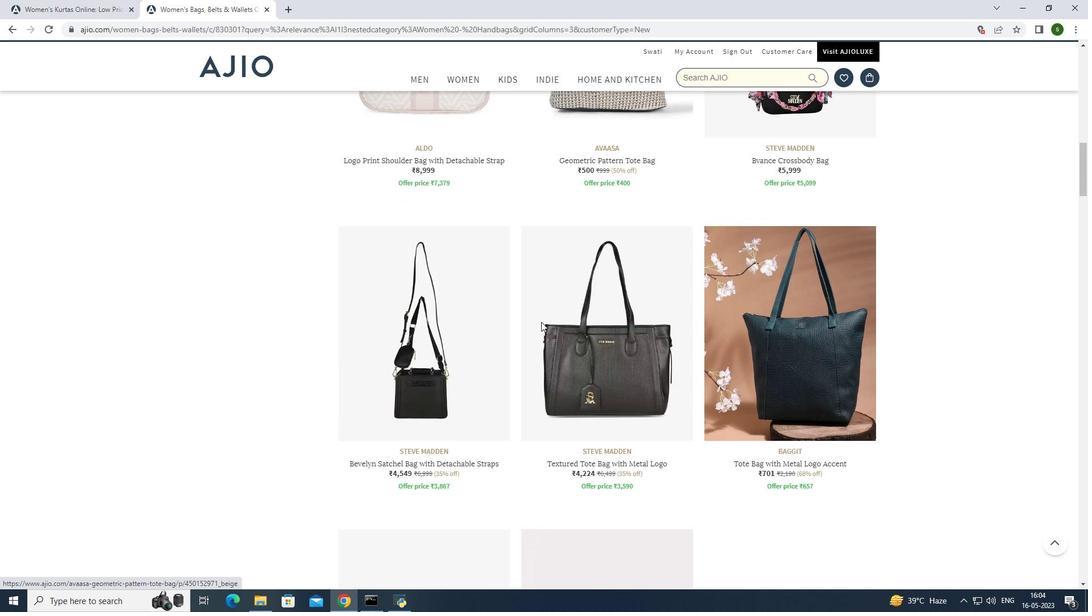 
Action: Mouse scrolled (541, 321) with delta (0, 0)
Screenshot: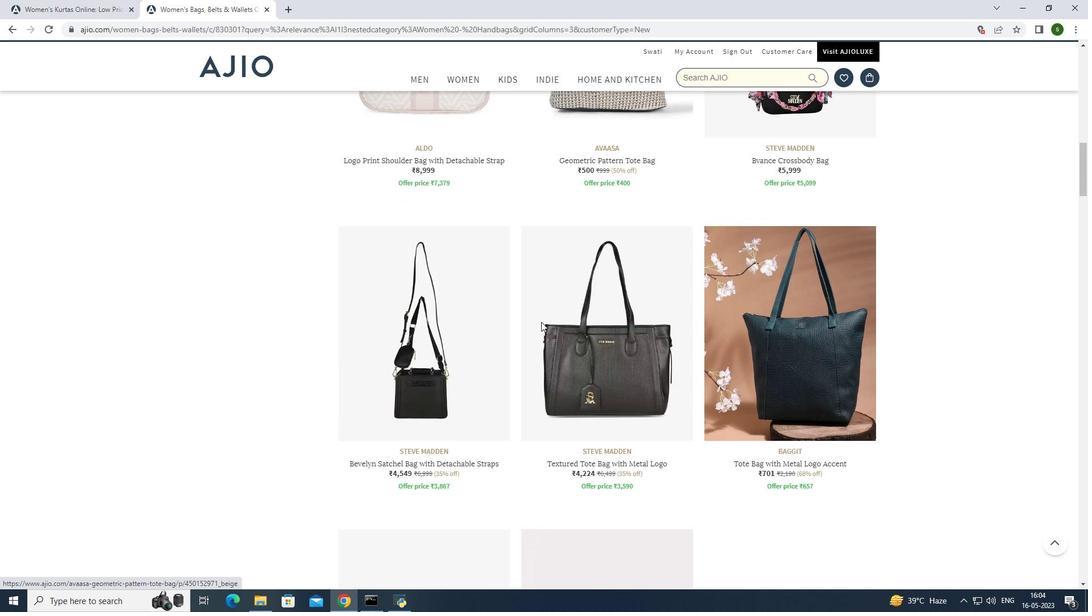 
Action: Mouse moved to (541, 320)
Screenshot: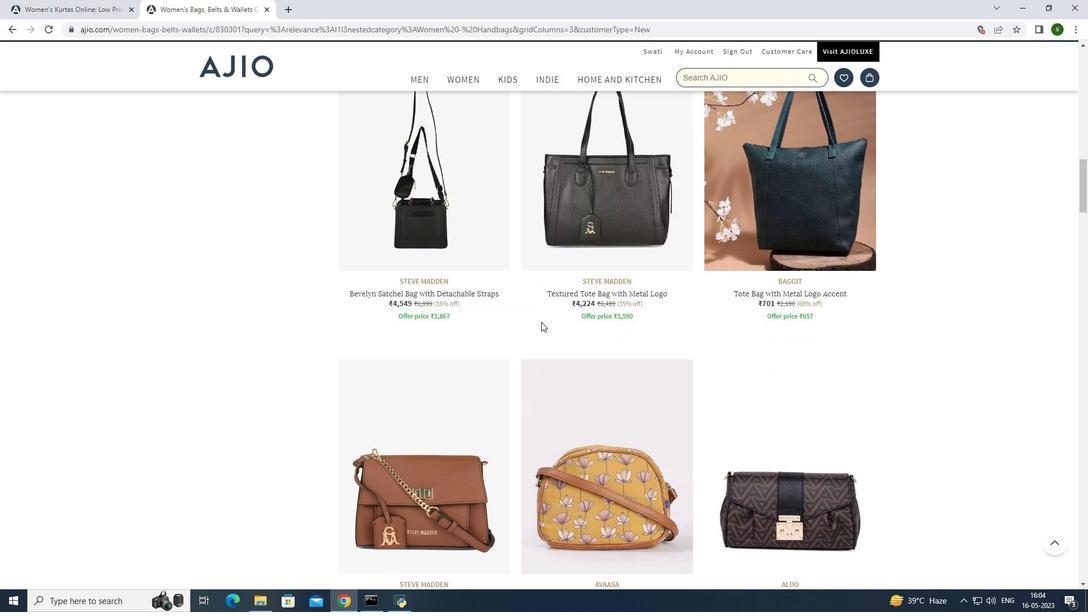 
Action: Mouse scrolled (541, 320) with delta (0, 0)
Screenshot: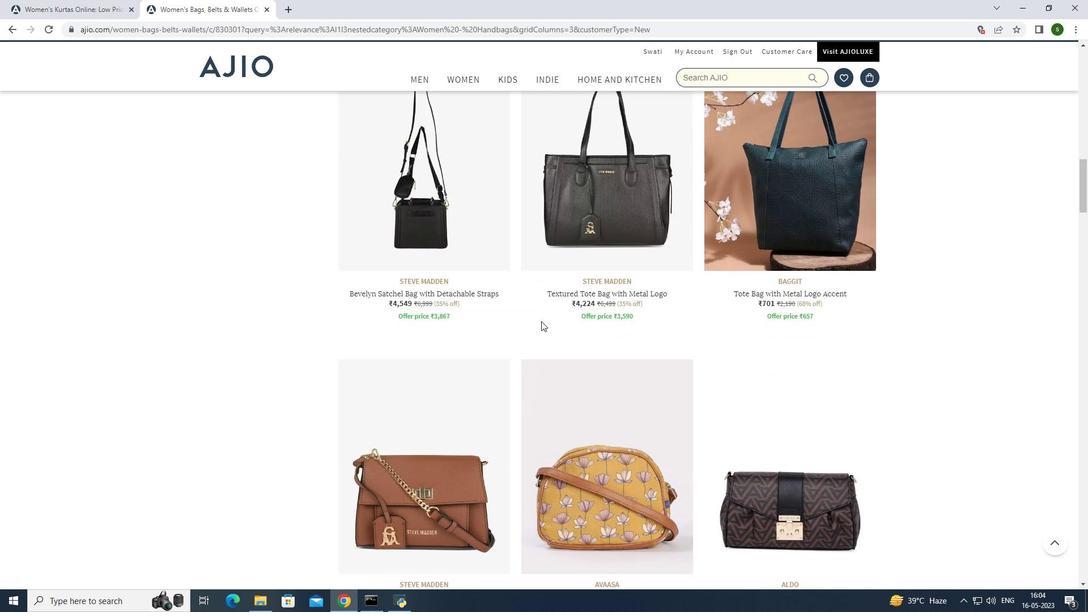 
Action: Mouse scrolled (541, 320) with delta (0, 0)
Screenshot: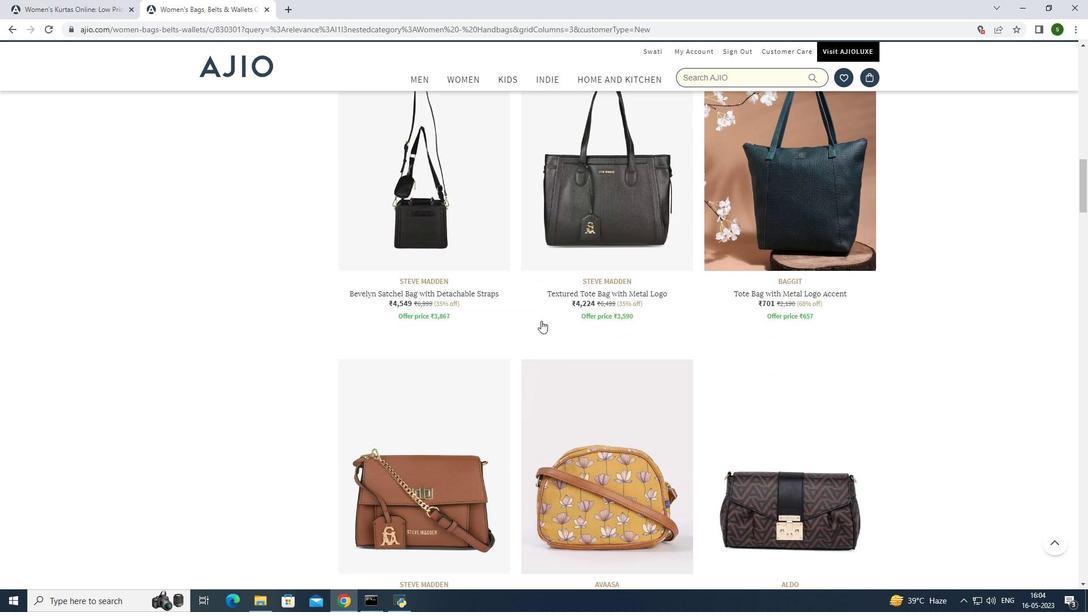 
Action: Mouse scrolled (541, 320) with delta (0, 0)
Screenshot: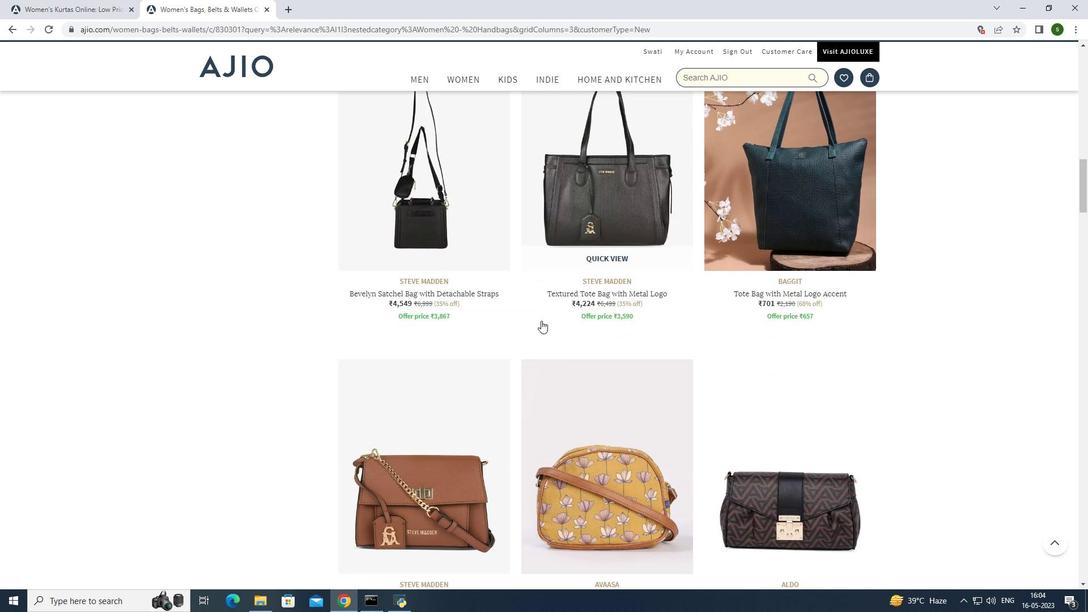 
Action: Mouse moved to (540, 314)
Screenshot: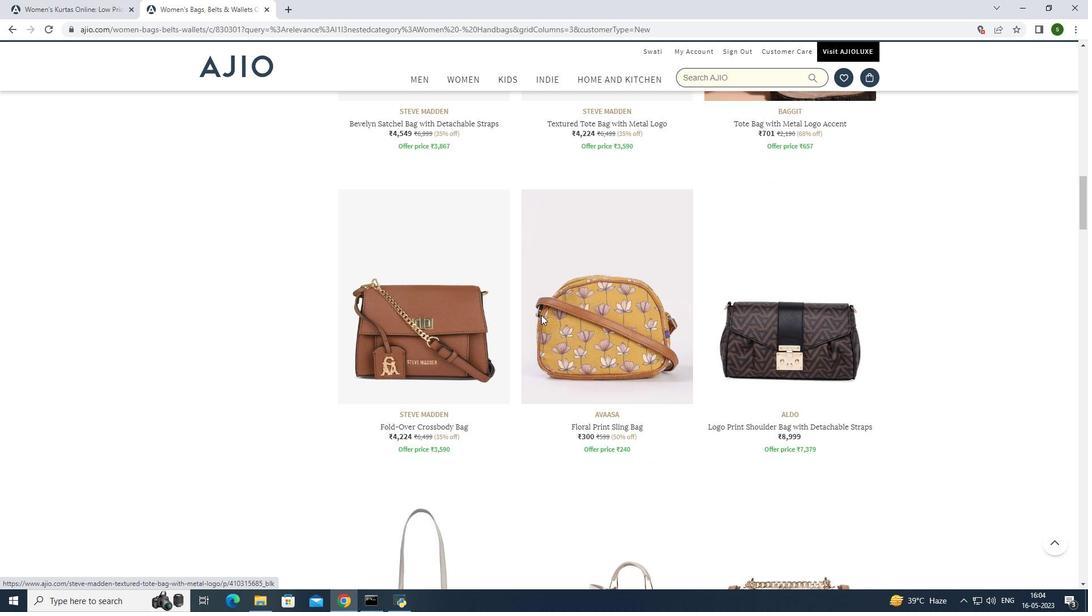 
Action: Mouse scrolled (540, 314) with delta (0, 0)
Screenshot: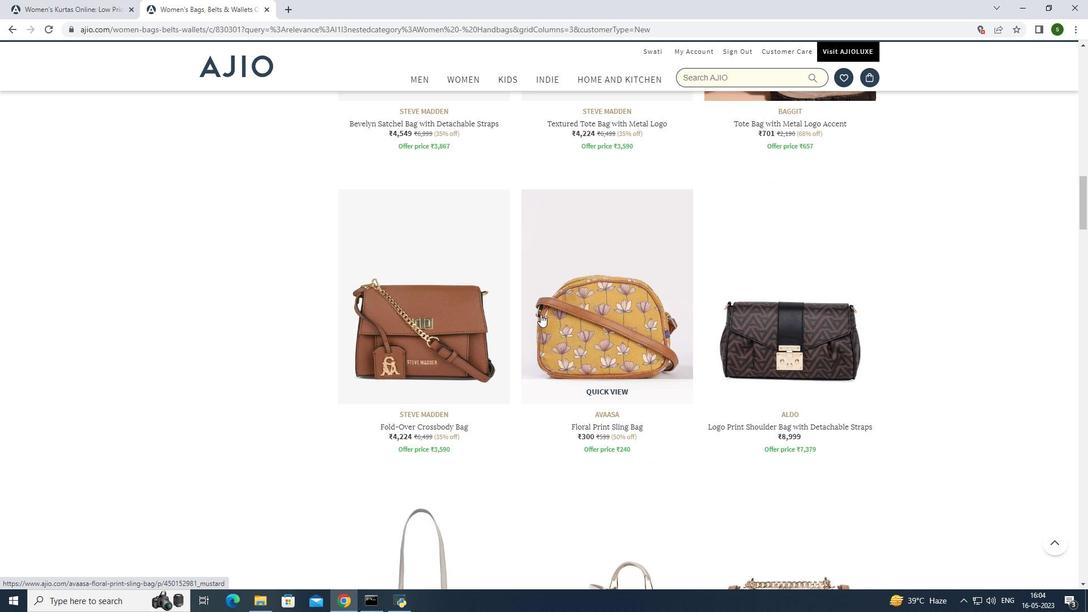 
Action: Mouse moved to (590, 275)
Screenshot: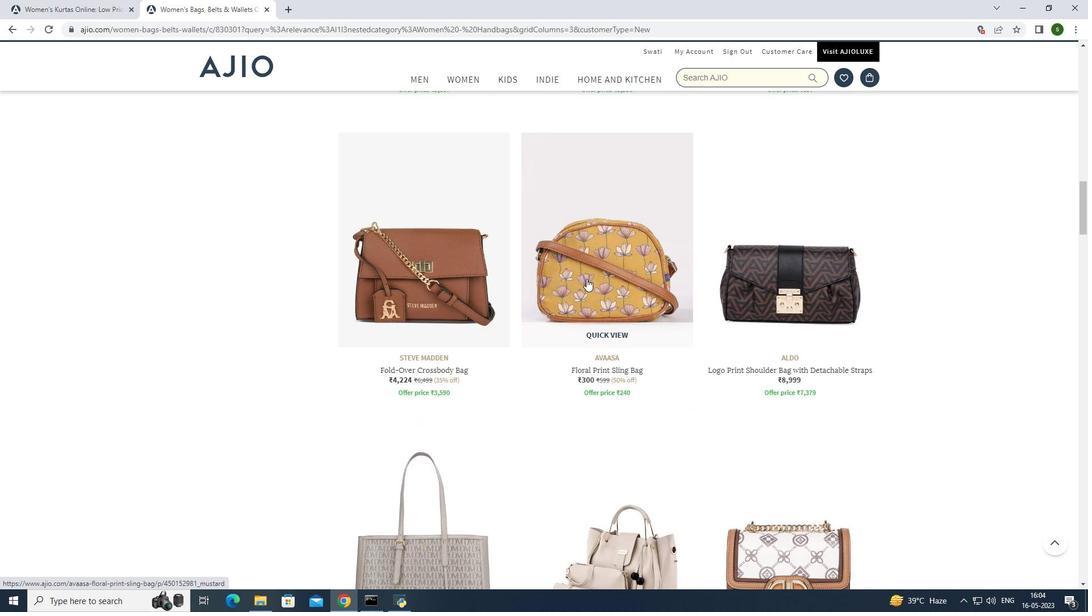 
Action: Mouse pressed left at (590, 275)
Screenshot: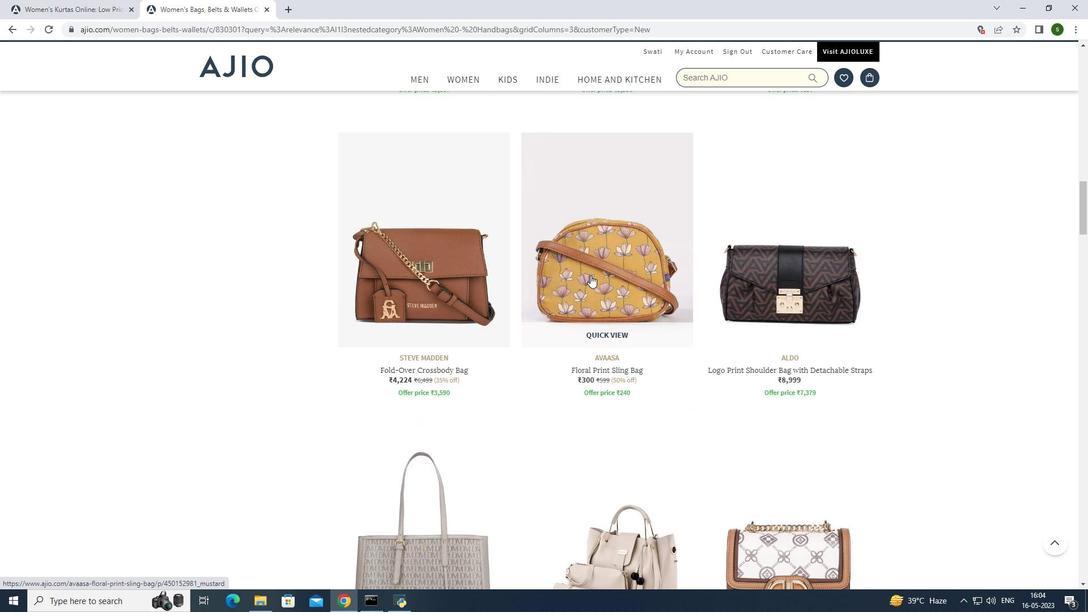 
Action: Mouse moved to (608, 285)
Screenshot: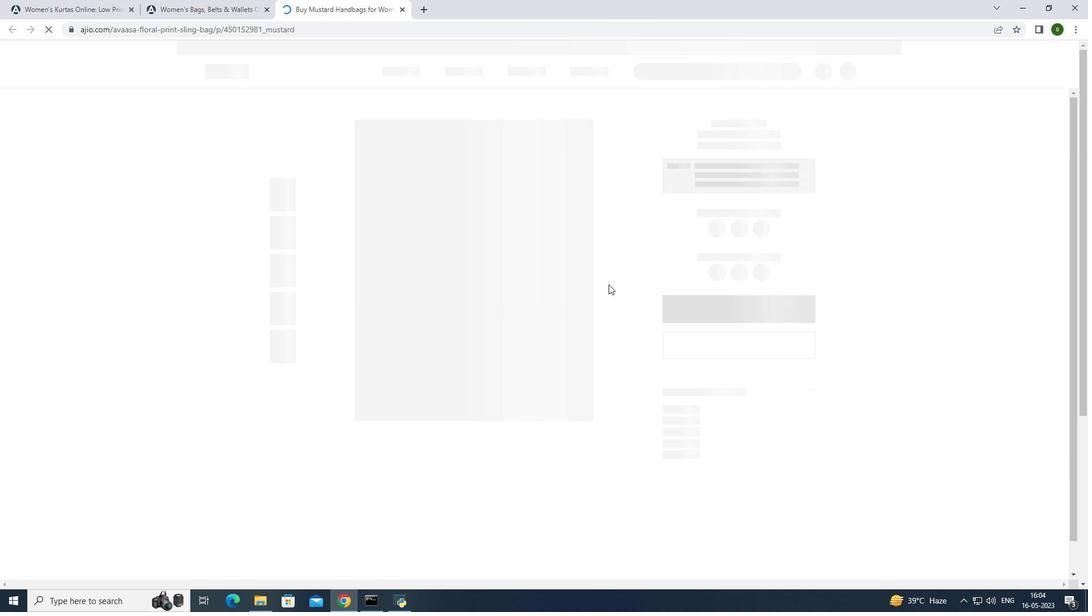 
Action: Mouse scrolled (608, 284) with delta (0, 0)
Screenshot: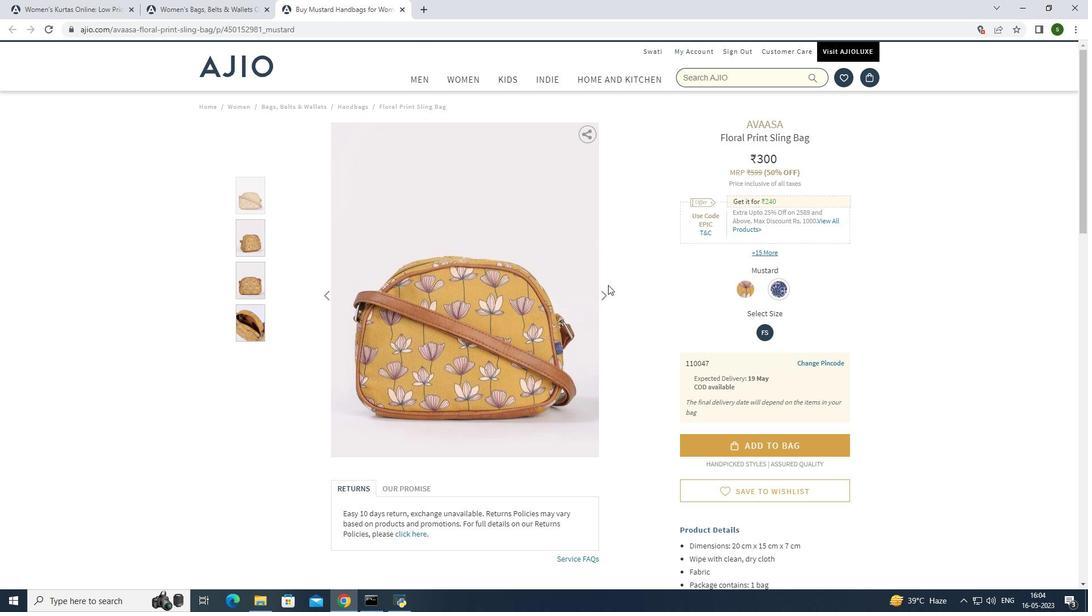 
Action: Mouse scrolled (608, 284) with delta (0, 0)
Screenshot: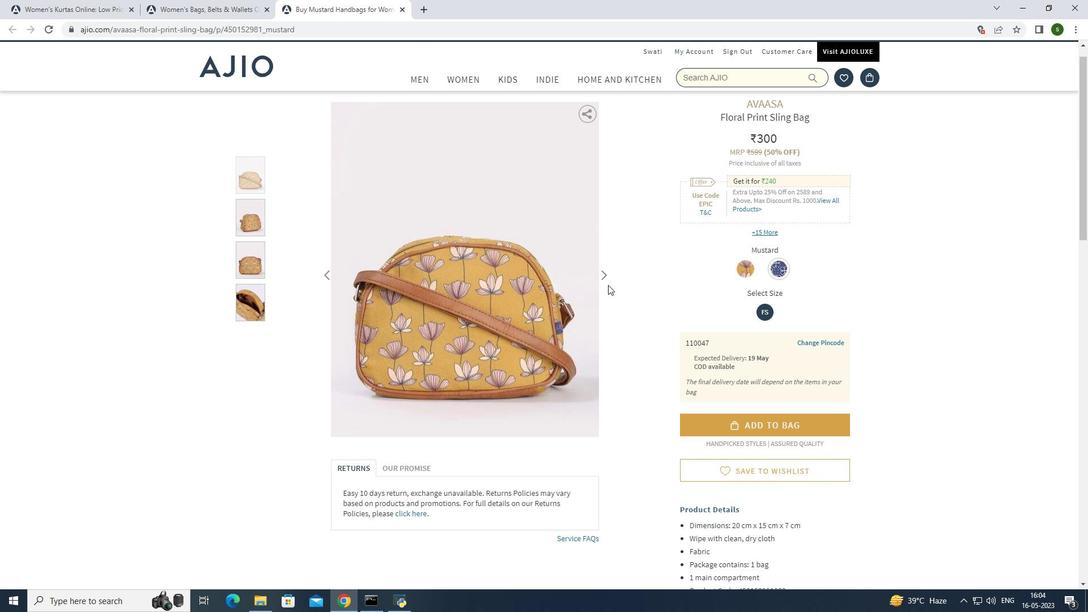 
Action: Mouse scrolled (608, 284) with delta (0, 0)
Screenshot: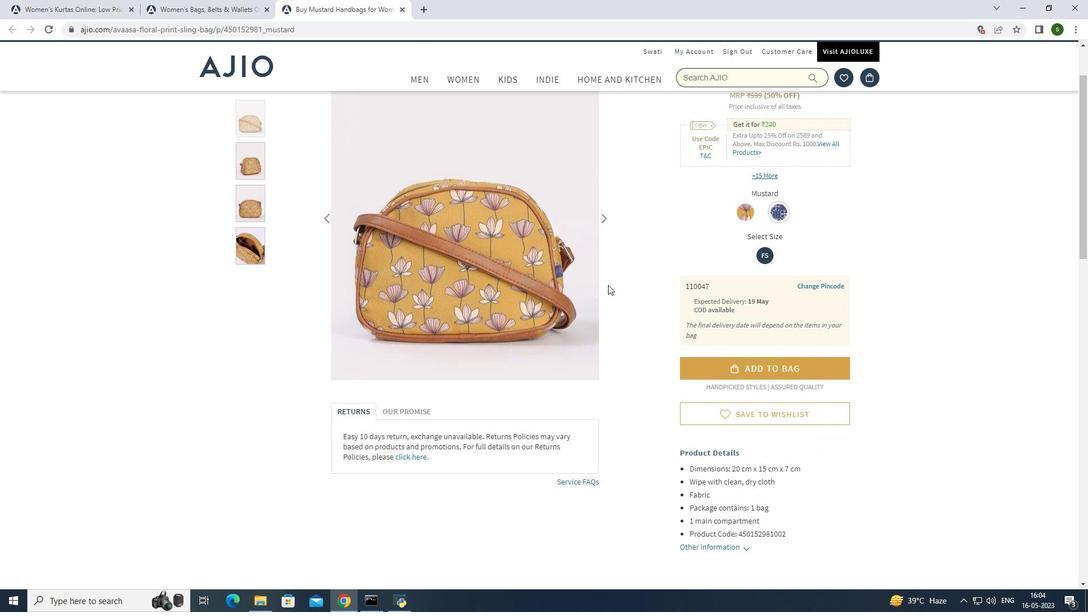 
Action: Mouse scrolled (608, 284) with delta (0, 0)
Screenshot: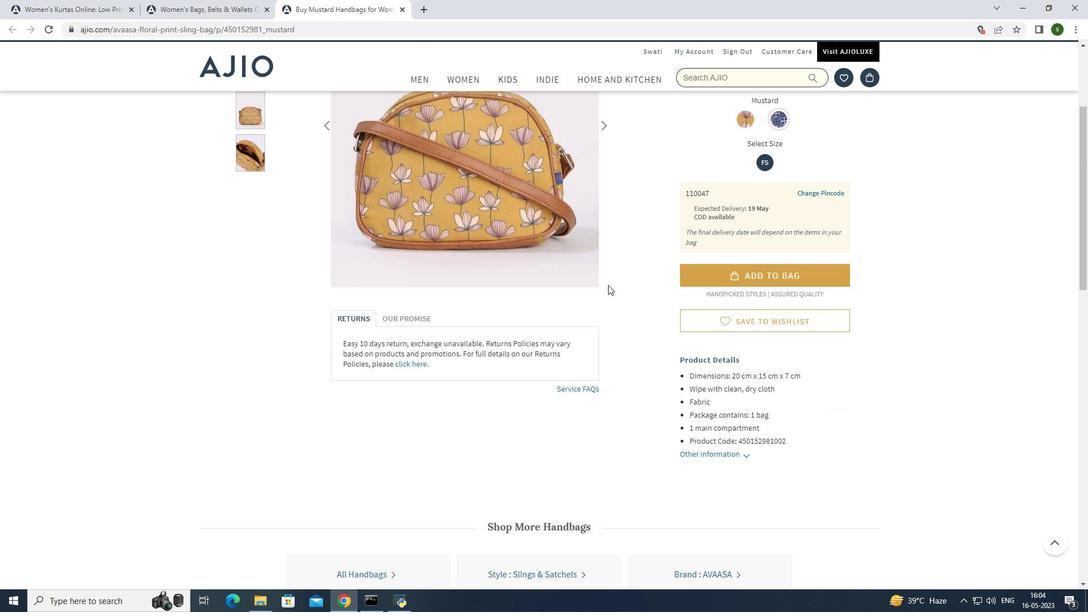 
Action: Mouse scrolled (608, 284) with delta (0, 0)
Screenshot: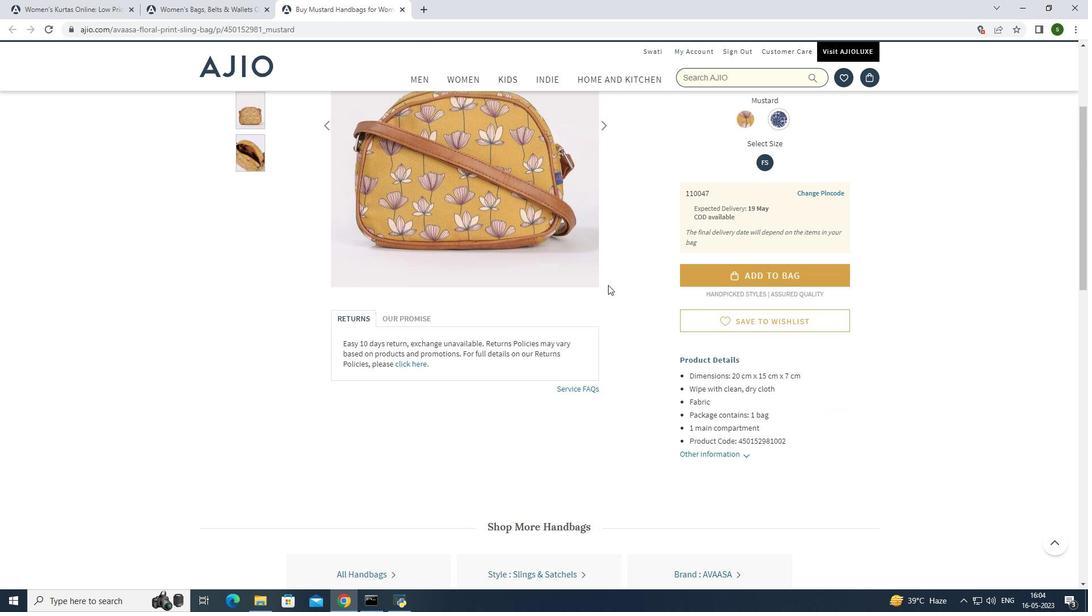 
Action: Mouse scrolled (608, 284) with delta (0, 0)
Screenshot: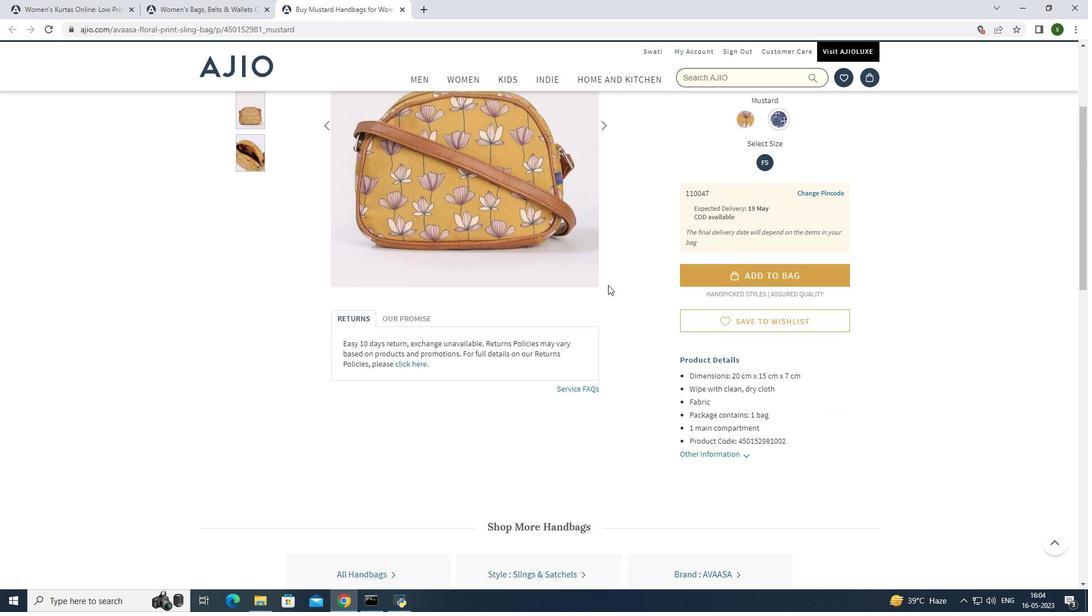 
Action: Mouse scrolled (608, 284) with delta (0, 0)
Screenshot: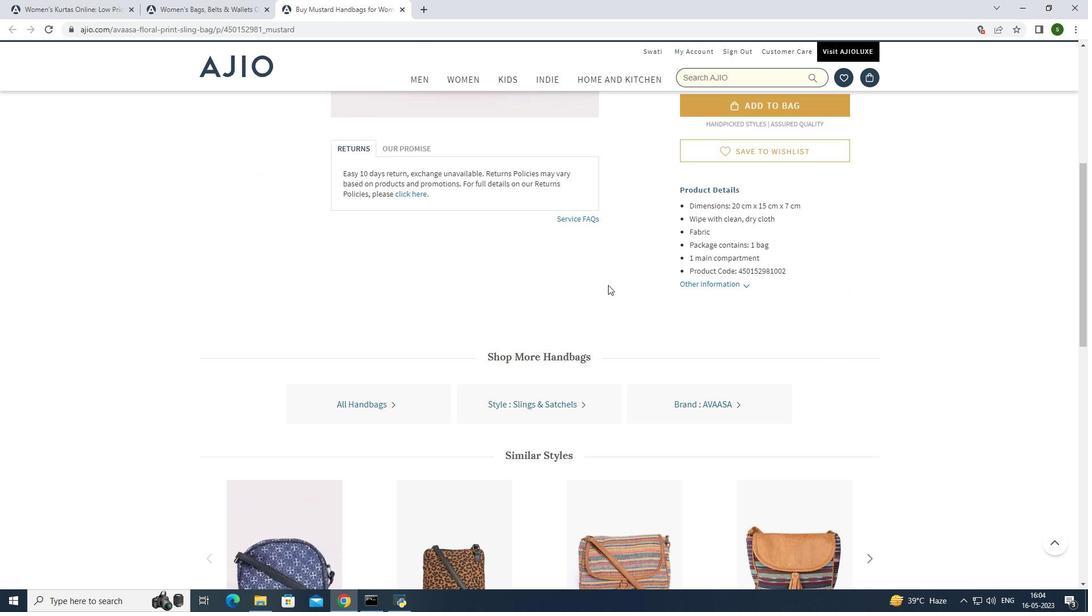 
Action: Mouse scrolled (608, 284) with delta (0, 0)
Screenshot: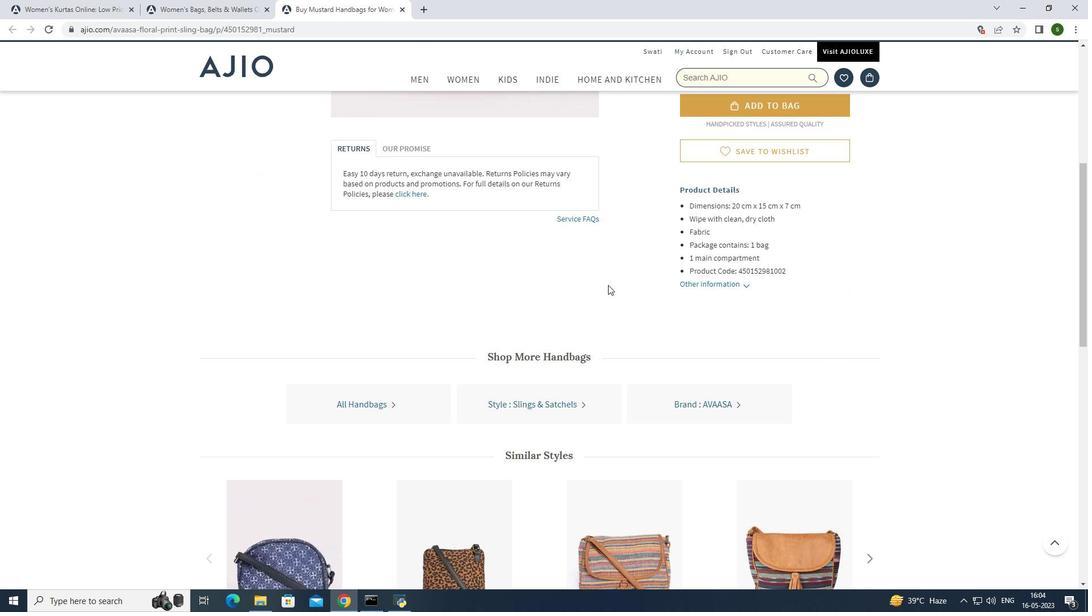 
Action: Mouse scrolled (608, 284) with delta (0, 0)
Screenshot: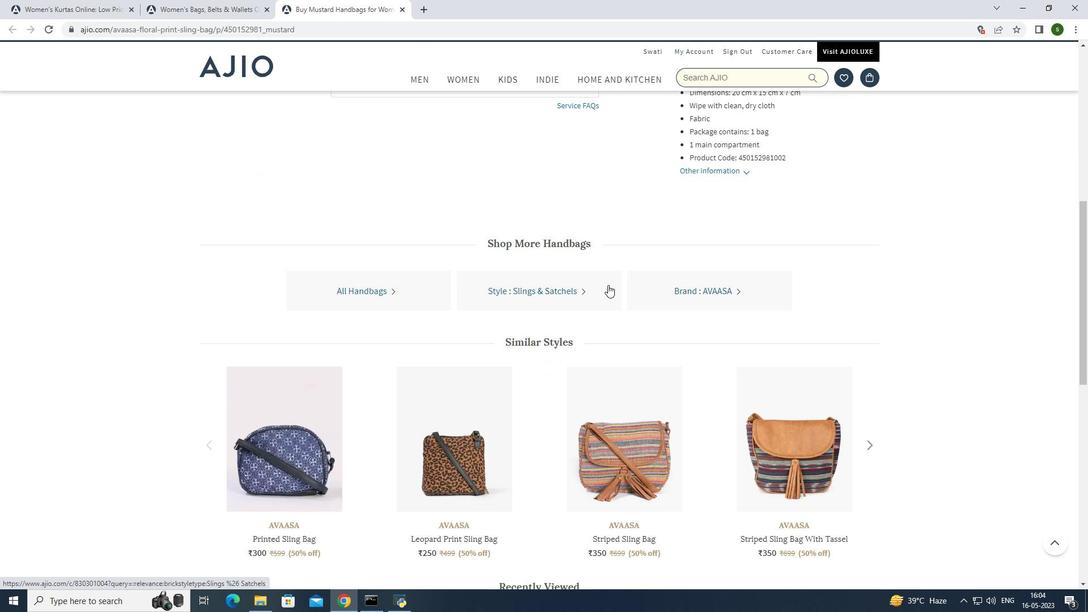 
Action: Mouse scrolled (608, 284) with delta (0, 0)
Screenshot: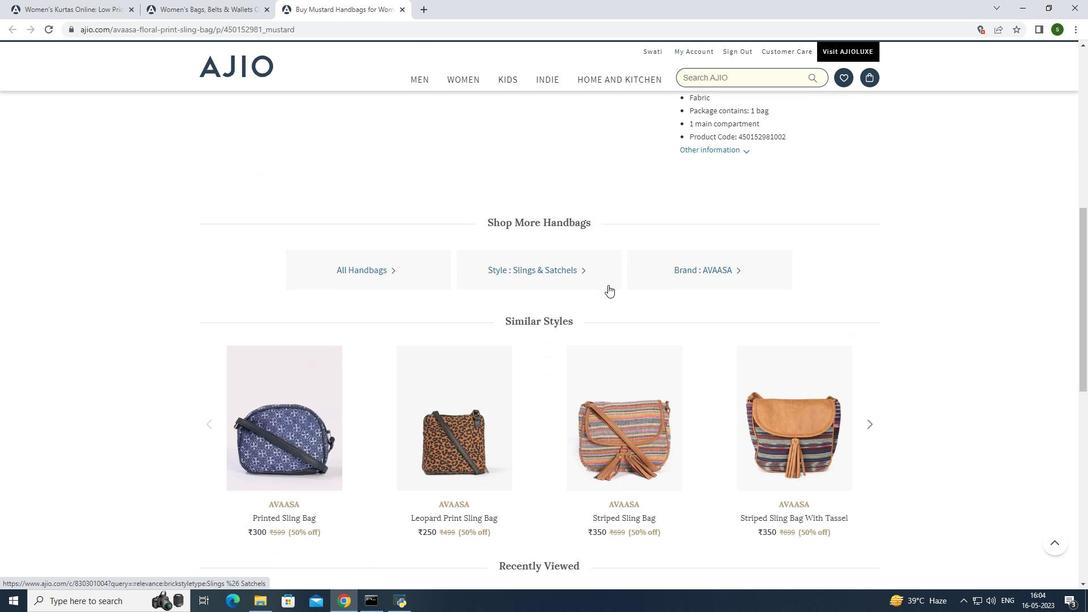 
Action: Mouse scrolled (608, 284) with delta (0, 0)
Screenshot: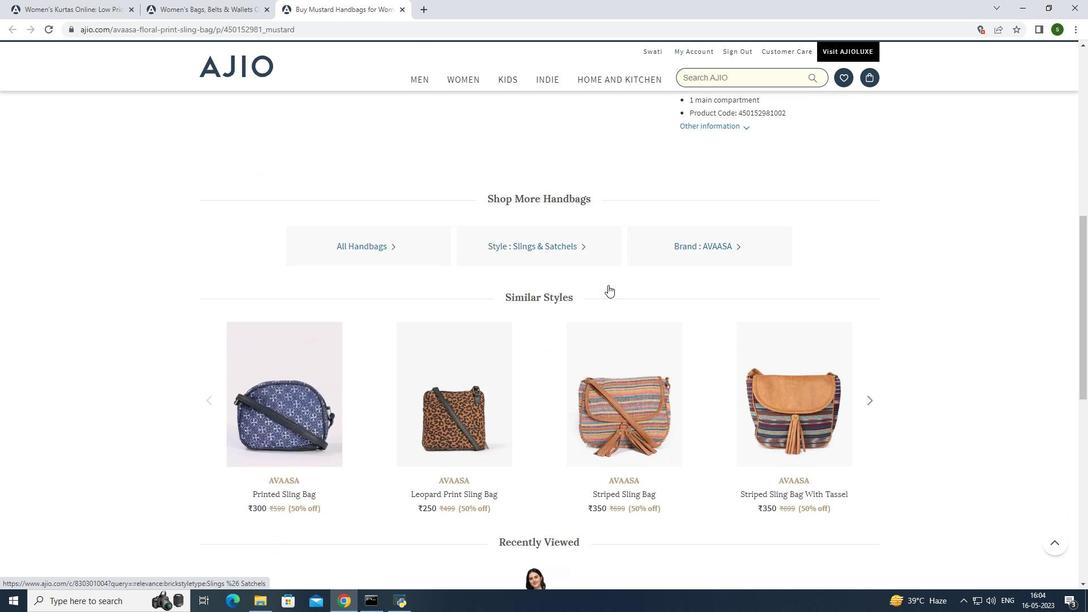 
Action: Mouse moved to (874, 281)
Screenshot: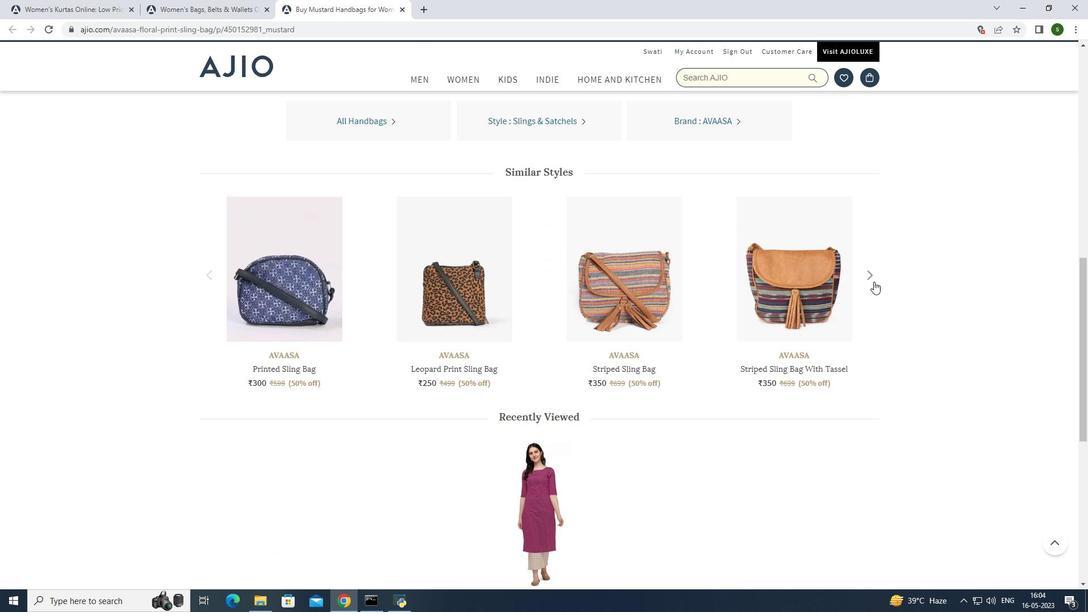 
Action: Mouse pressed left at (874, 281)
Screenshot: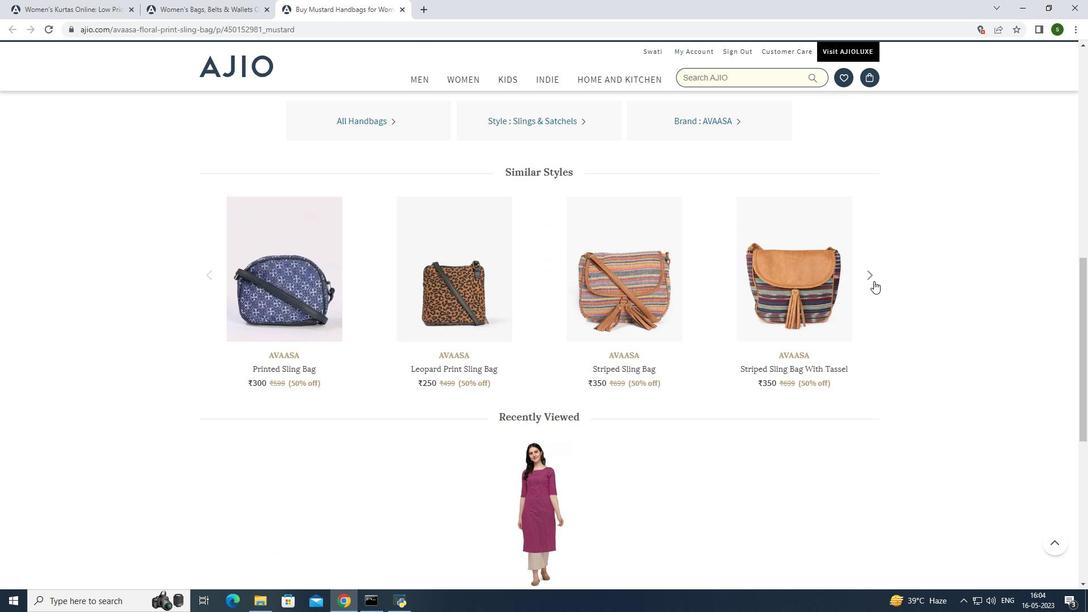 
Action: Mouse moved to (873, 280)
Screenshot: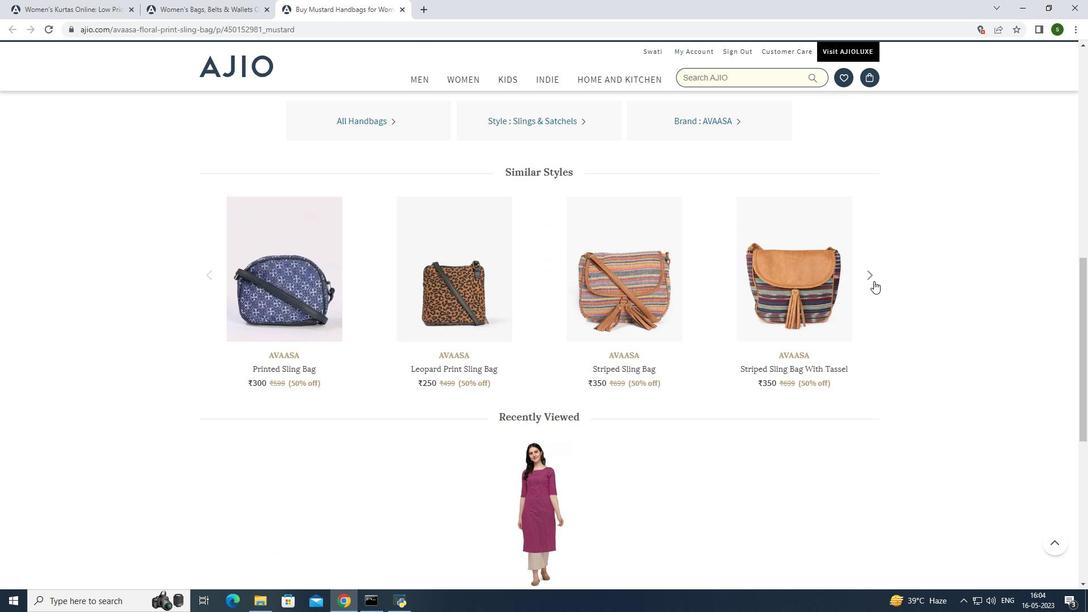 
Action: Mouse pressed left at (873, 280)
Screenshot: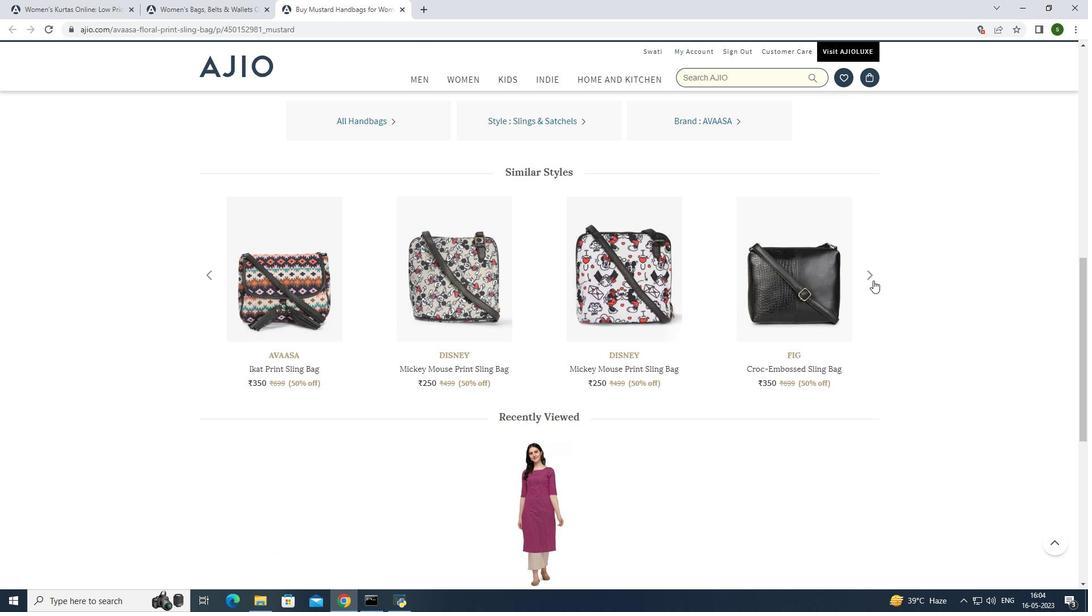 
Action: Mouse moved to (871, 281)
Screenshot: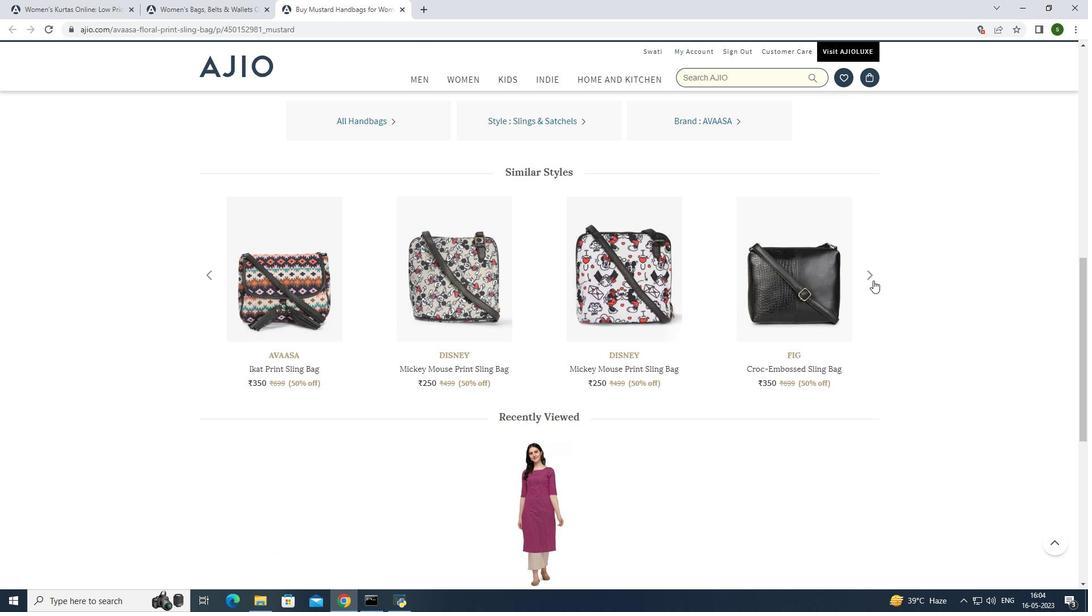 
Action: Mouse pressed left at (871, 281)
Screenshot: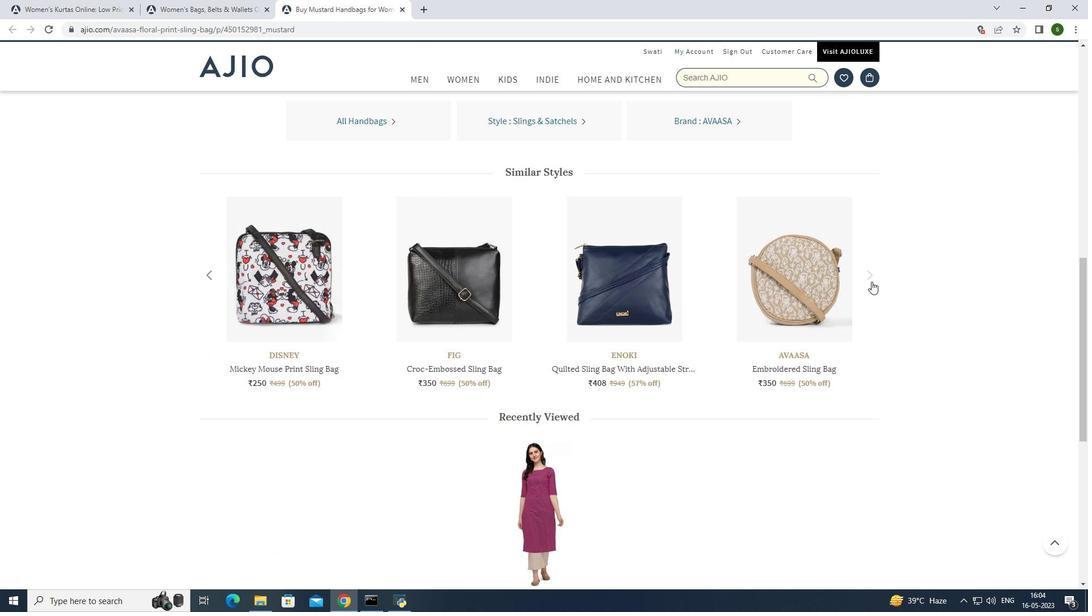 
Action: Mouse moved to (883, 281)
Screenshot: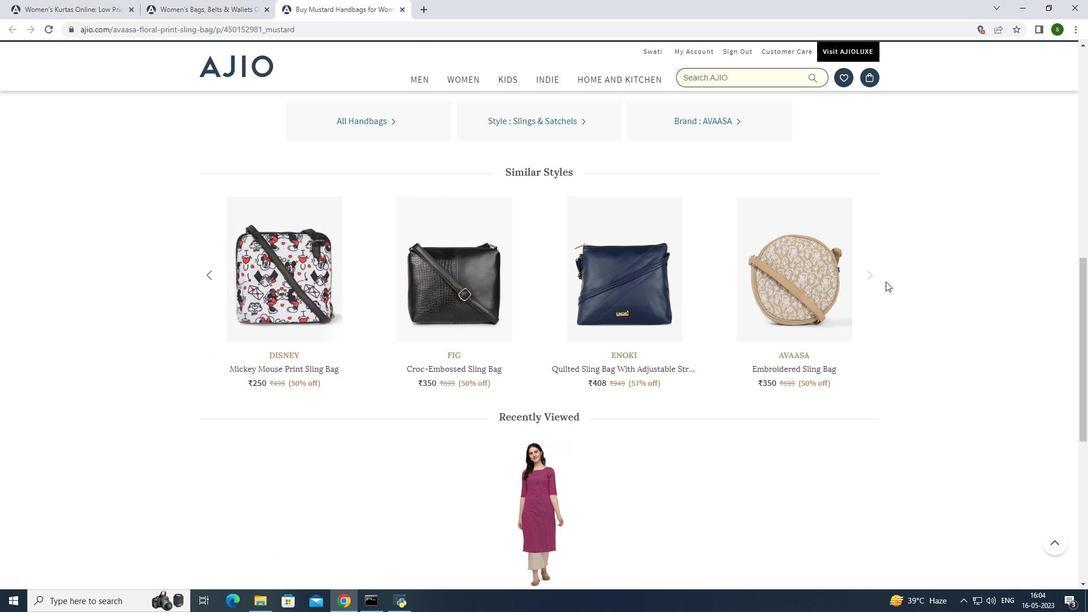 
Action: Mouse scrolled (883, 282) with delta (0, 0)
Screenshot: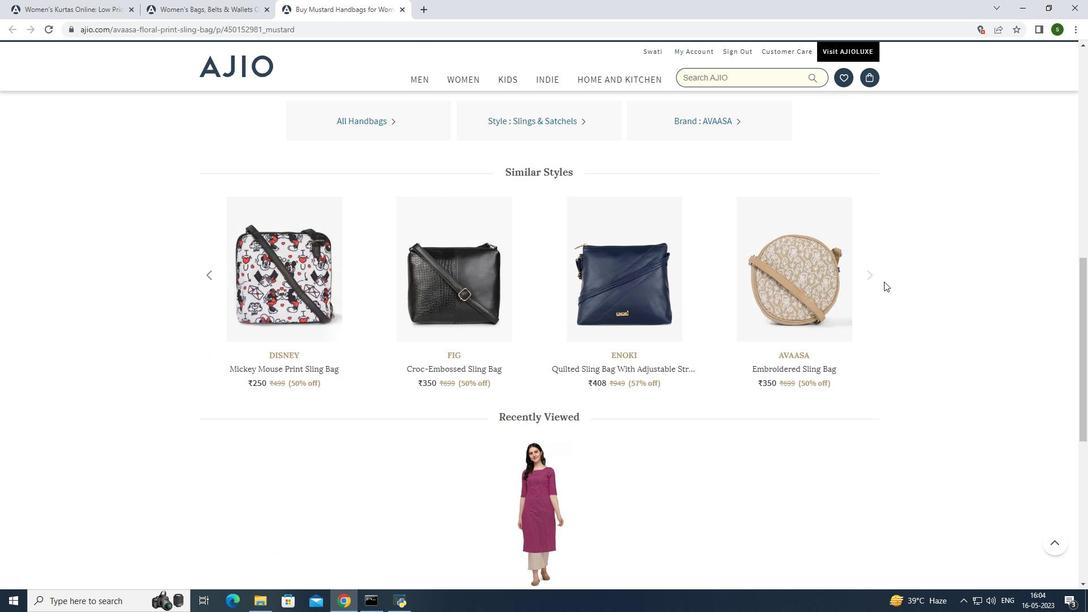 
Action: Mouse moved to (883, 281)
Screenshot: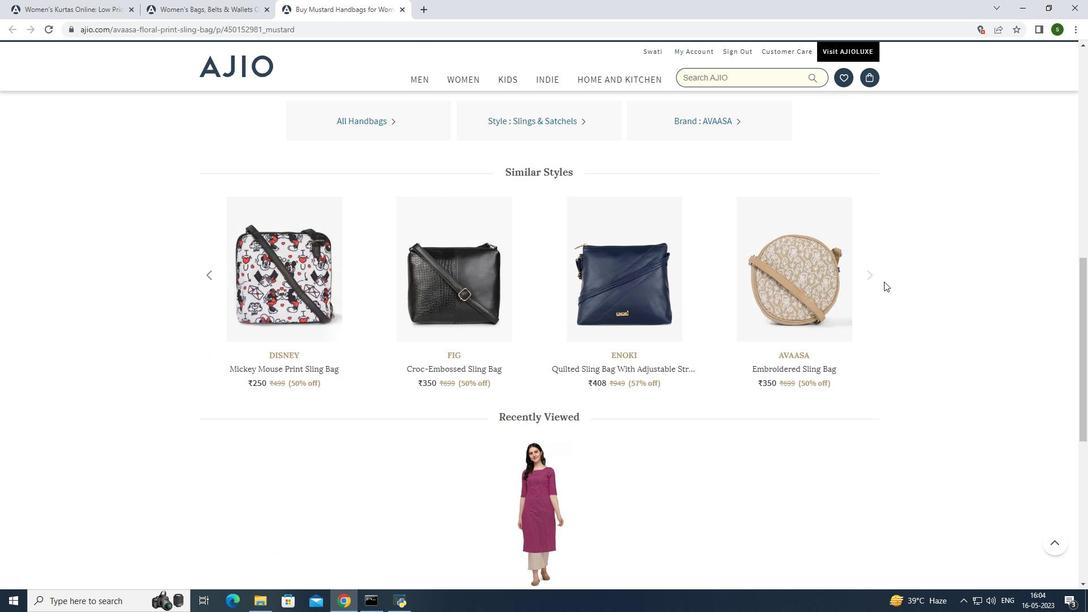 
Action: Mouse scrolled (883, 282) with delta (0, 0)
Screenshot: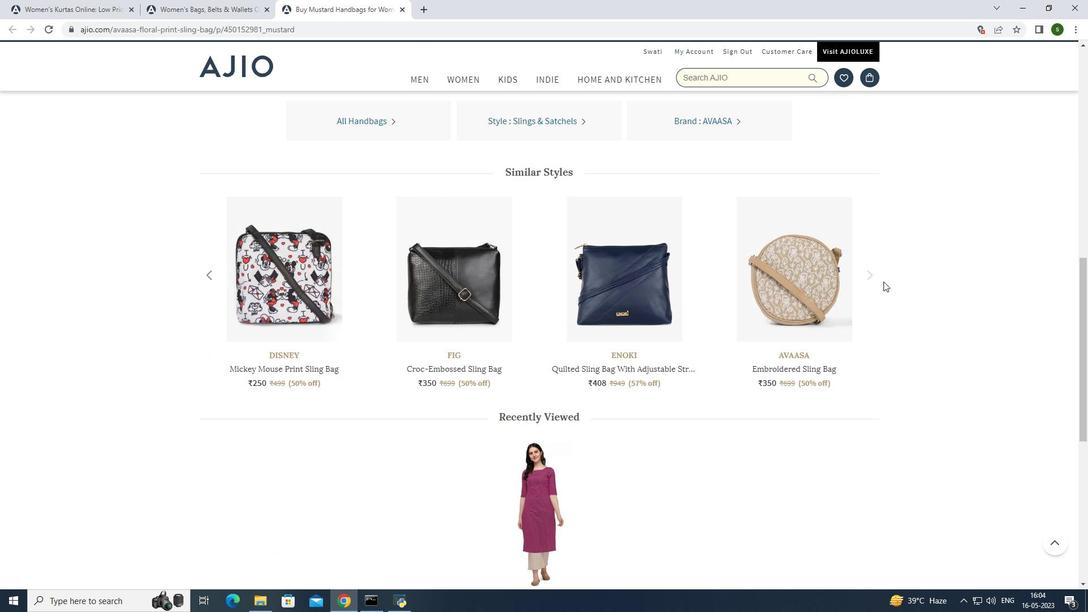 
Action: Mouse scrolled (883, 282) with delta (0, 0)
Screenshot: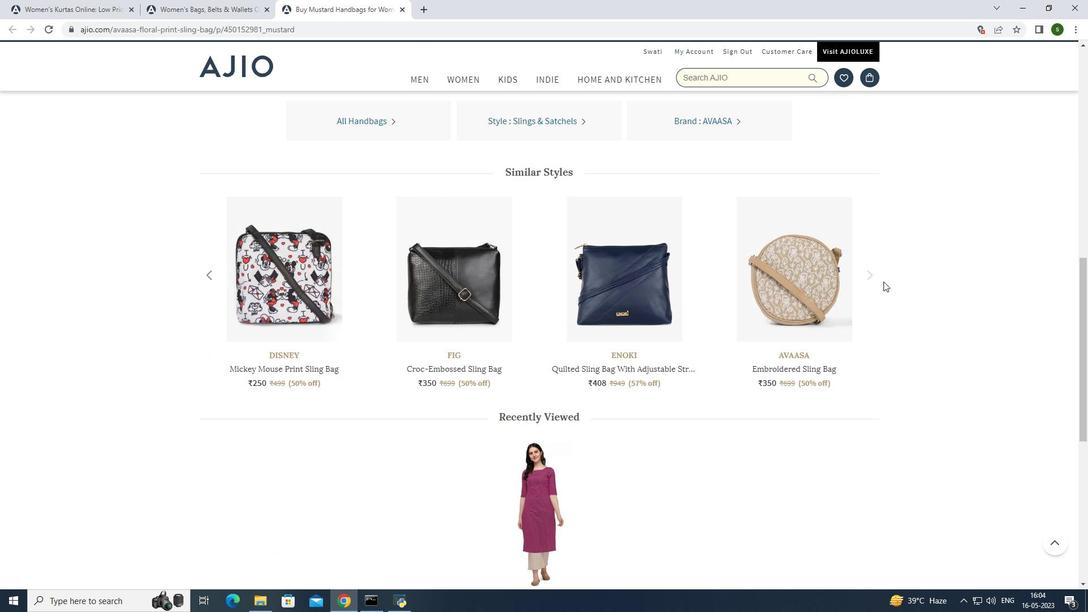 
Action: Mouse moved to (875, 284)
Screenshot: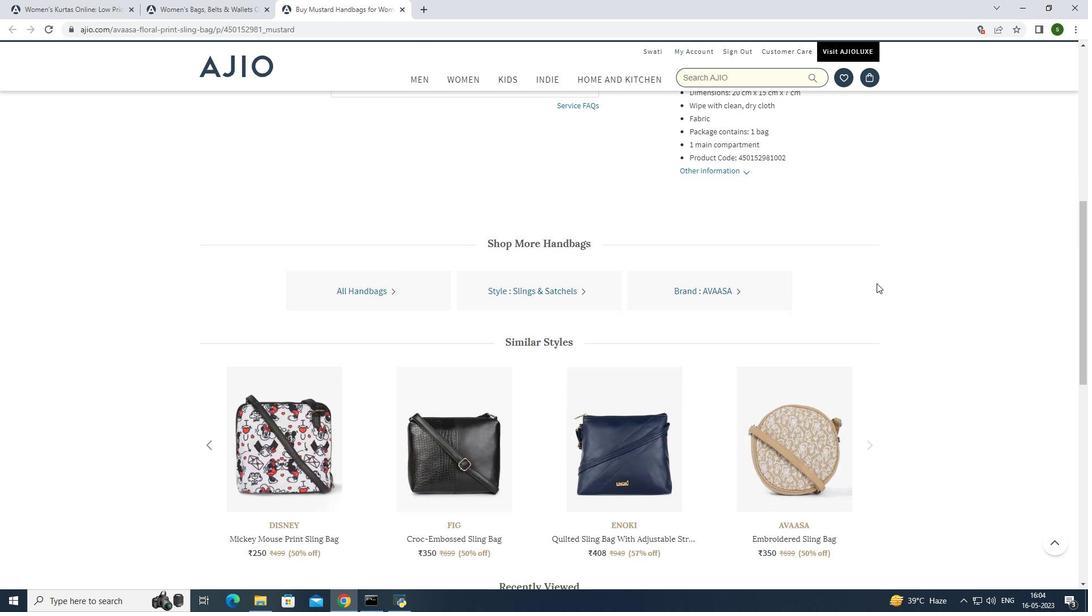 
Action: Mouse scrolled (875, 284) with delta (0, 0)
Screenshot: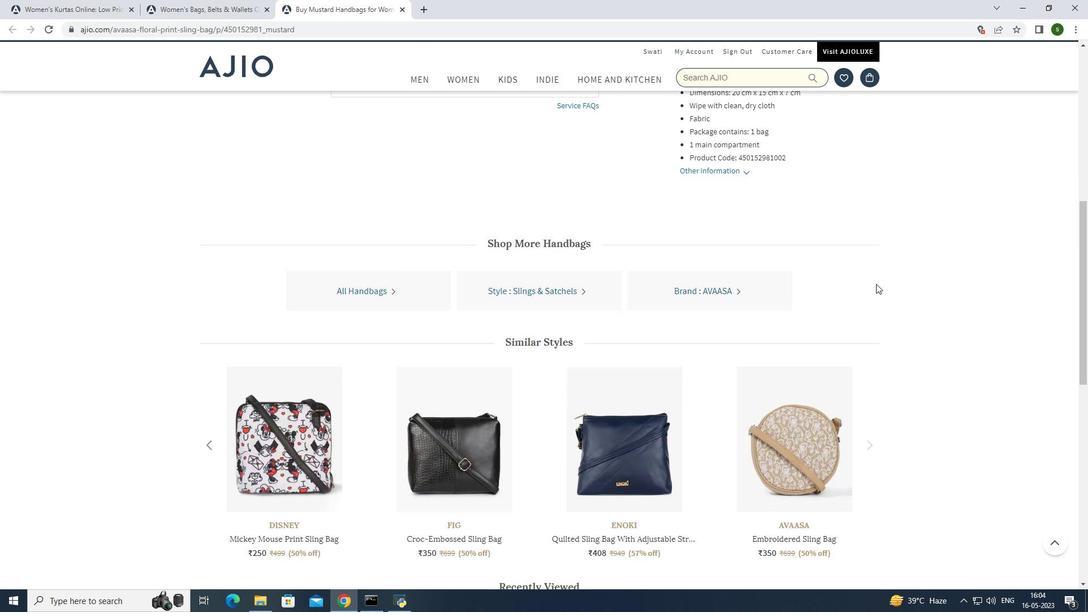 
Action: Mouse scrolled (875, 284) with delta (0, 0)
Screenshot: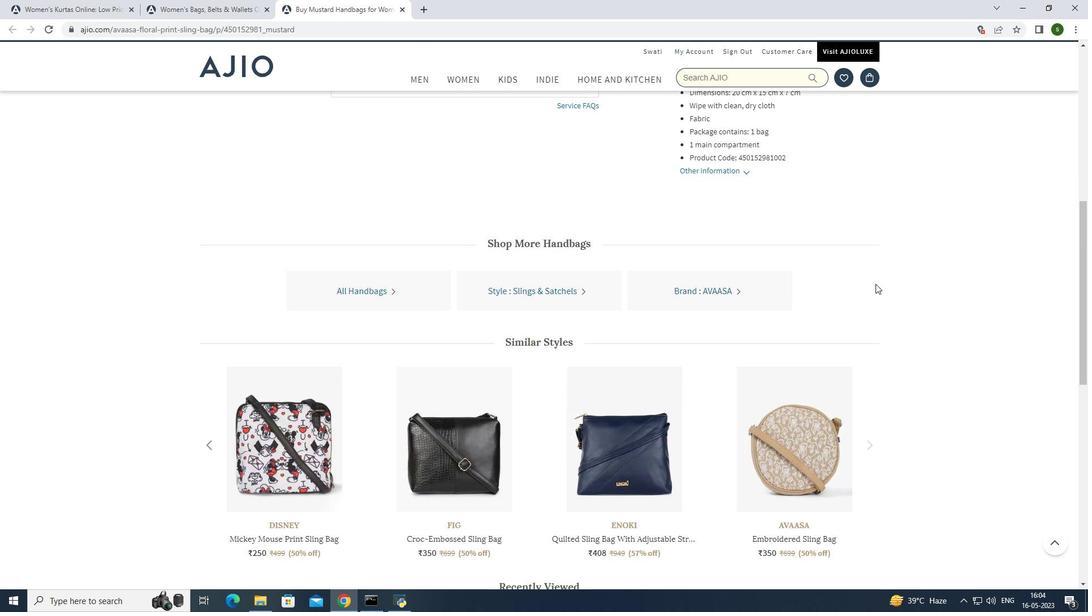 
Action: Mouse moved to (873, 284)
Screenshot: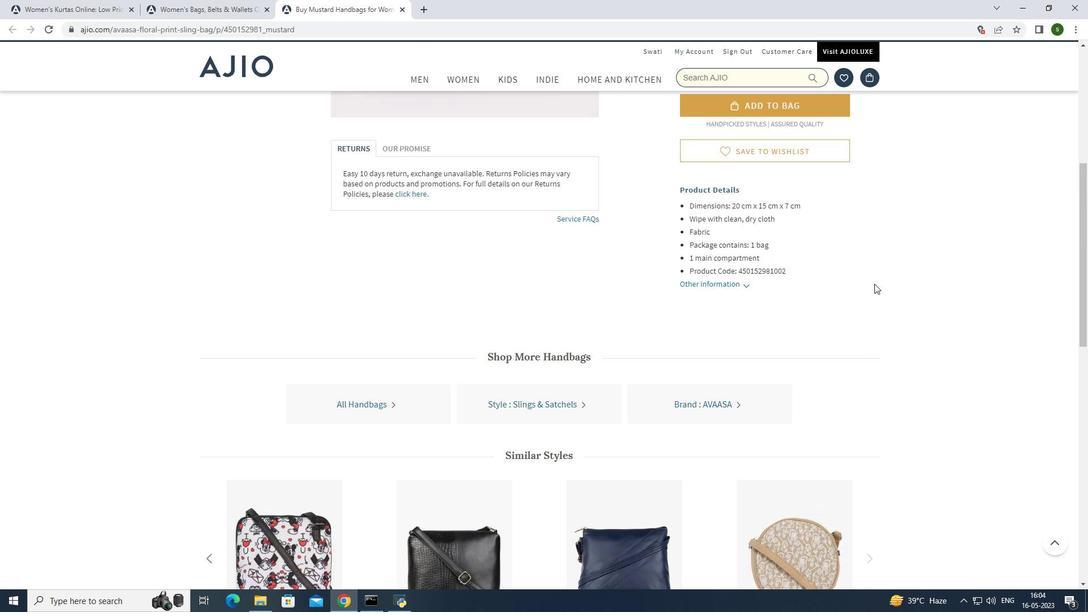 
Action: Mouse scrolled (873, 285) with delta (0, 0)
Screenshot: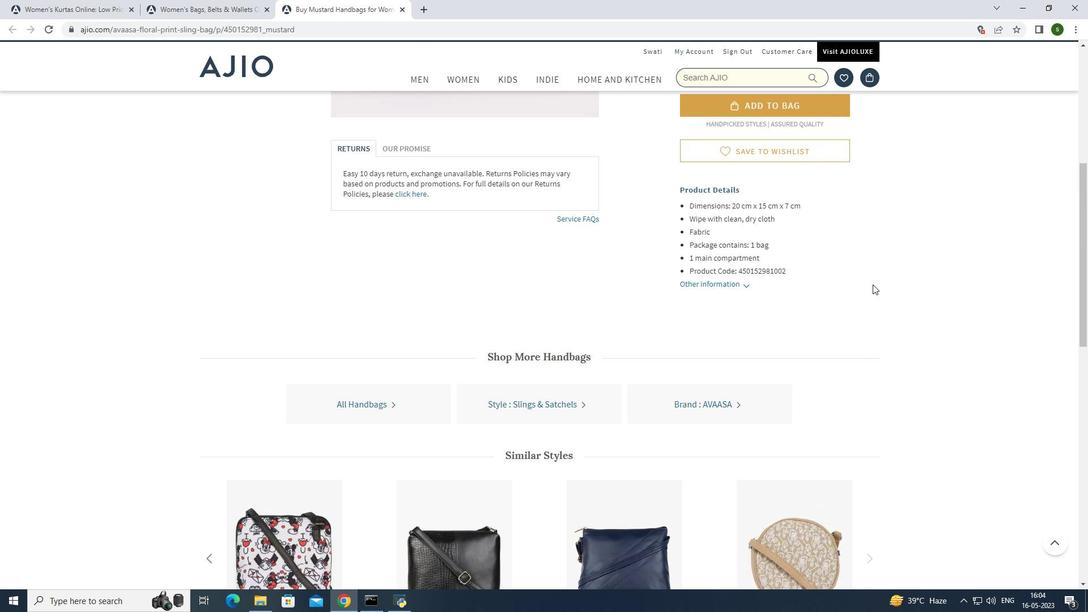 
Action: Mouse scrolled (873, 285) with delta (0, 0)
Screenshot: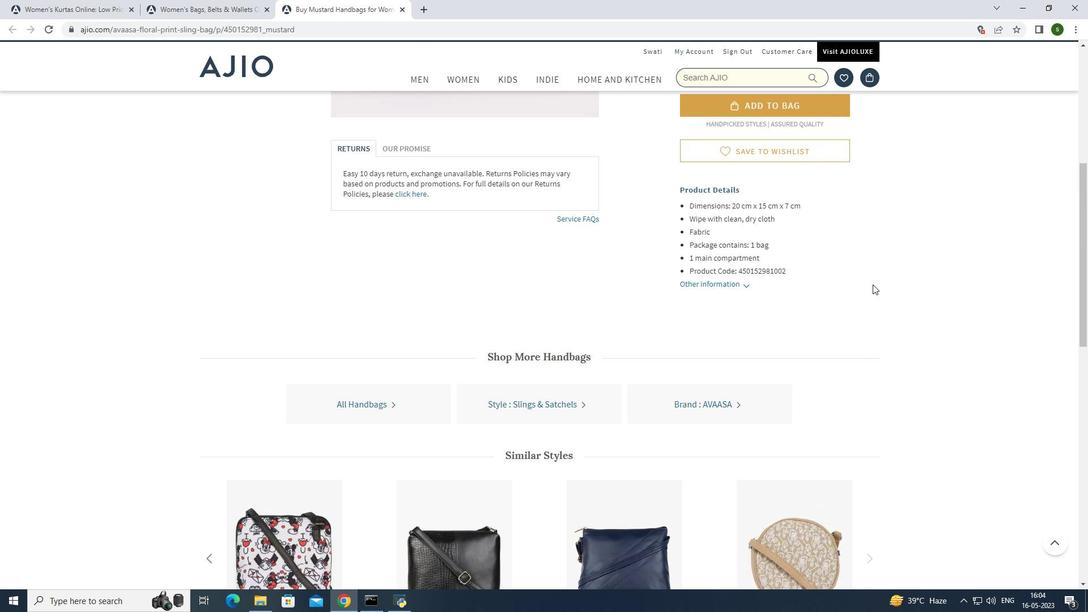 
Action: Mouse scrolled (873, 285) with delta (0, 0)
Screenshot: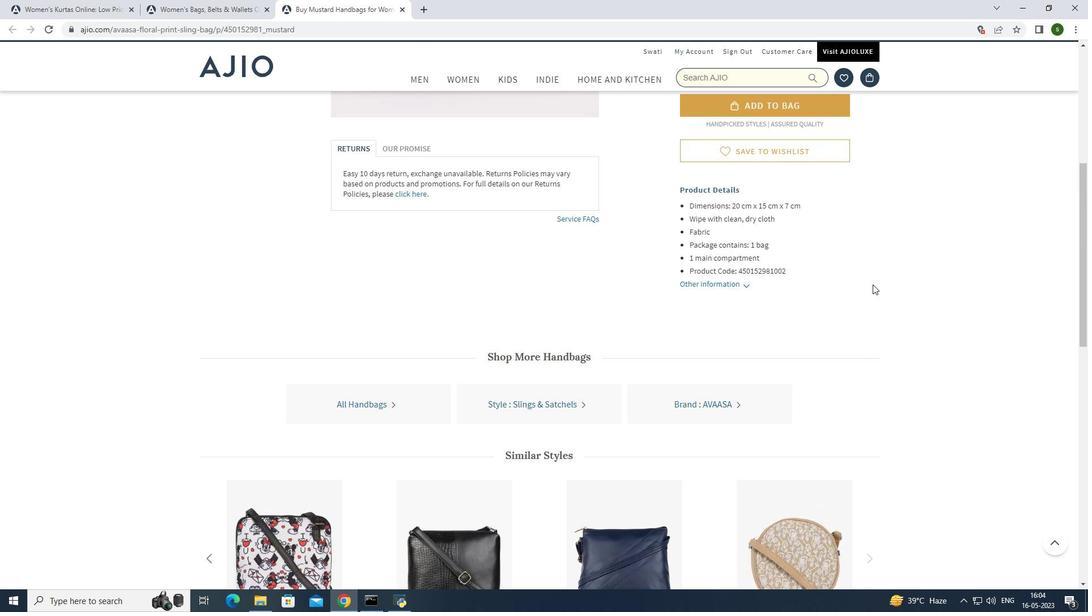 
Action: Mouse moved to (871, 284)
Screenshot: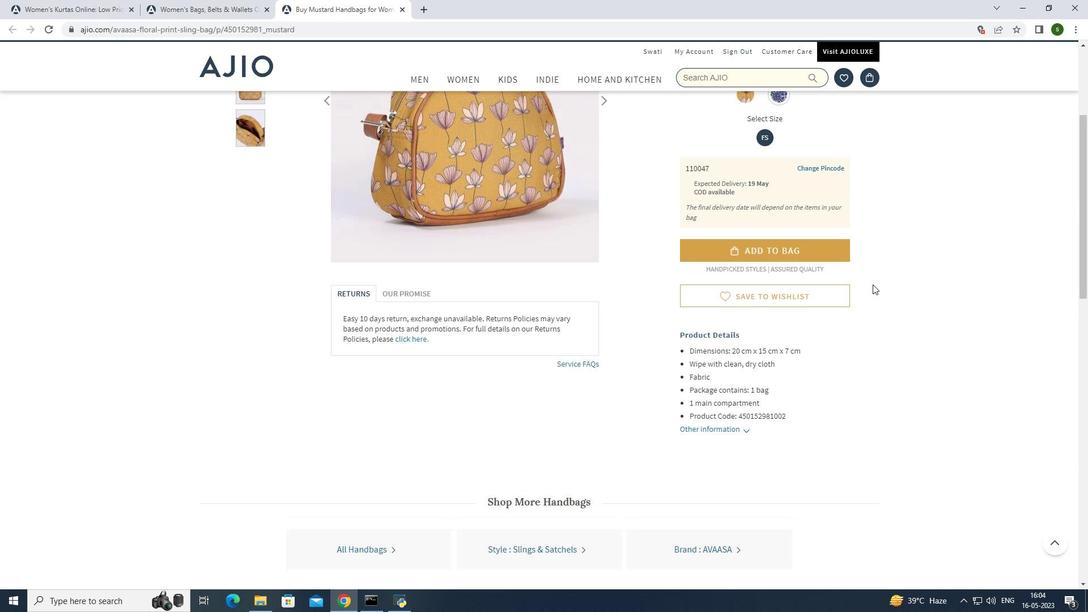 
Action: Mouse scrolled (871, 285) with delta (0, 0)
Screenshot: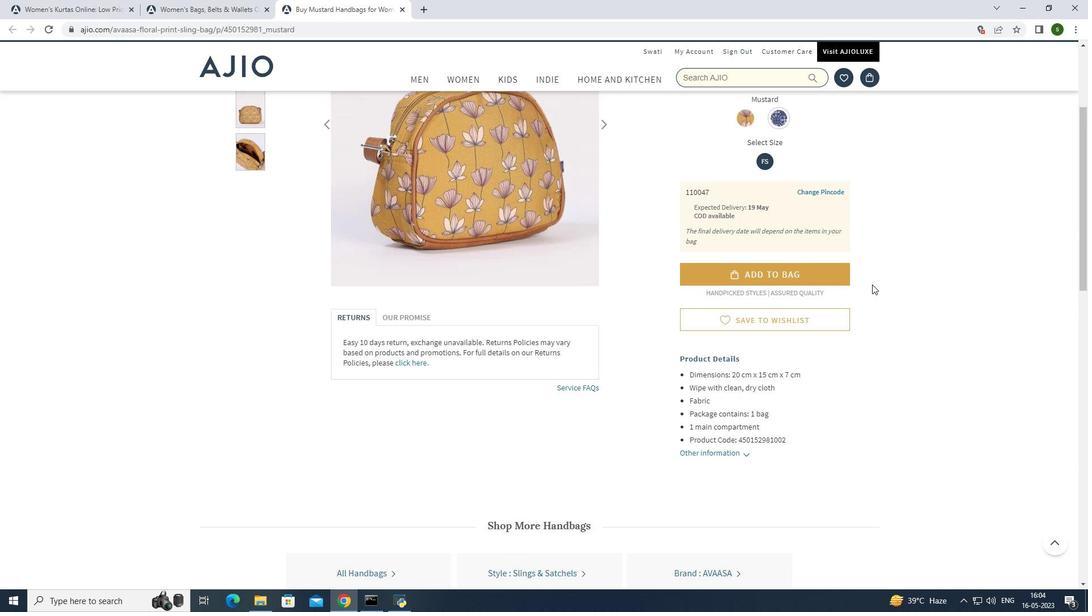 
Action: Mouse moved to (871, 284)
Screenshot: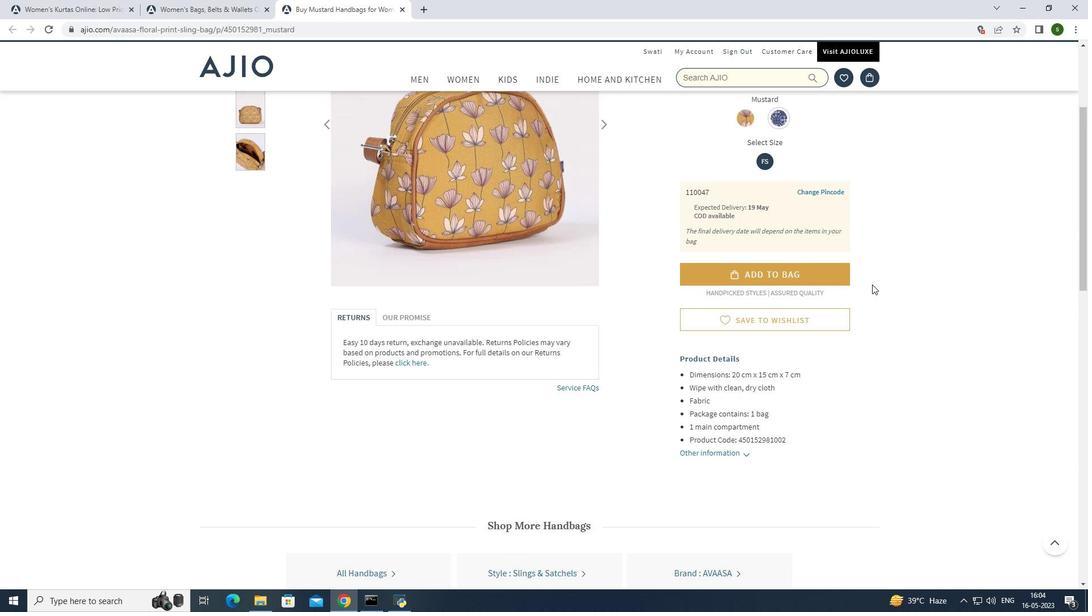 
Action: Mouse scrolled (871, 285) with delta (0, 0)
Screenshot: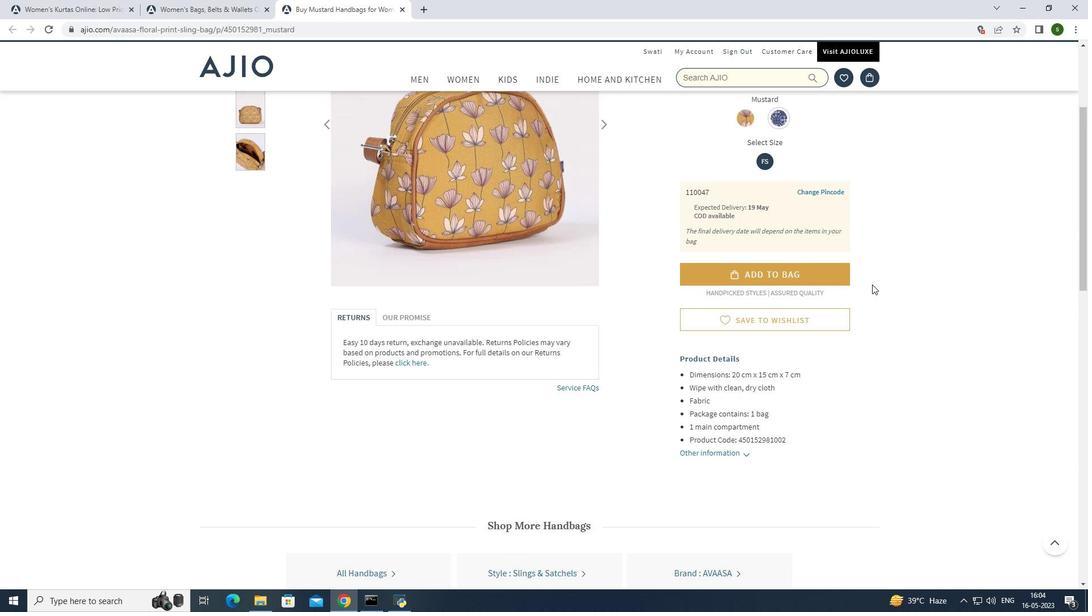 
Action: Mouse moved to (871, 284)
Screenshot: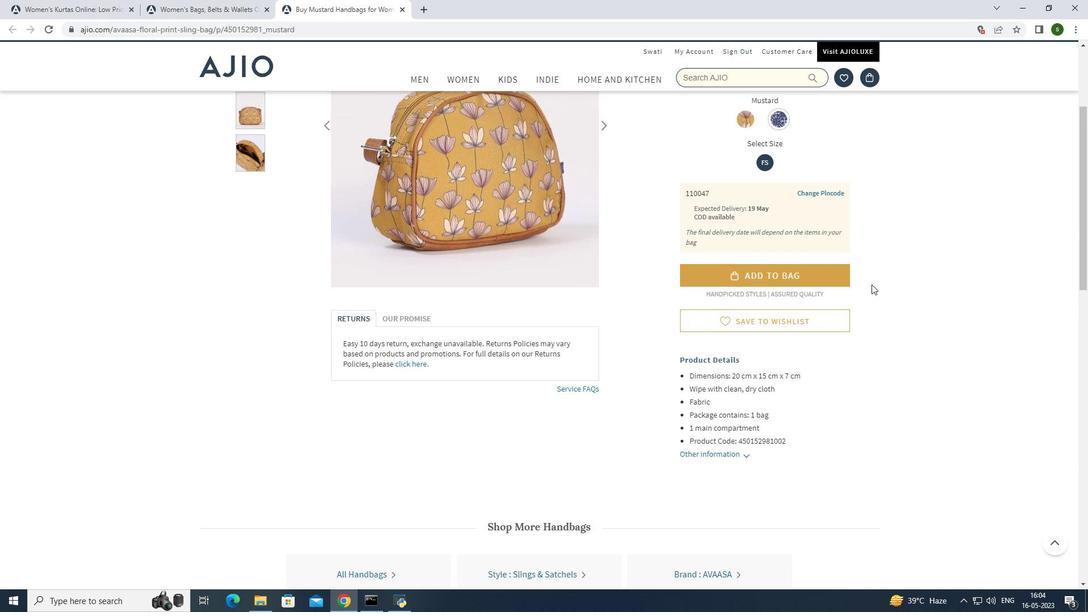 
Action: Mouse scrolled (871, 285) with delta (0, 0)
Screenshot: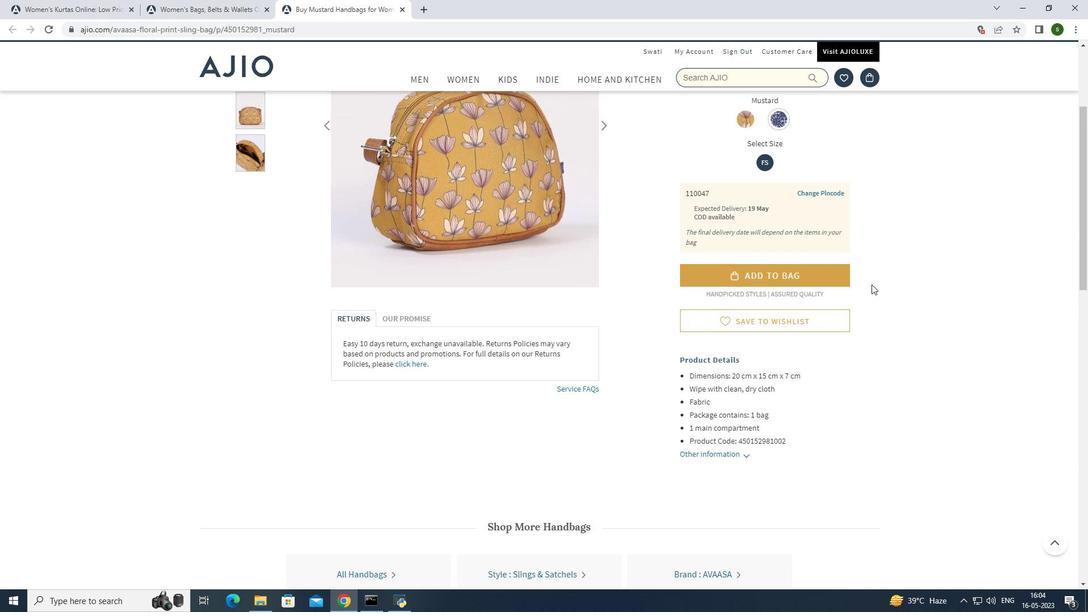 
Action: Mouse moved to (762, 439)
Screenshot: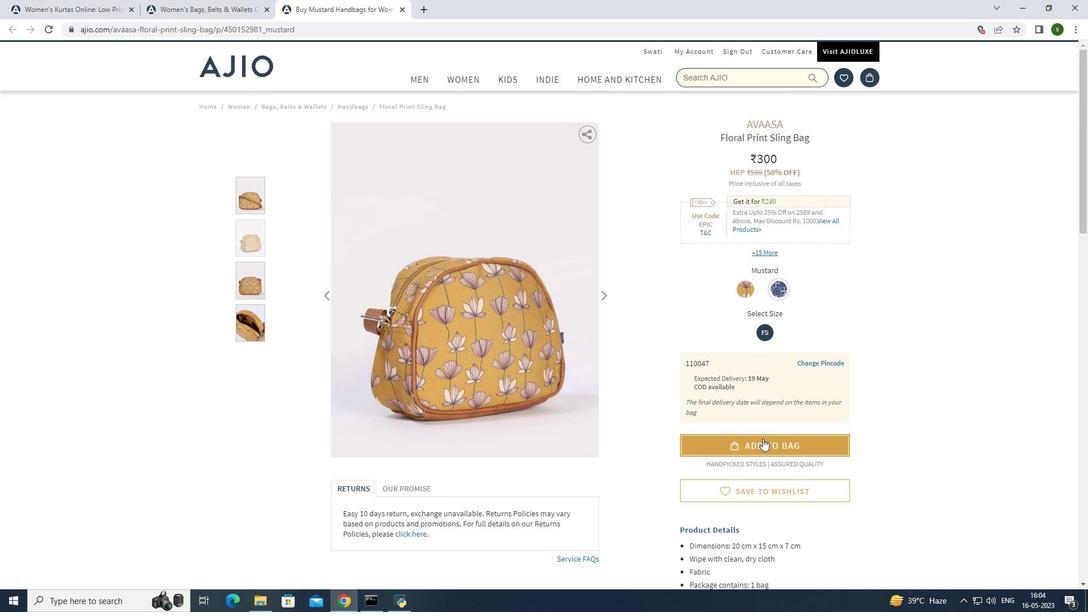 
Action: Mouse pressed left at (762, 439)
Screenshot: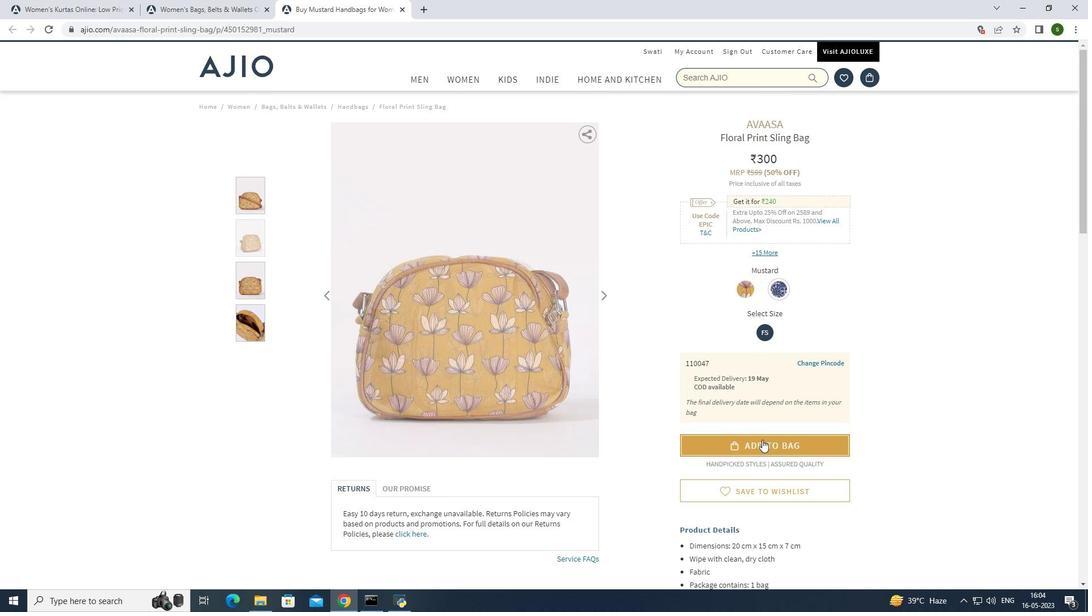 
Action: Mouse moved to (740, 149)
Screenshot: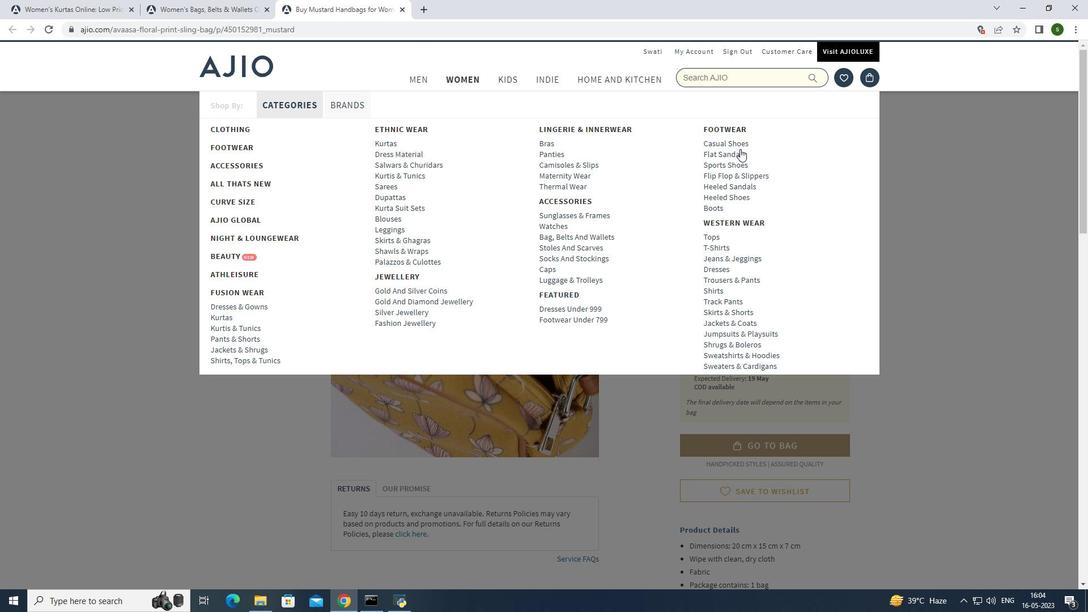 
Action: Mouse pressed left at (740, 149)
Screenshot: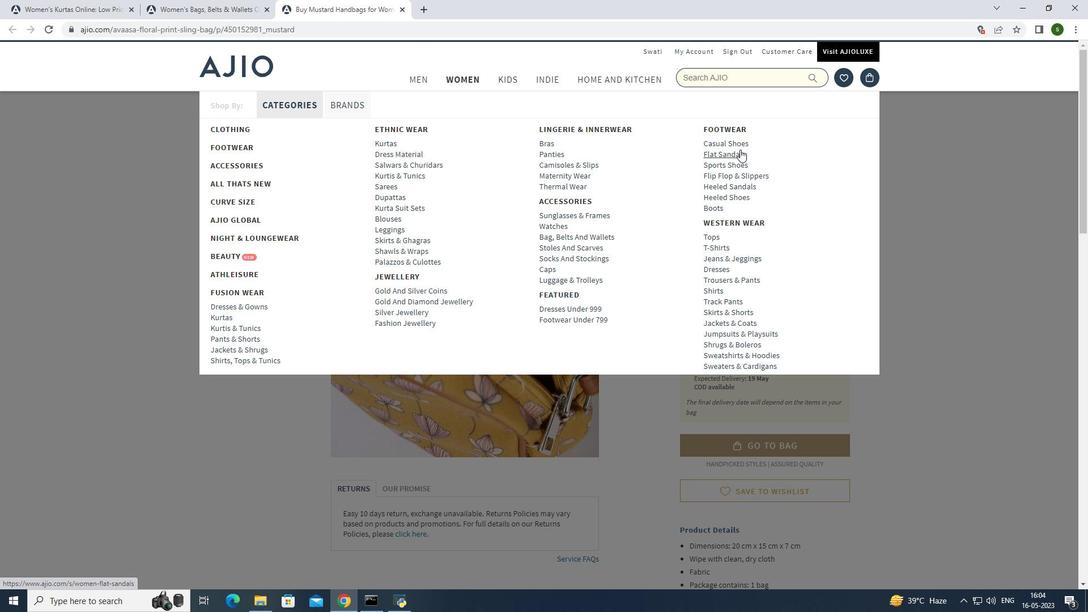
Action: Mouse moved to (634, 262)
Screenshot: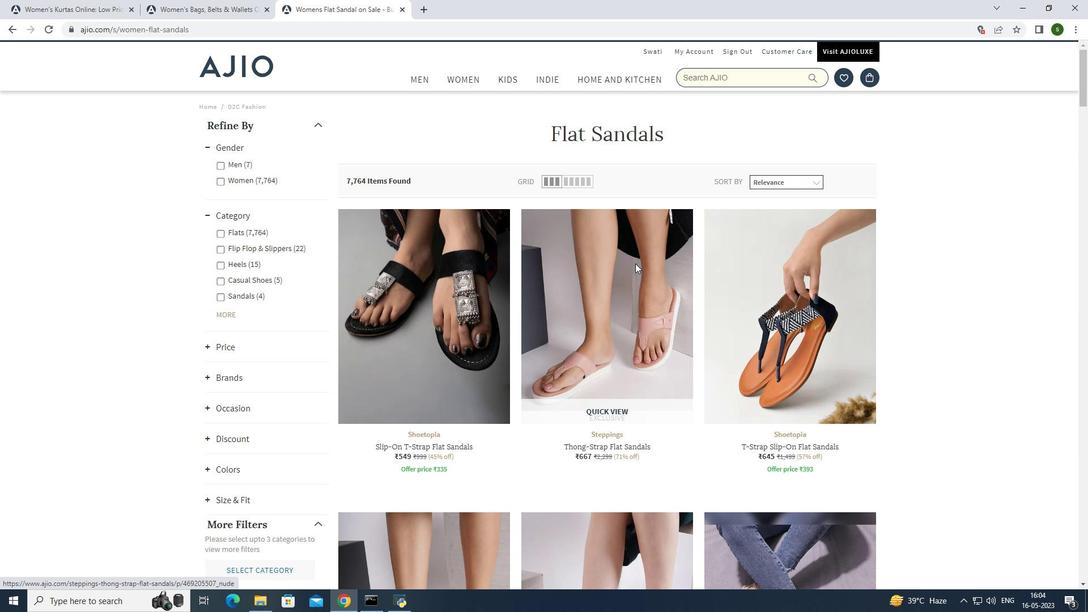 
Action: Mouse scrolled (634, 261) with delta (0, 0)
Screenshot: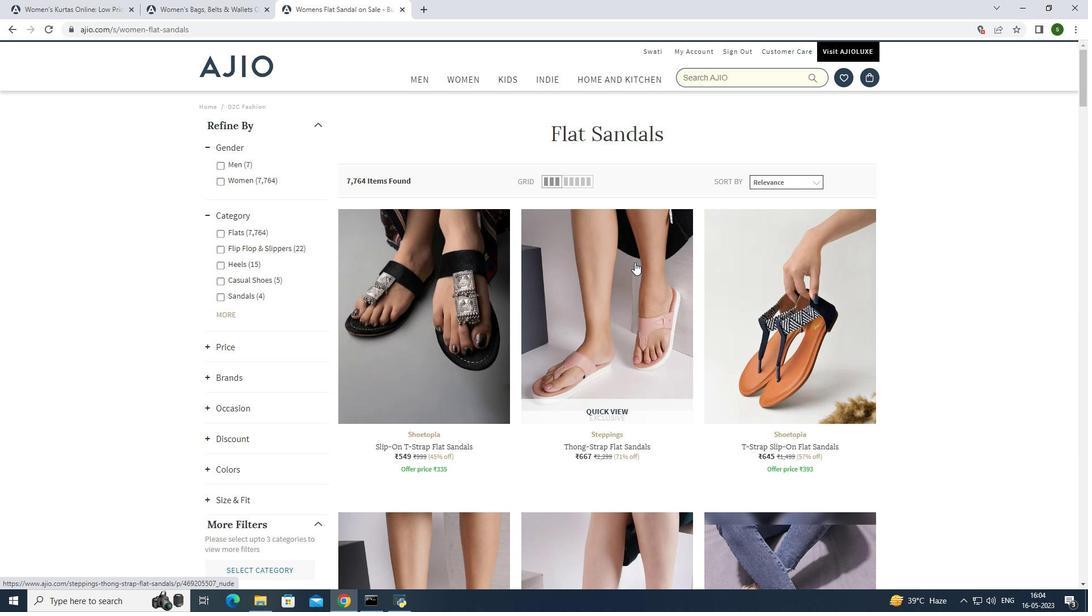 
Action: Mouse scrolled (634, 261) with delta (0, 0)
Screenshot: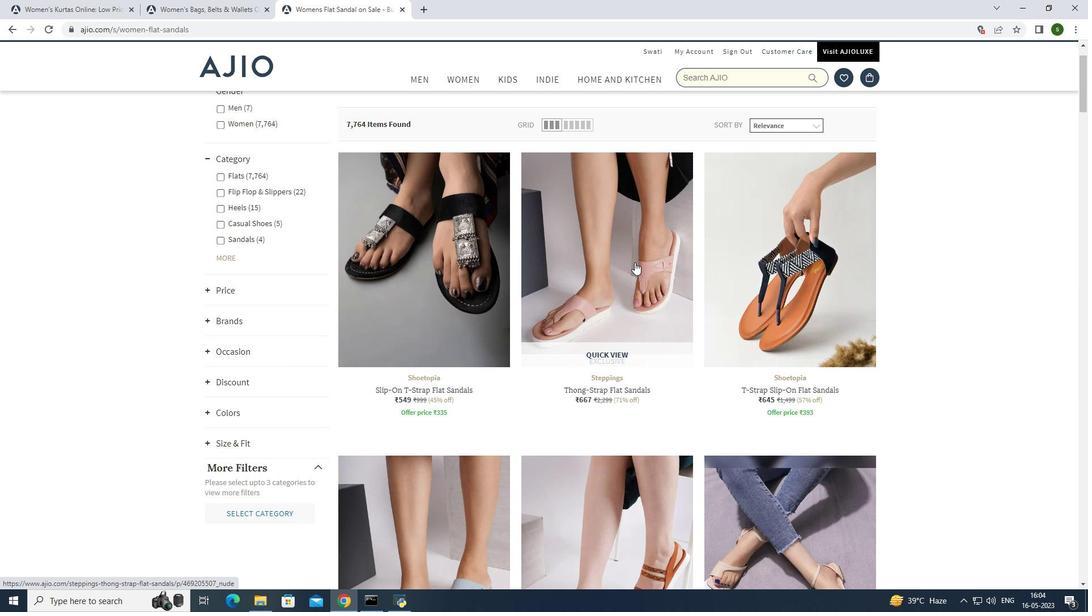 
Action: Mouse scrolled (634, 261) with delta (0, 0)
Screenshot: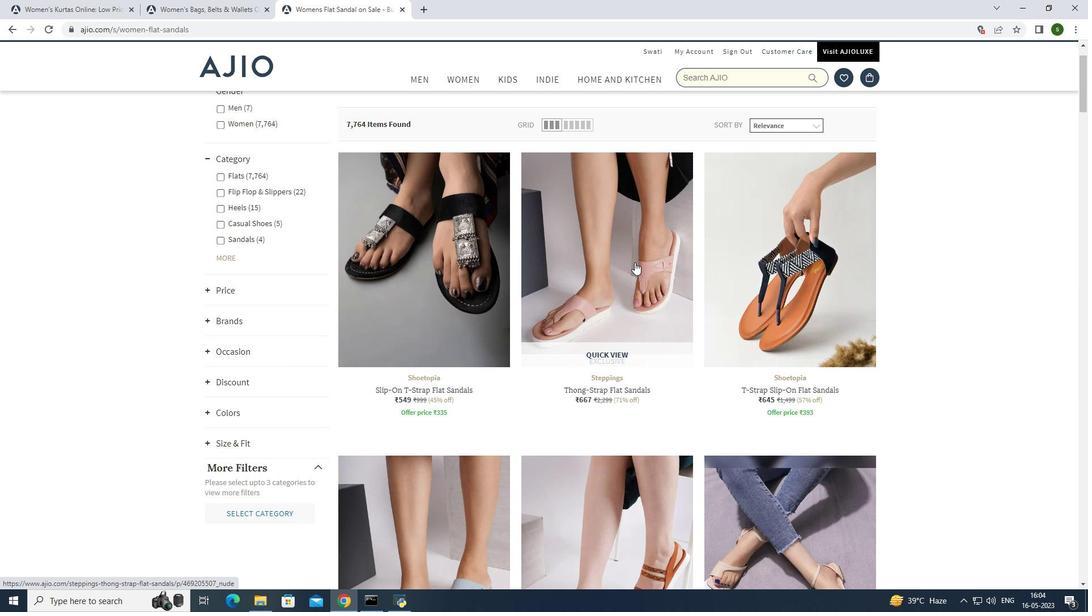 
Action: Mouse scrolled (634, 261) with delta (0, 0)
Screenshot: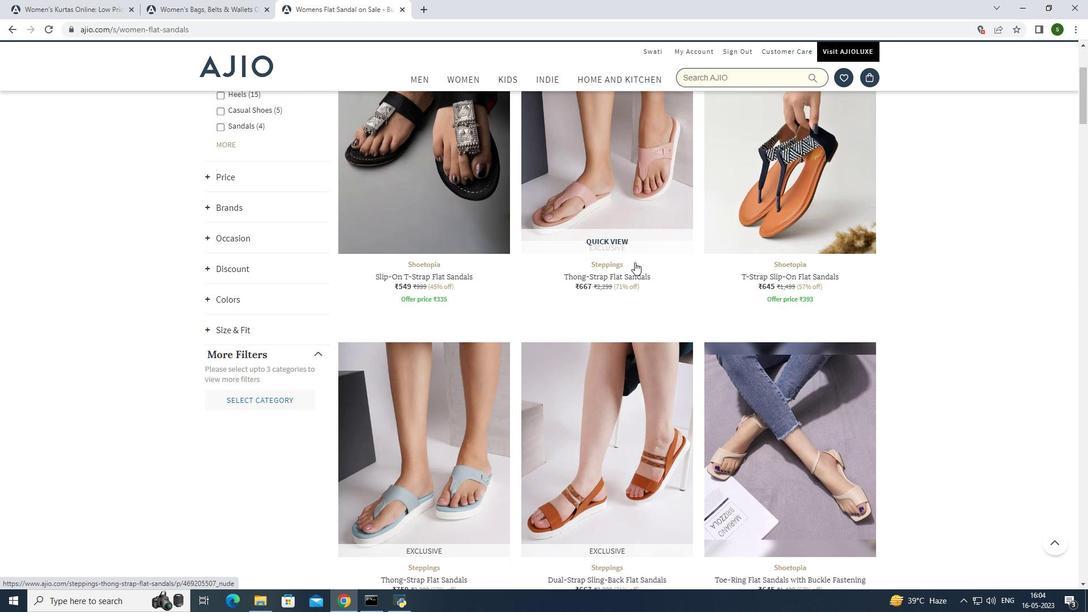 
Action: Mouse scrolled (634, 261) with delta (0, 0)
Screenshot: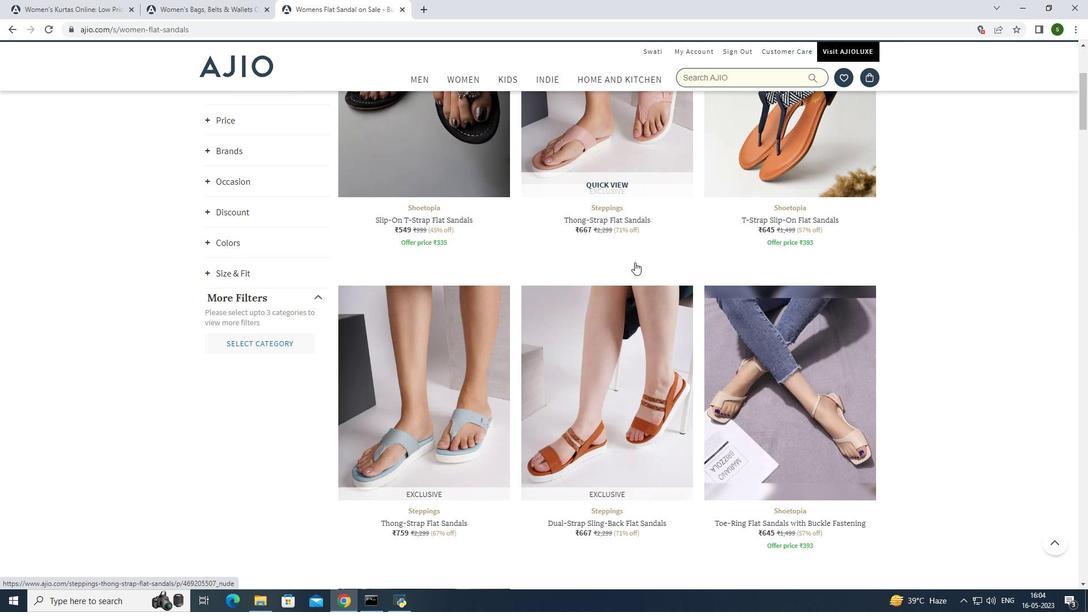 
Action: Mouse scrolled (634, 261) with delta (0, 0)
Screenshot: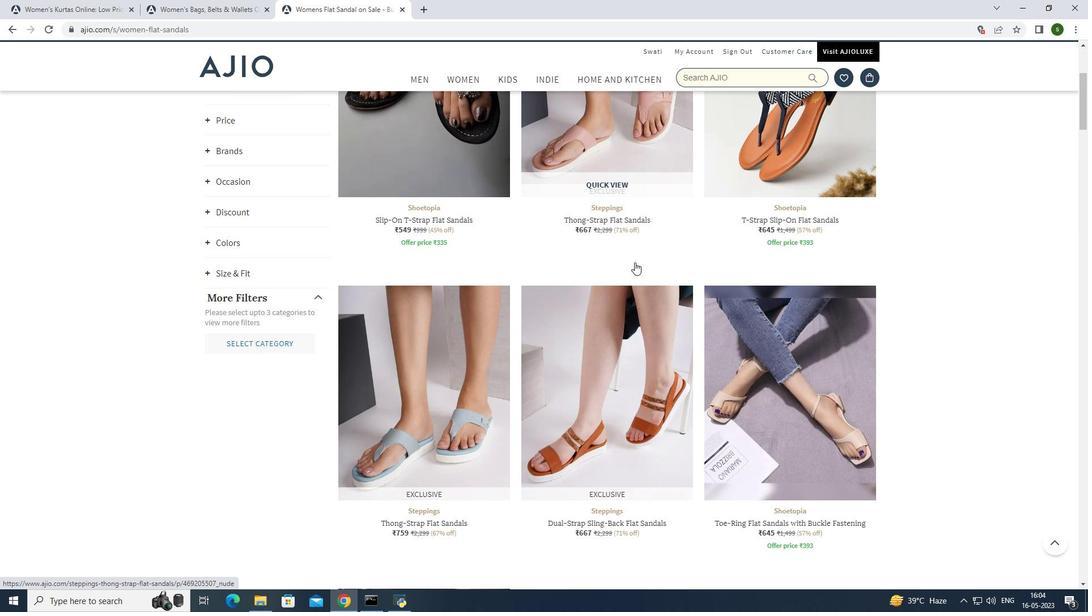 
Action: Mouse scrolled (634, 261) with delta (0, 0)
Screenshot: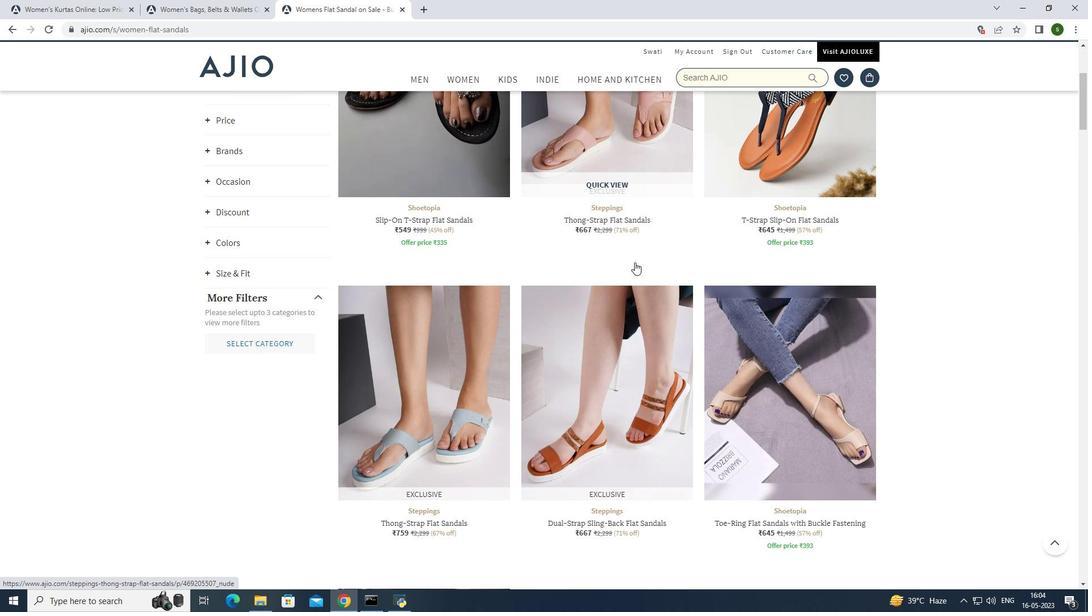 
Action: Mouse moved to (634, 261)
Screenshot: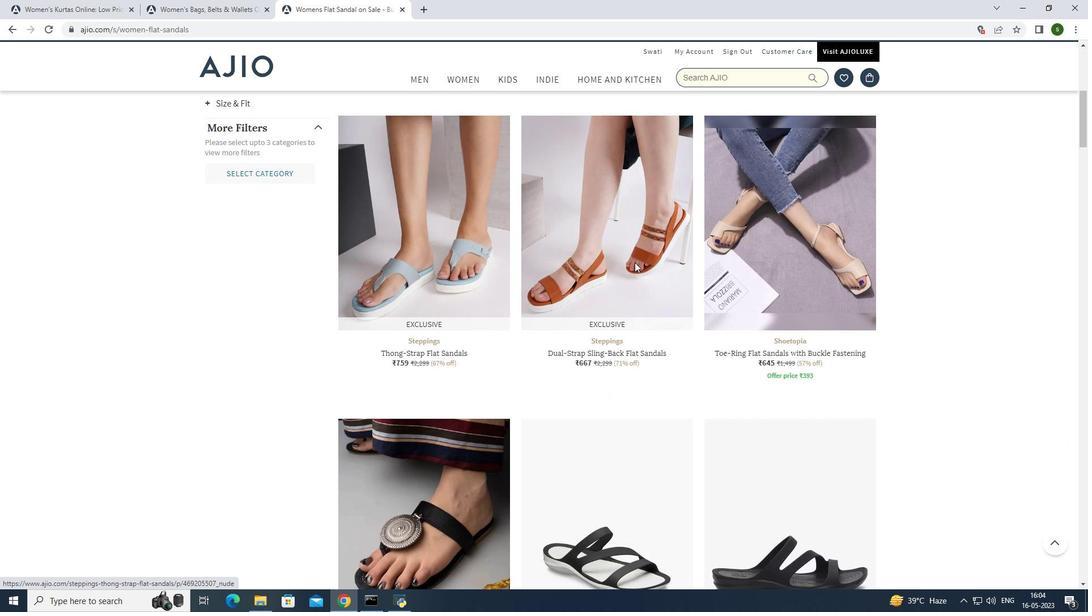 
Action: Mouse scrolled (634, 260) with delta (0, 0)
Screenshot: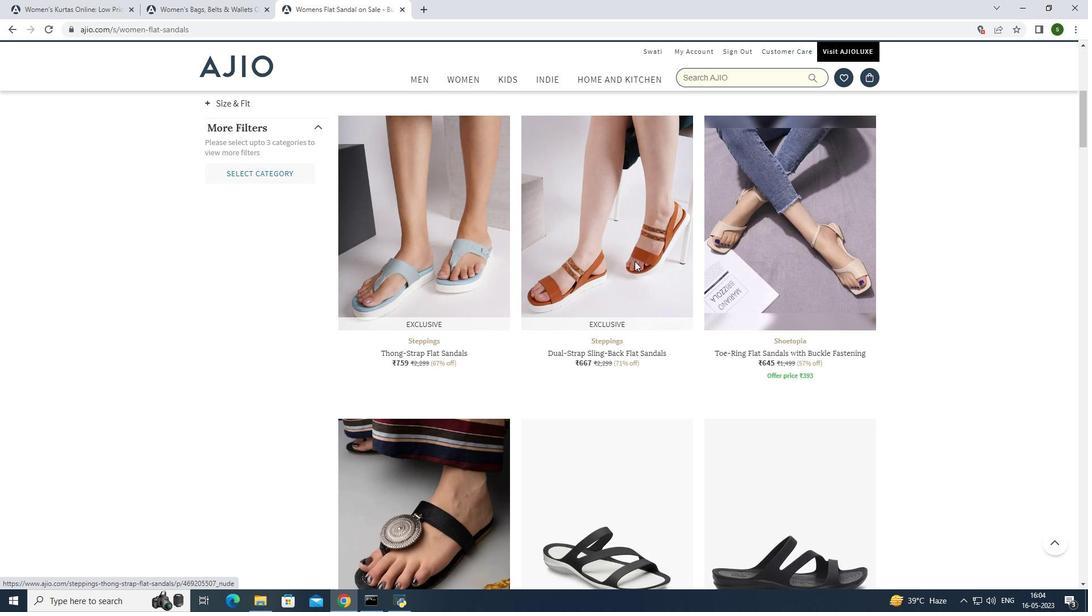 
Action: Mouse scrolled (634, 260) with delta (0, 0)
Screenshot: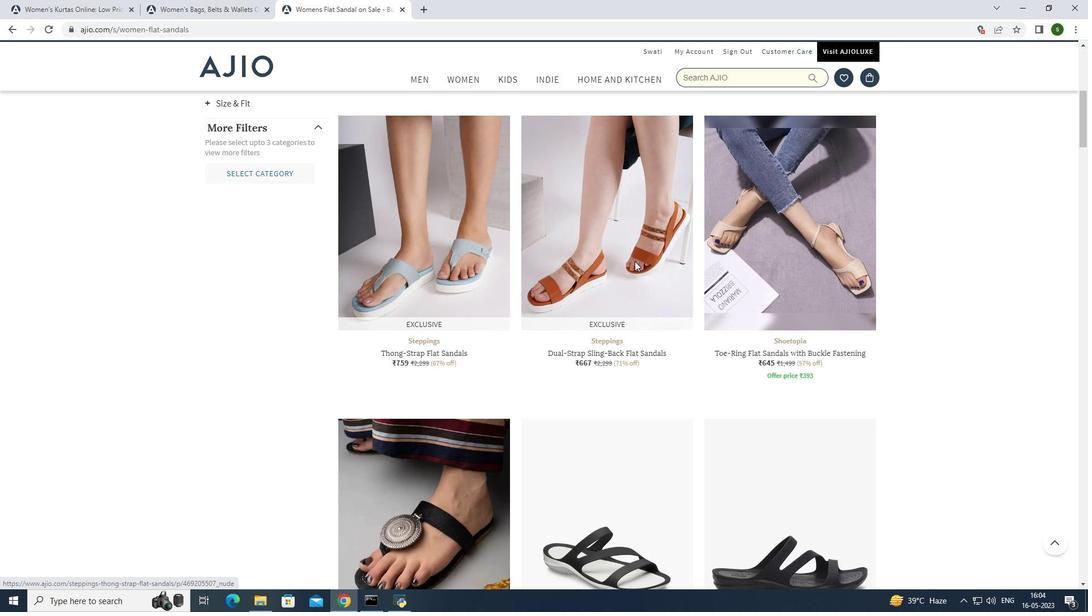 
Action: Mouse scrolled (634, 260) with delta (0, 0)
Screenshot: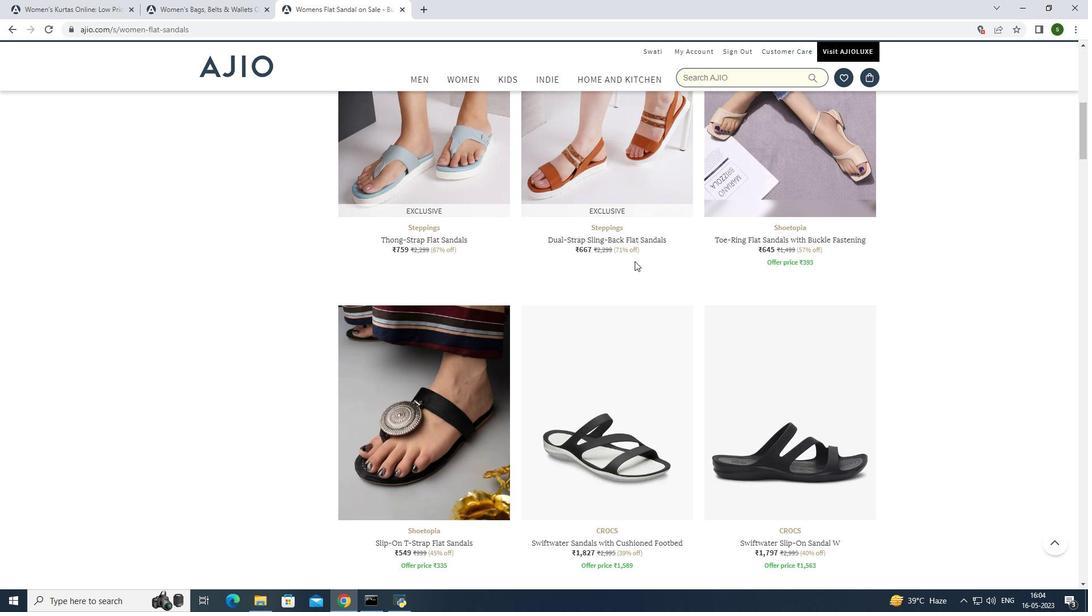 
Action: Mouse scrolled (634, 260) with delta (0, 0)
Screenshot: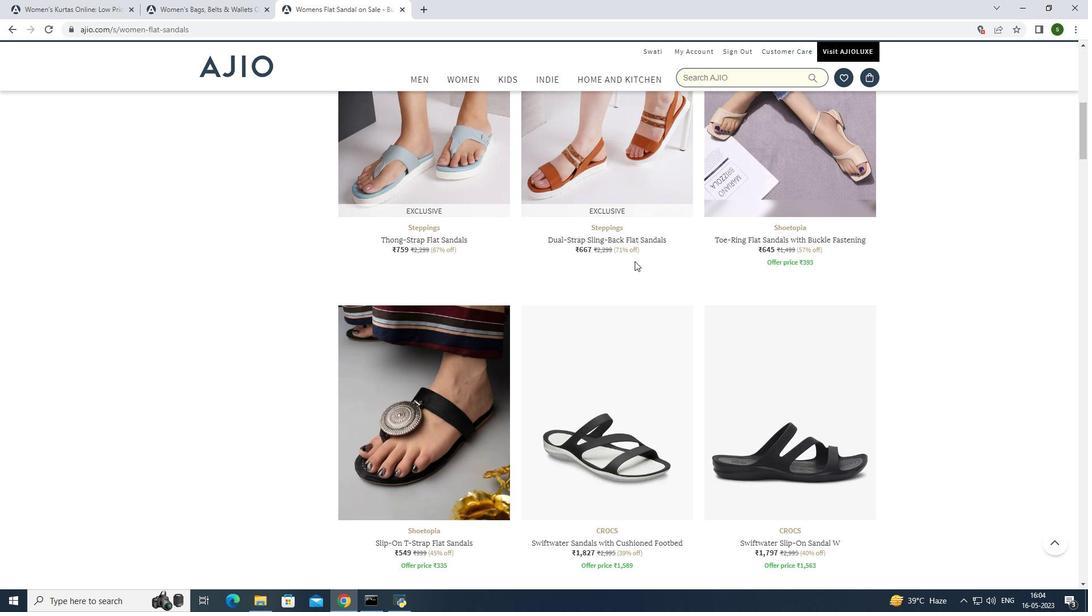 
Action: Mouse scrolled (634, 260) with delta (0, 0)
Screenshot: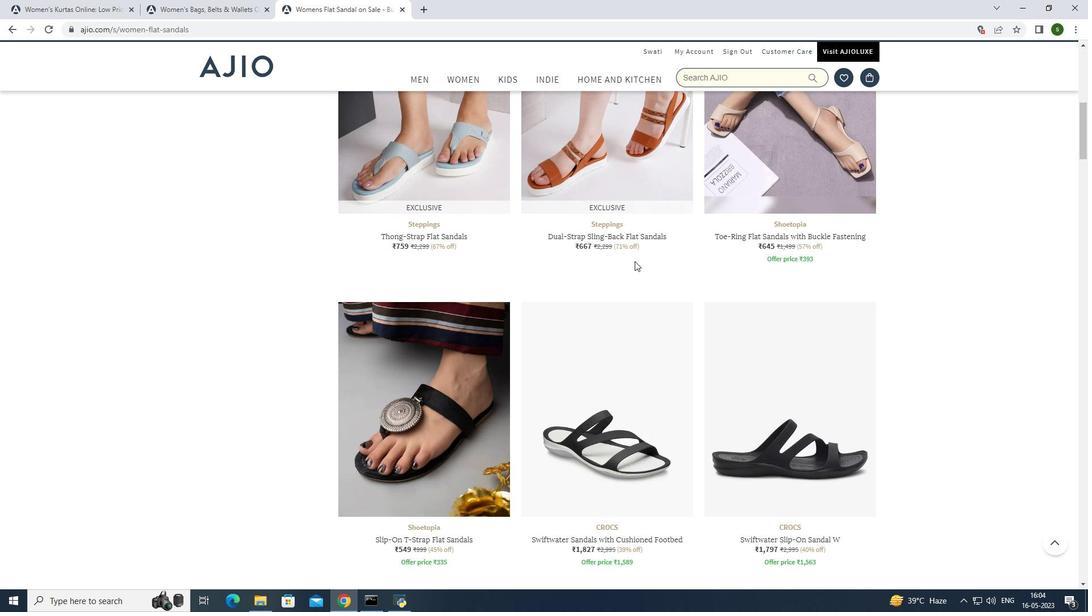 
Action: Mouse scrolled (634, 260) with delta (0, 0)
Screenshot: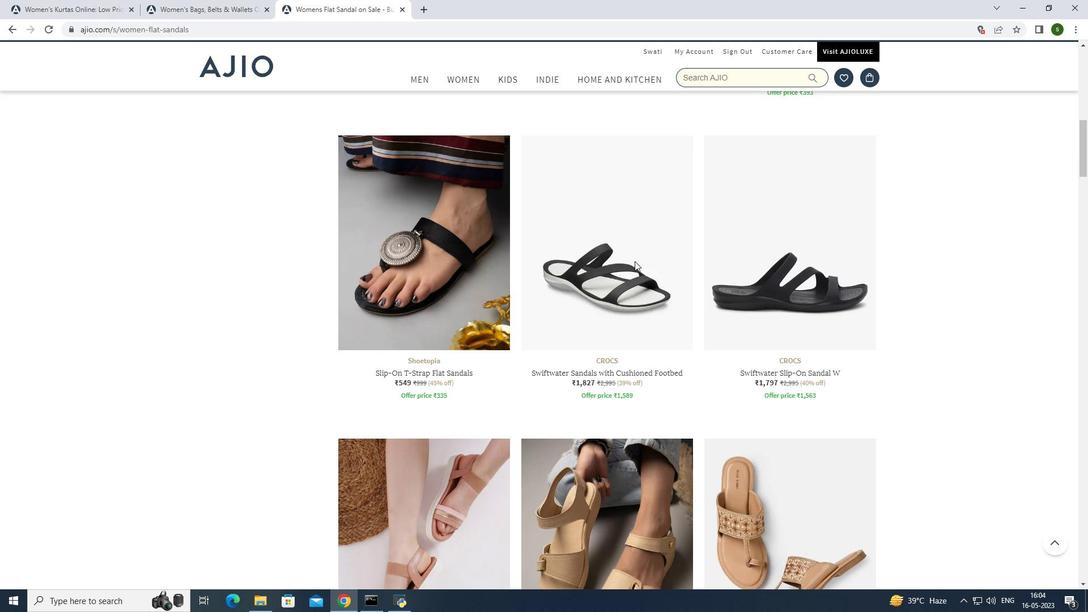 
Action: Mouse scrolled (634, 260) with delta (0, 0)
Screenshot: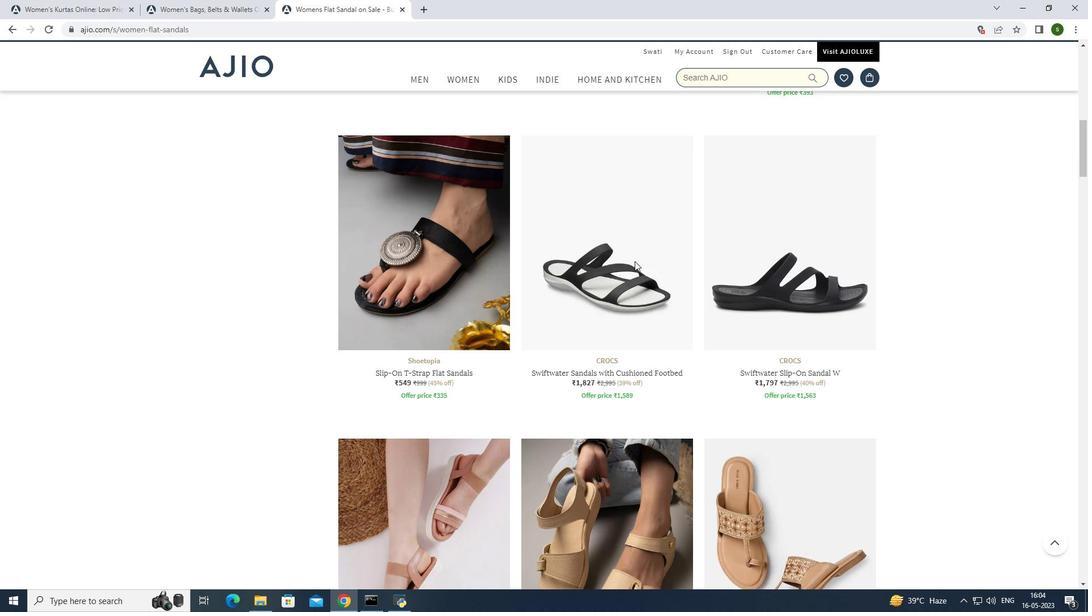 
Action: Mouse scrolled (634, 260) with delta (0, 0)
Screenshot: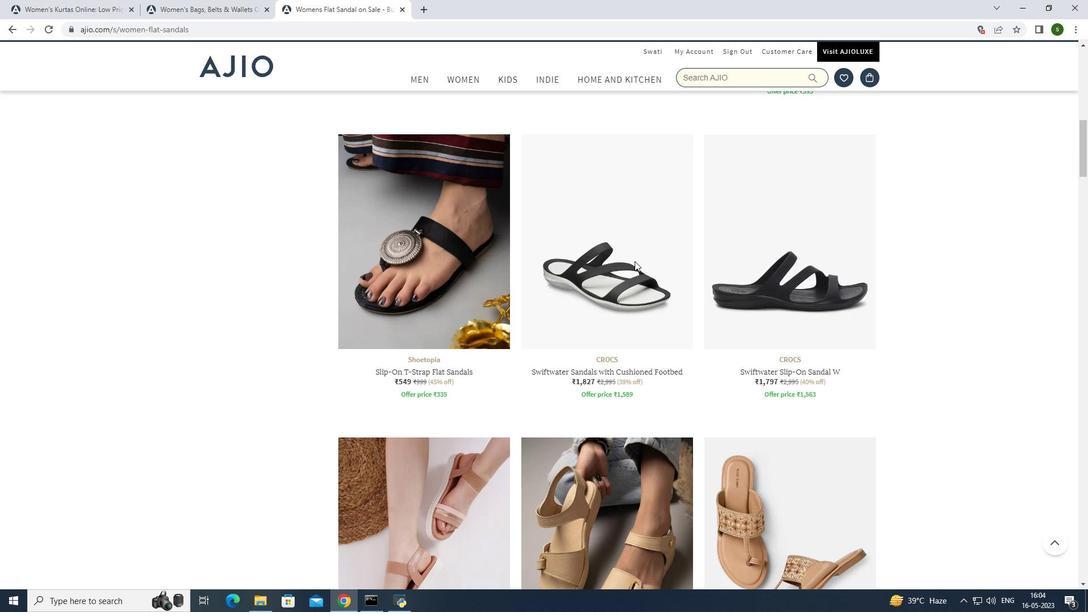
Action: Mouse scrolled (634, 260) with delta (0, 0)
Screenshot: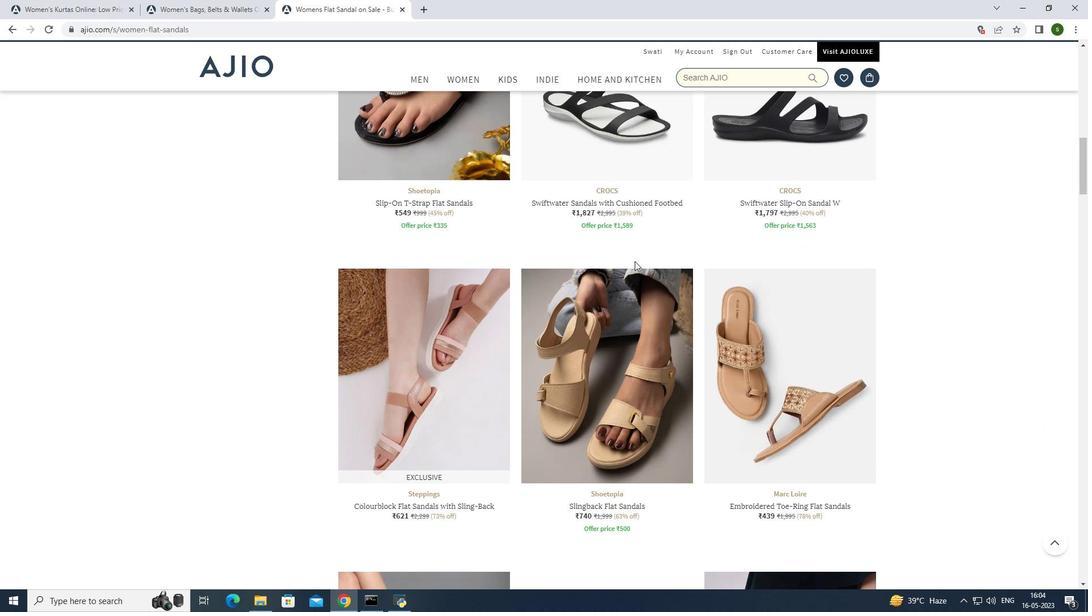 
Action: Mouse scrolled (634, 260) with delta (0, 0)
Screenshot: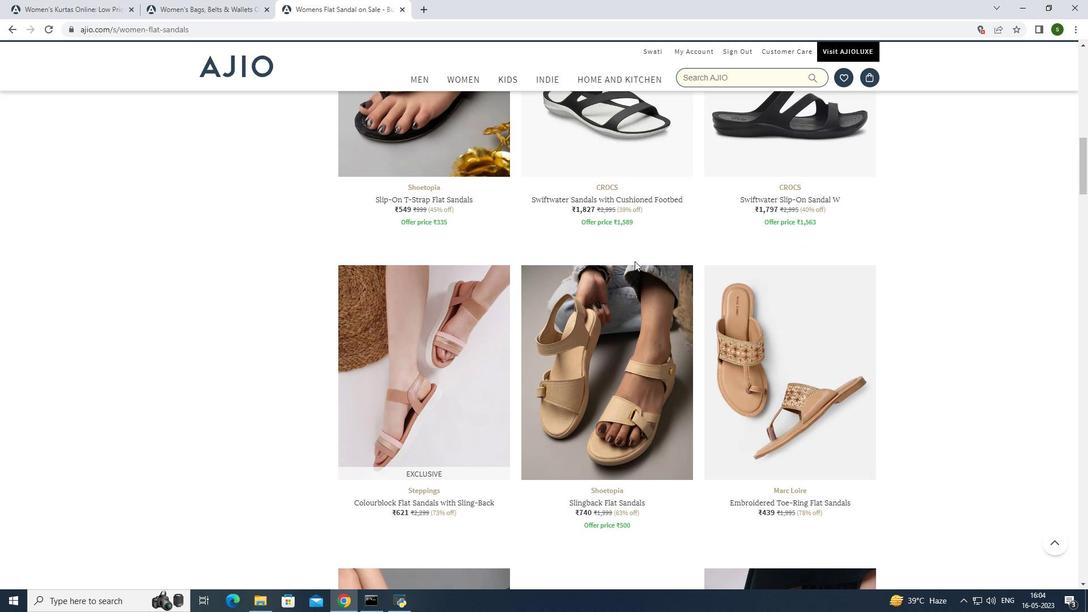 
Action: Mouse scrolled (634, 260) with delta (0, 0)
Screenshot: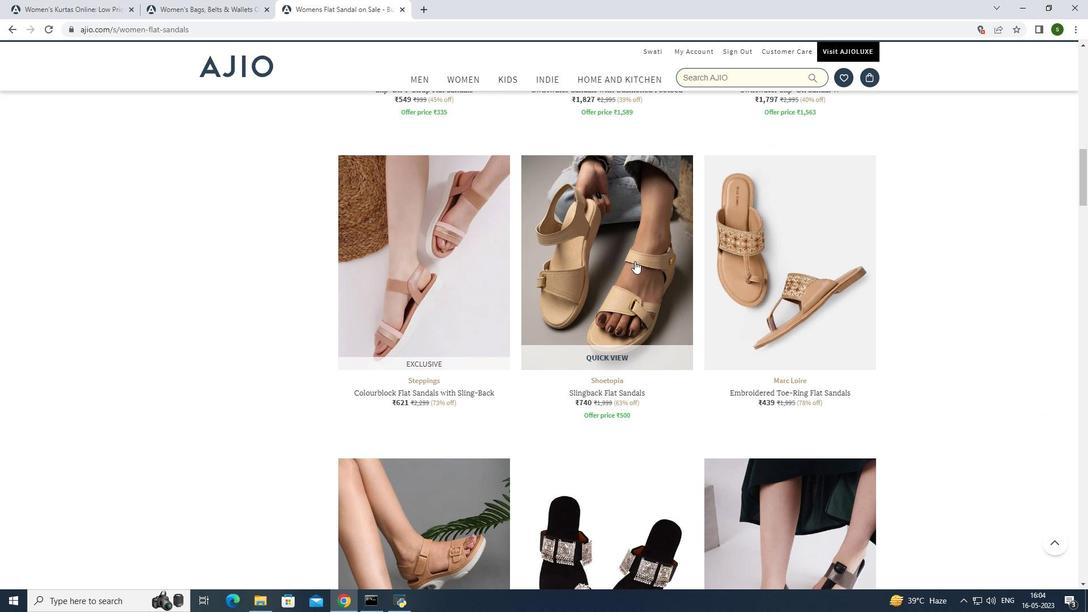 
Action: Mouse scrolled (634, 260) with delta (0, 0)
Screenshot: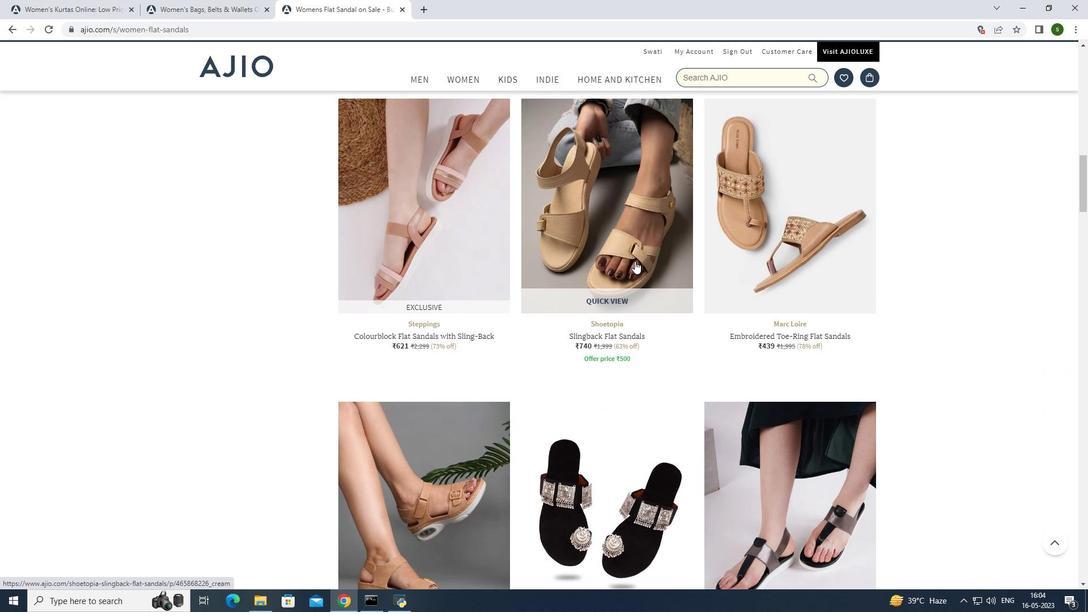 
Action: Mouse scrolled (634, 260) with delta (0, 0)
Screenshot: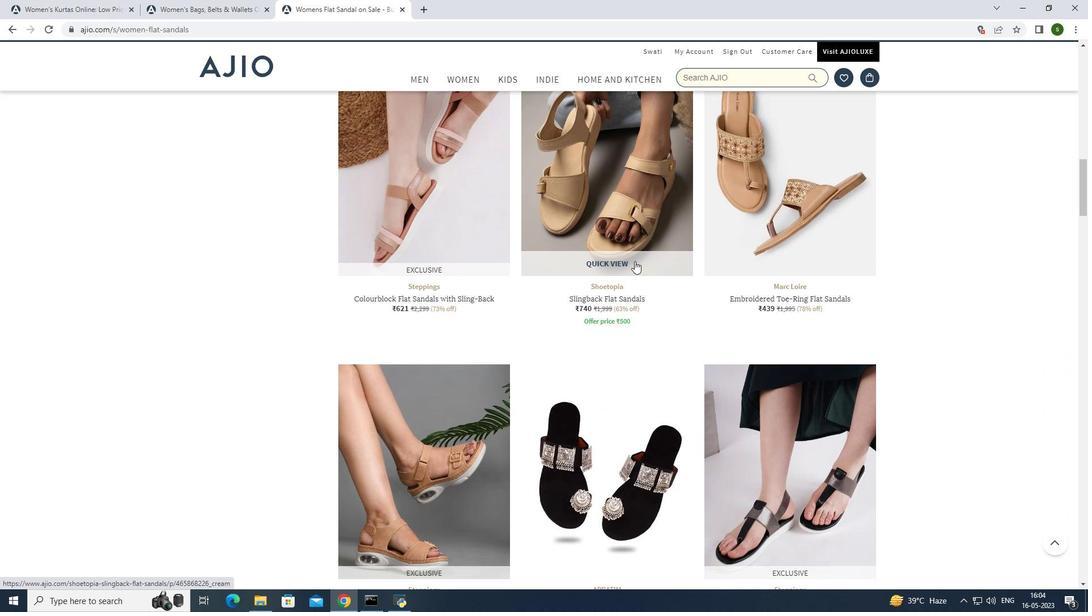 
Action: Mouse scrolled (634, 260) with delta (0, 0)
Screenshot: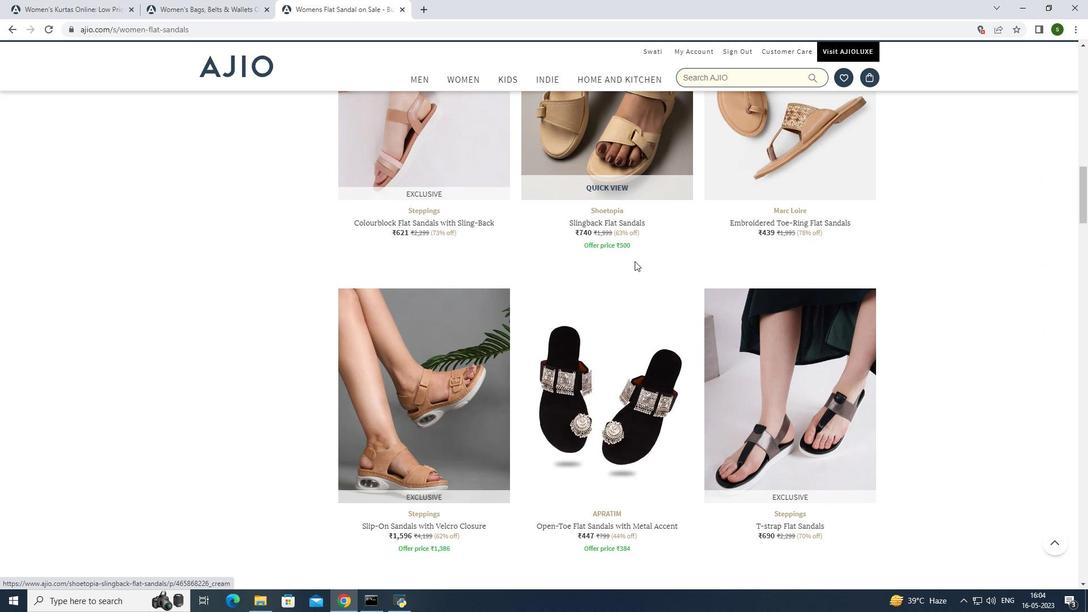 
Action: Mouse scrolled (634, 261) with delta (0, 0)
Screenshot: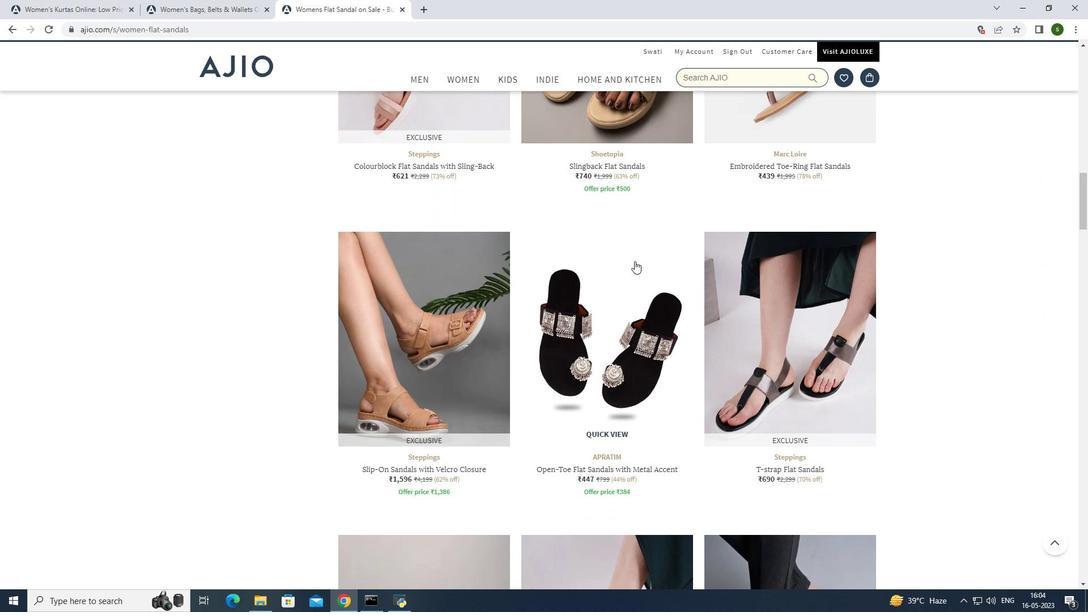 
Action: Mouse scrolled (634, 261) with delta (0, 0)
Screenshot: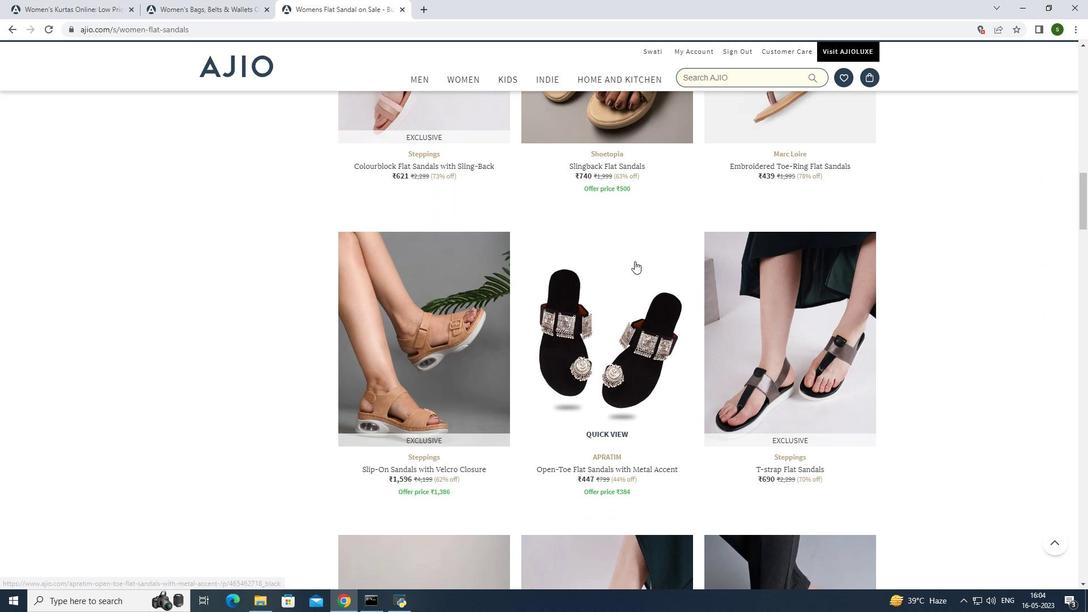 
Action: Mouse moved to (746, 189)
Screenshot: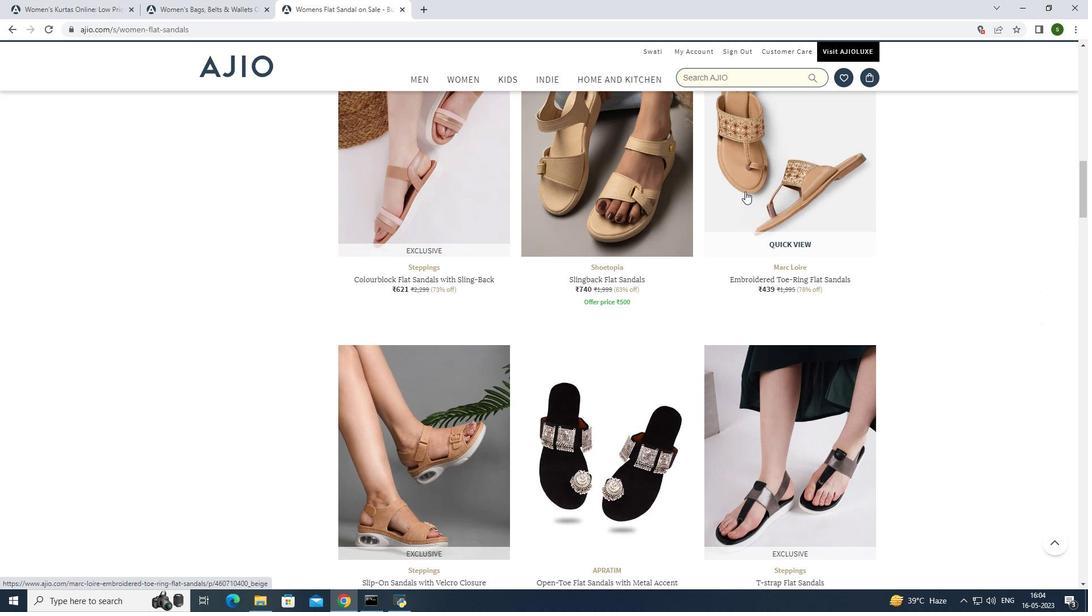 
Action: Mouse pressed left at (746, 189)
Screenshot: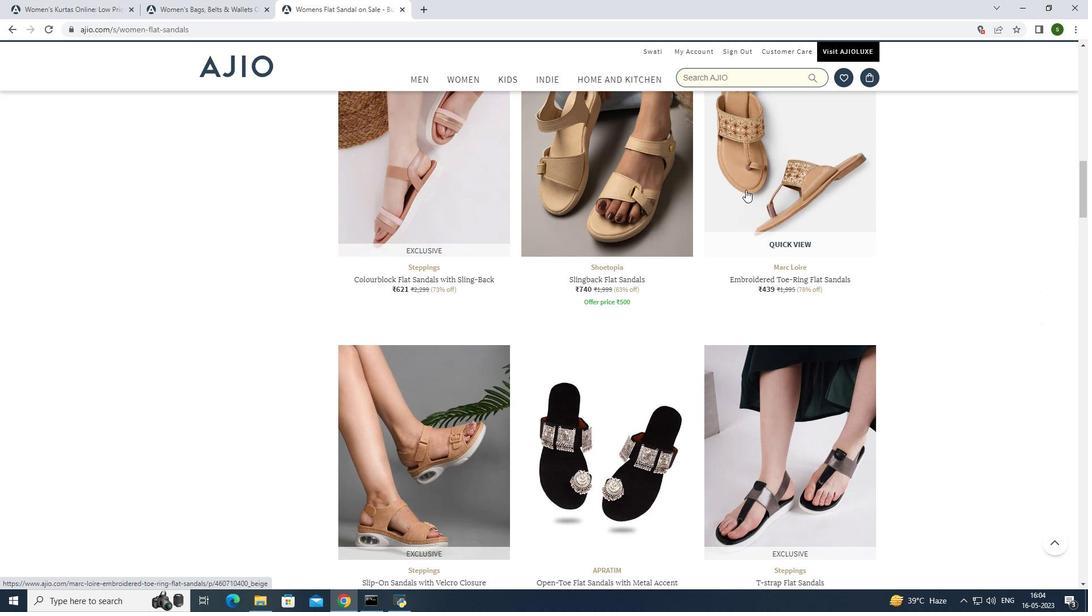 
Action: Mouse moved to (740, 327)
Screenshot: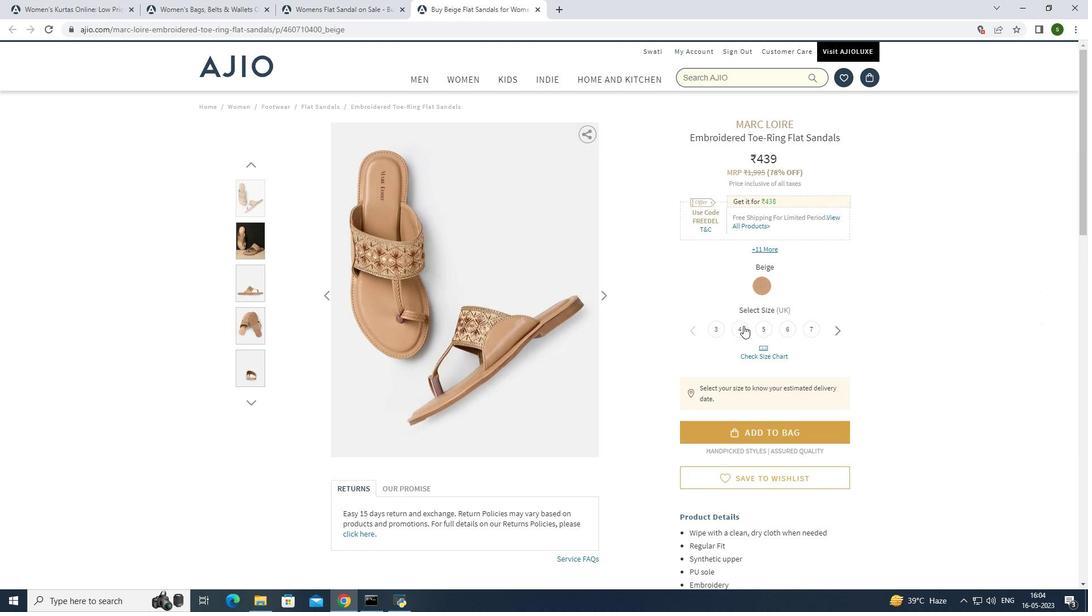 
Action: Mouse pressed left at (740, 327)
Screenshot: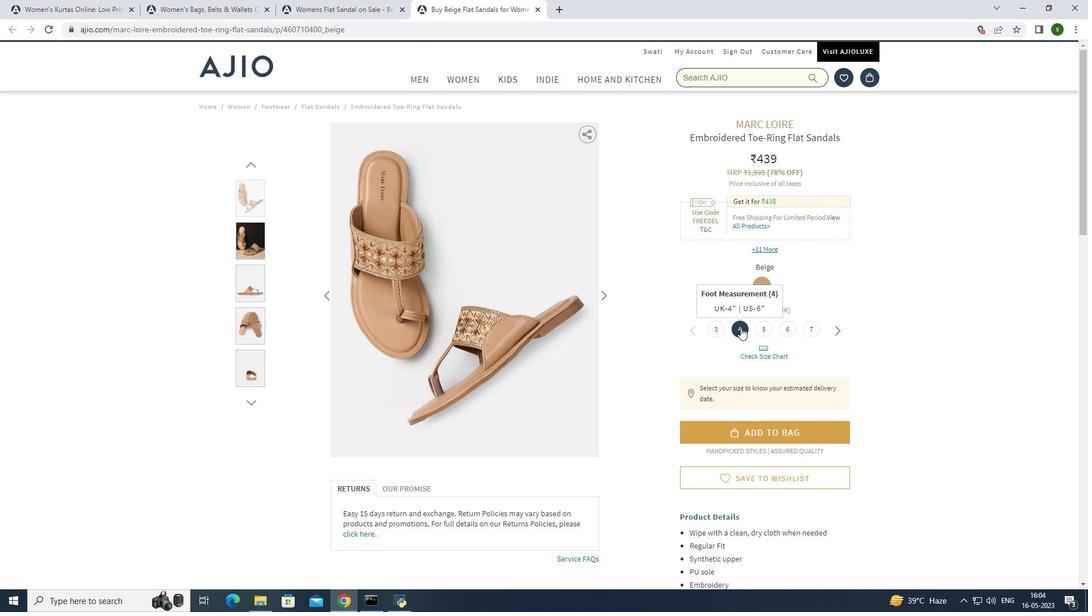 
Action: Mouse moved to (776, 462)
Screenshot: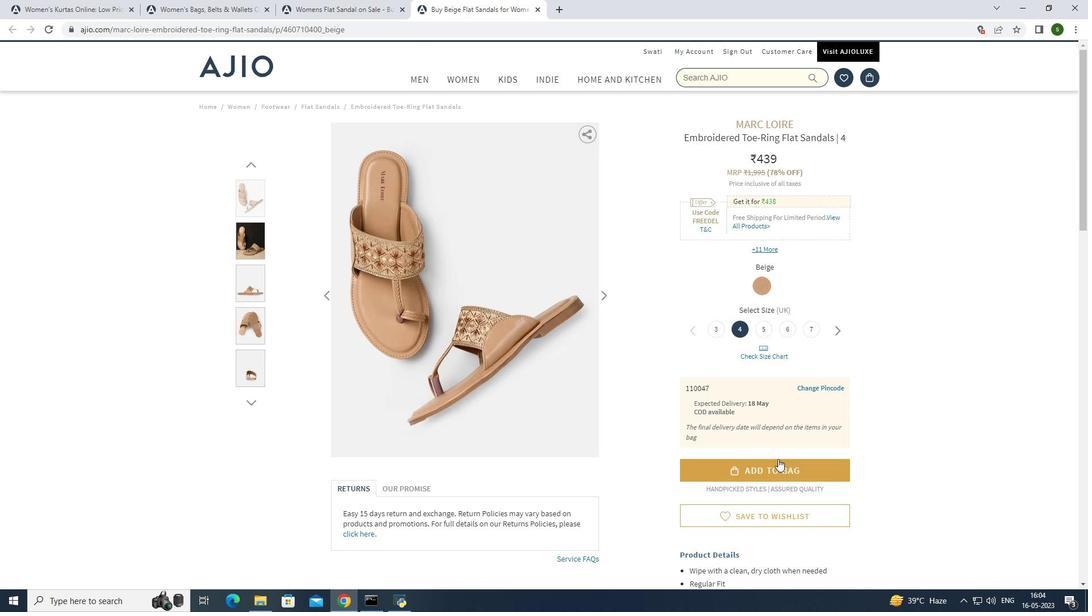 
Action: Mouse pressed left at (776, 462)
Screenshot: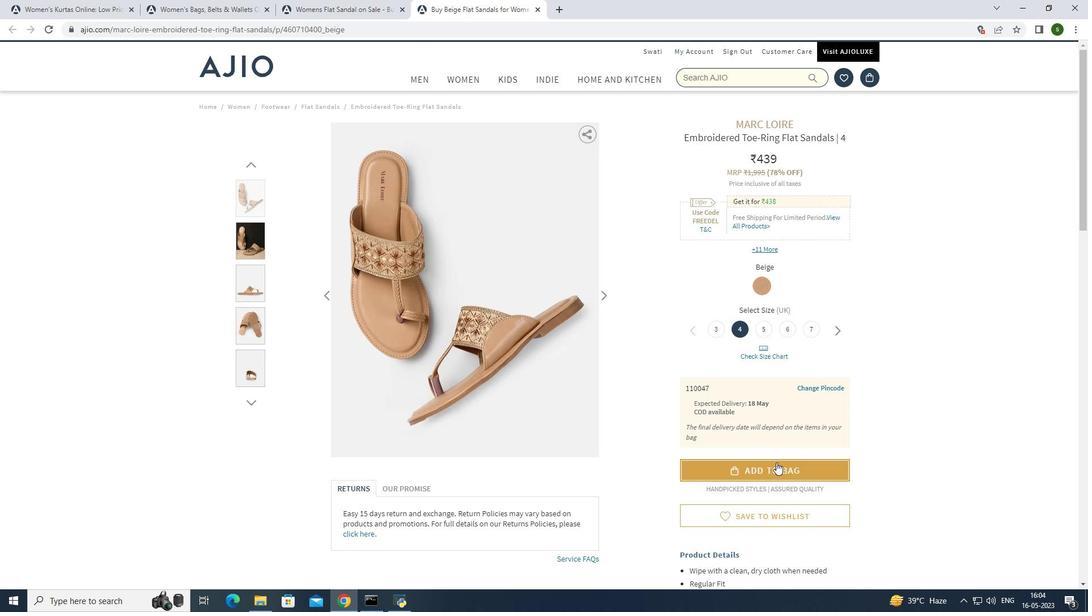 
Action: Mouse moved to (876, 136)
Screenshot: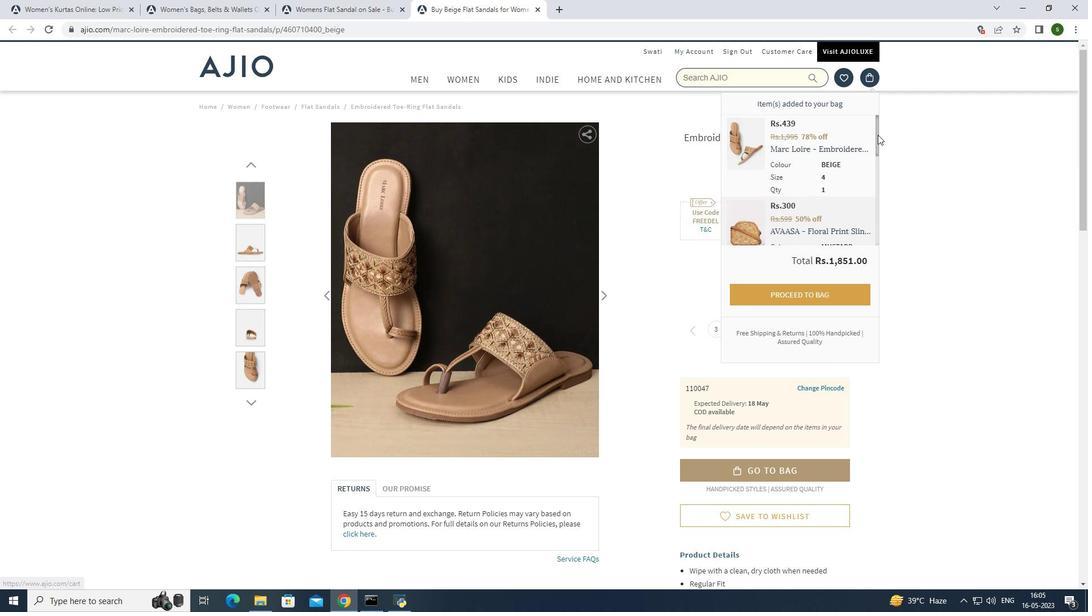 
Action: Mouse pressed left at (876, 136)
Screenshot: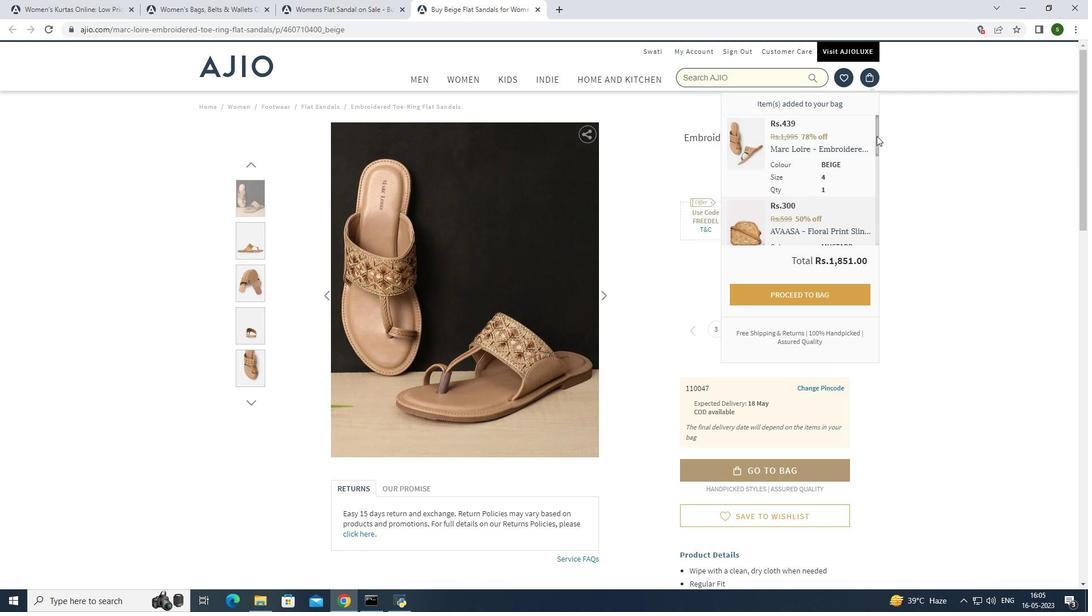 
Action: Mouse moved to (865, 82)
Screenshot: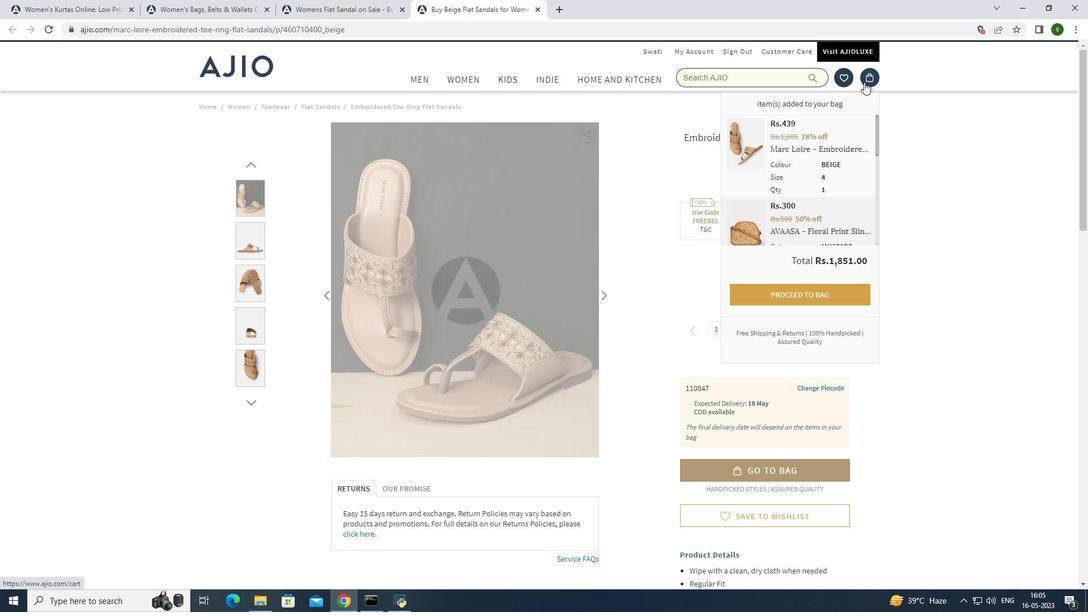 
Action: Mouse pressed left at (865, 82)
Screenshot: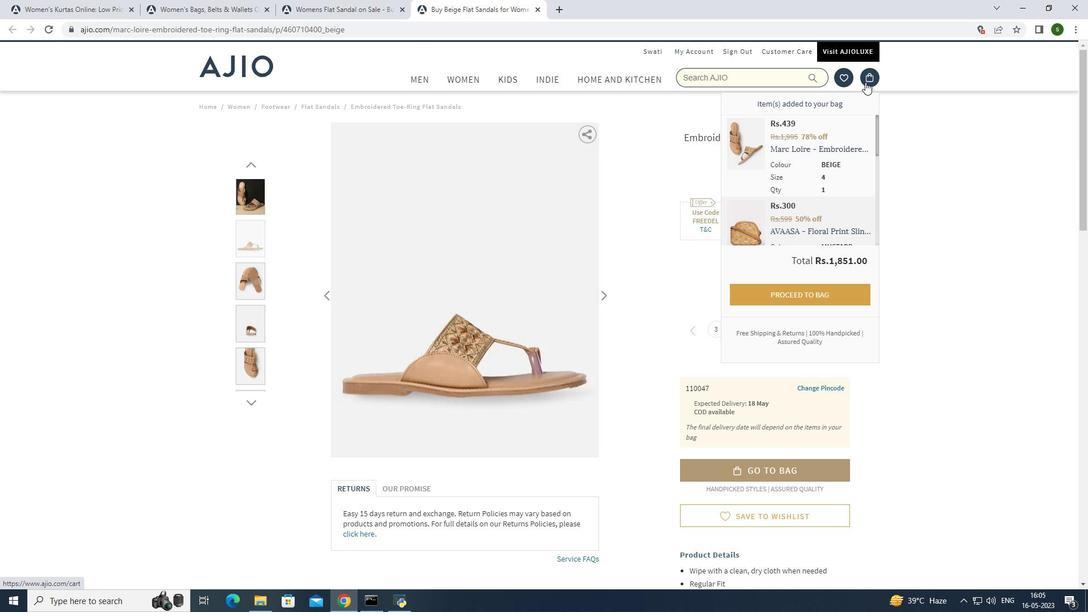 
Action: Mouse moved to (926, 230)
Screenshot: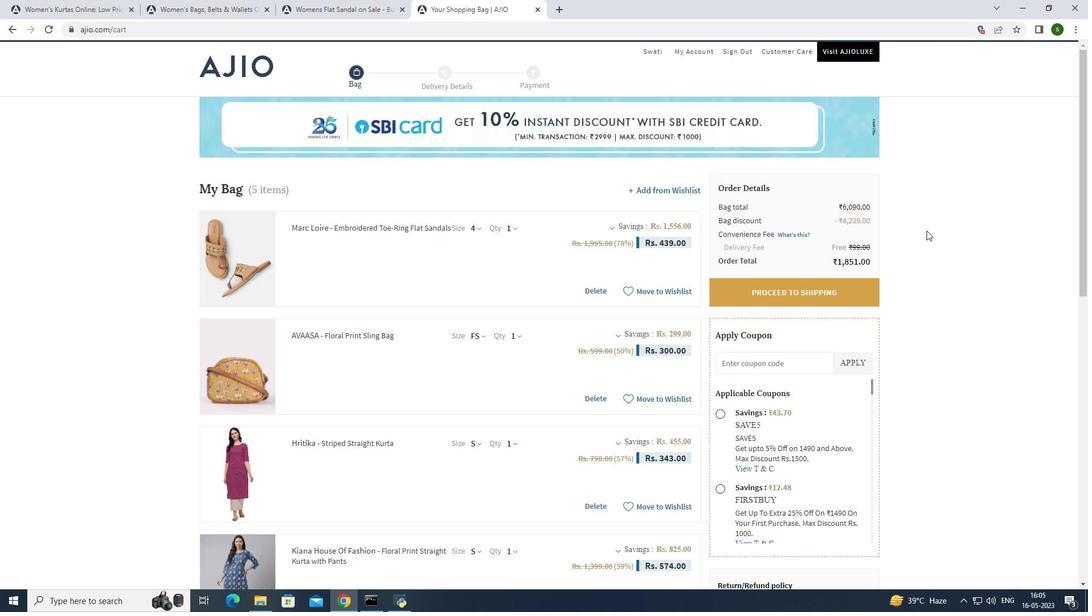 
